 Task: Check the percentage active listings of breakfast area in the last 1 year.
Action: Mouse moved to (796, 205)
Screenshot: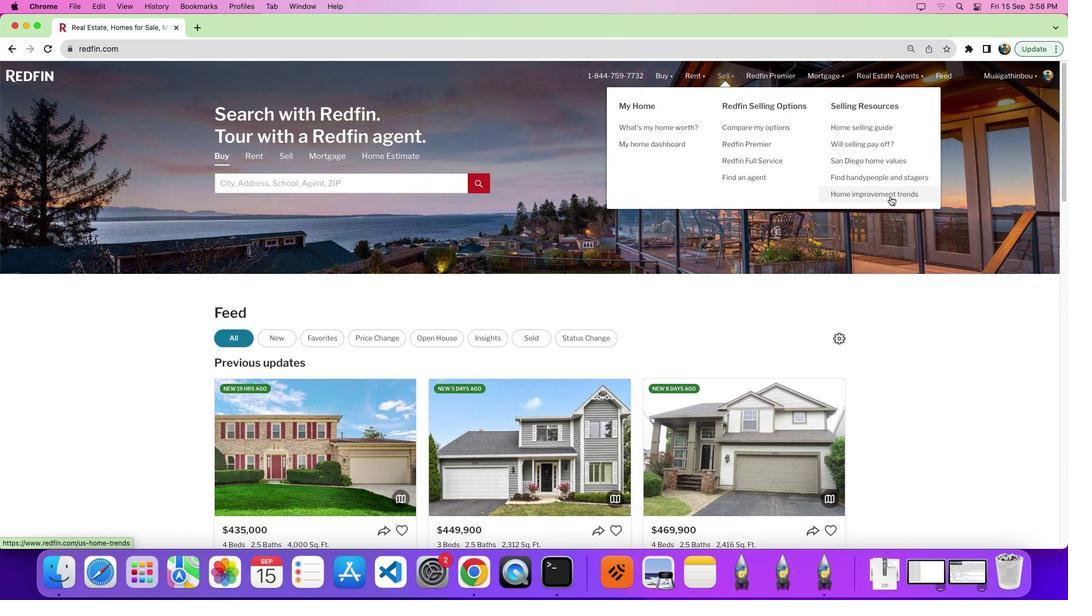 
Action: Mouse pressed left at (796, 205)
Screenshot: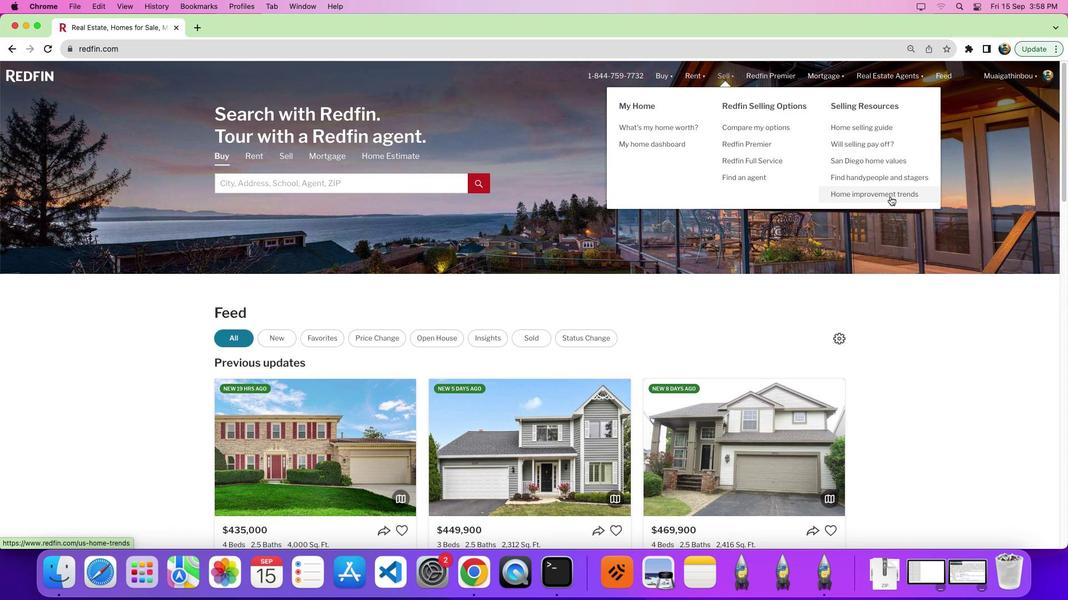 
Action: Mouse pressed left at (796, 205)
Screenshot: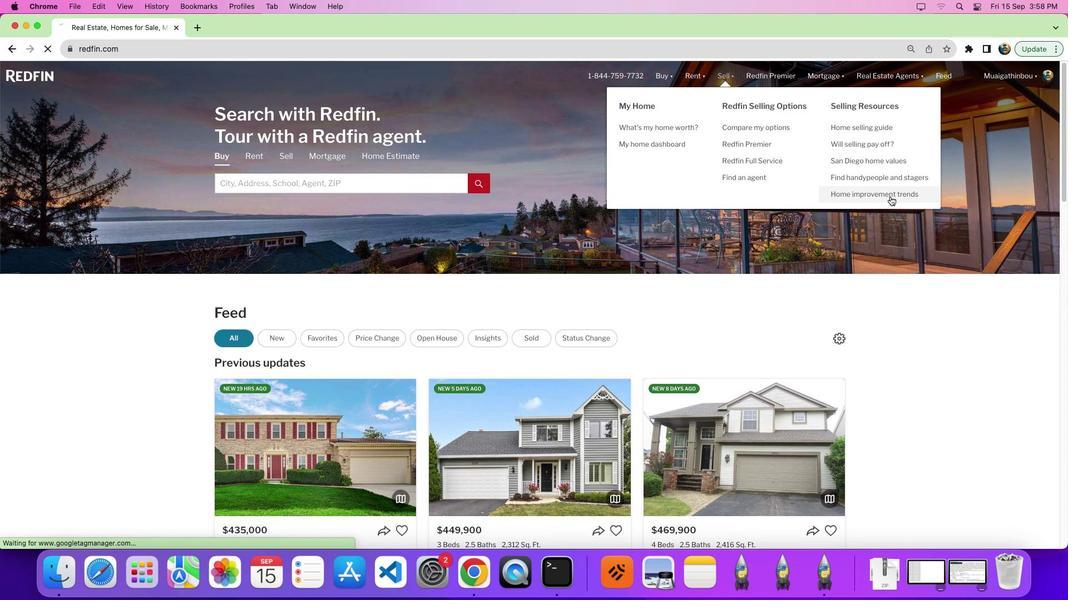 
Action: Mouse moved to (337, 220)
Screenshot: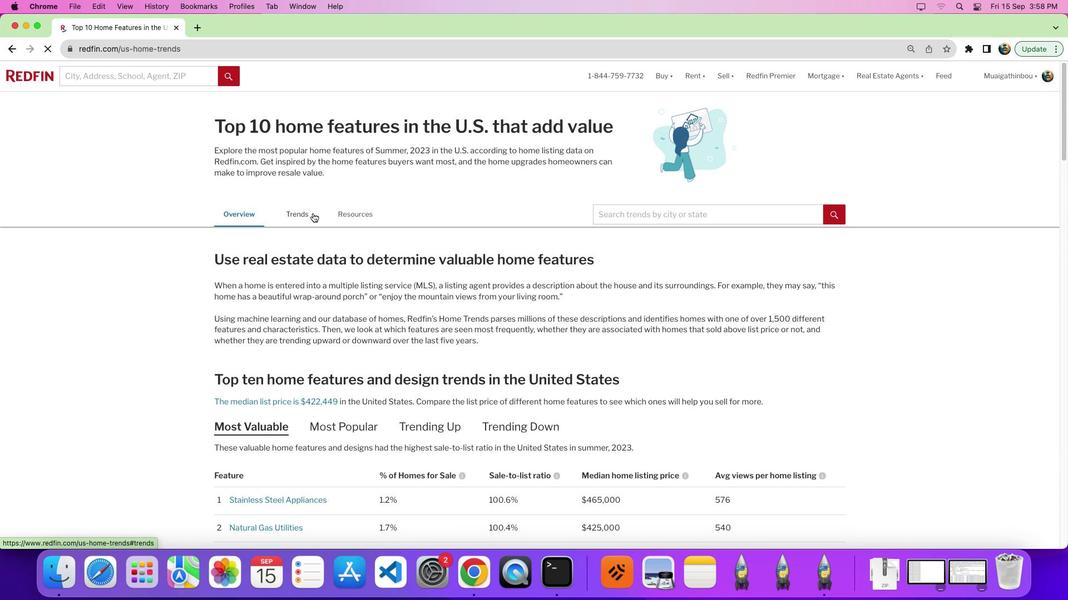 
Action: Mouse pressed left at (337, 220)
Screenshot: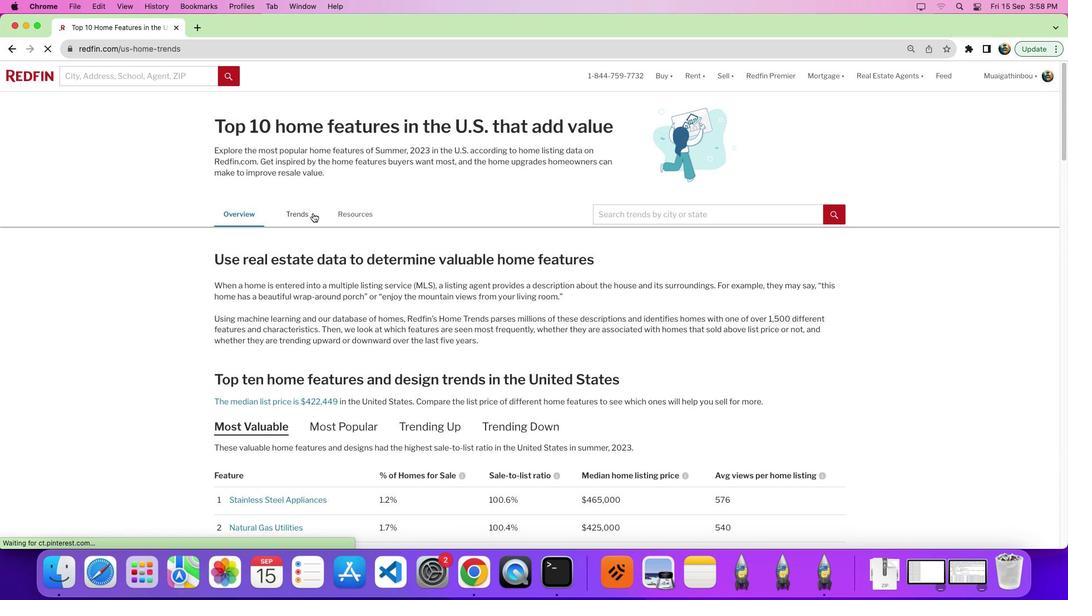 
Action: Mouse moved to (554, 290)
Screenshot: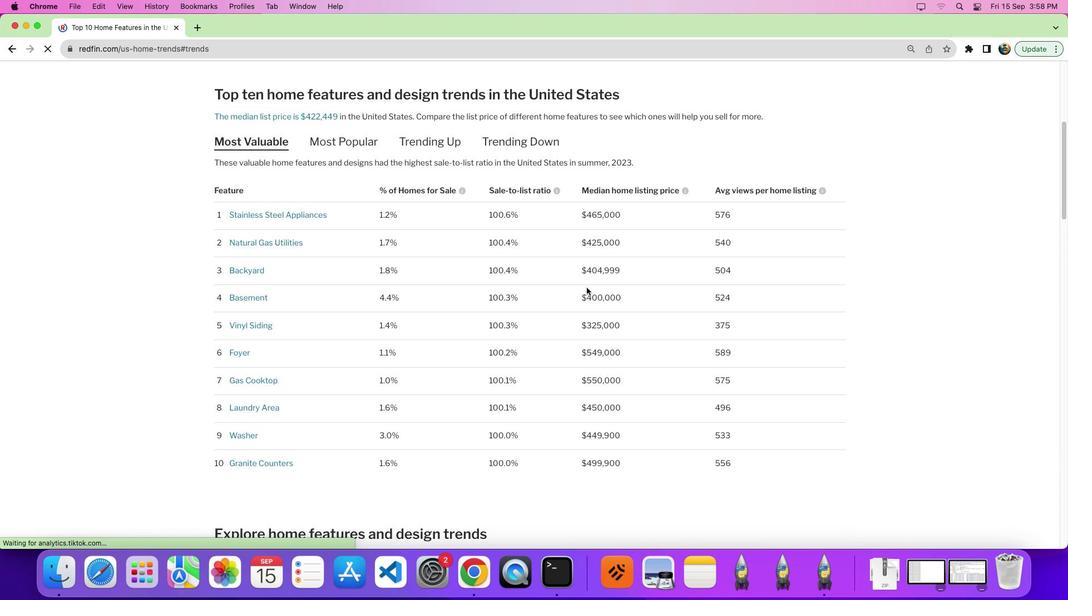
Action: Mouse scrolled (554, 290) with delta (90, 17)
Screenshot: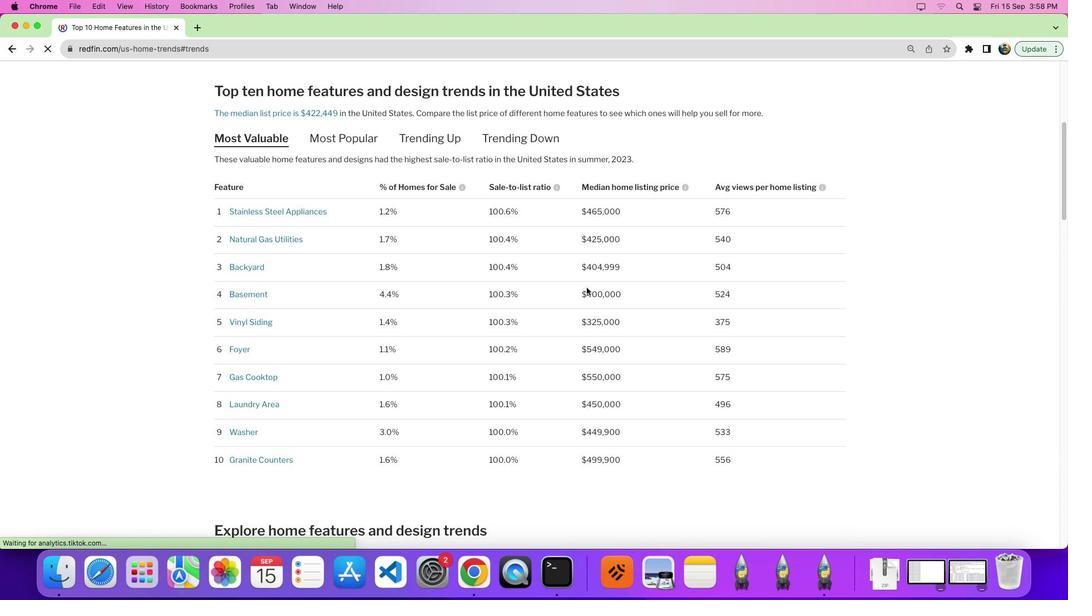 
Action: Mouse scrolled (554, 290) with delta (90, 17)
Screenshot: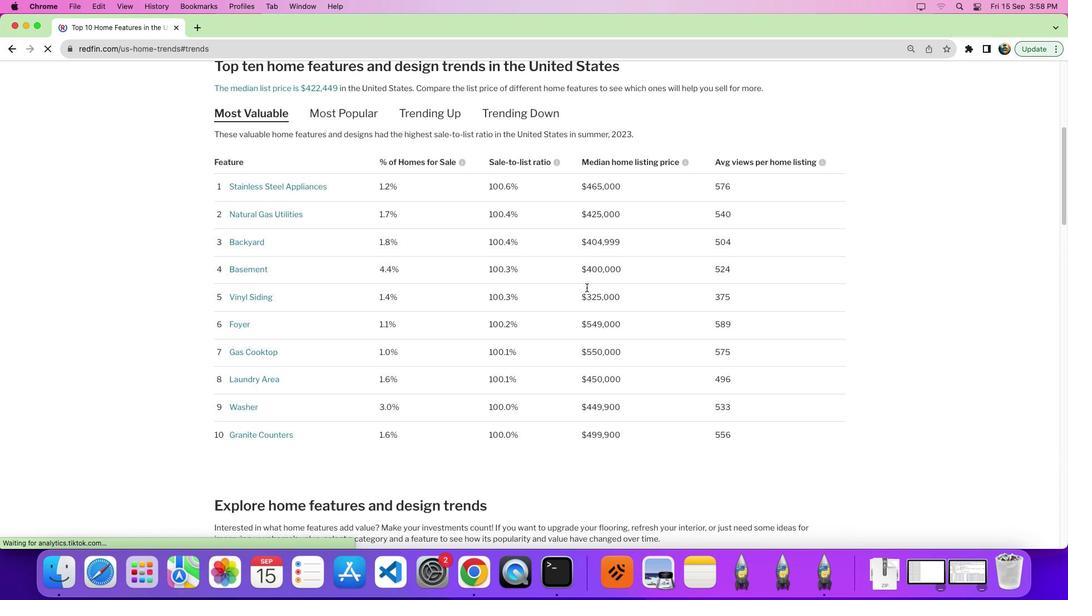 
Action: Mouse scrolled (554, 290) with delta (90, 14)
Screenshot: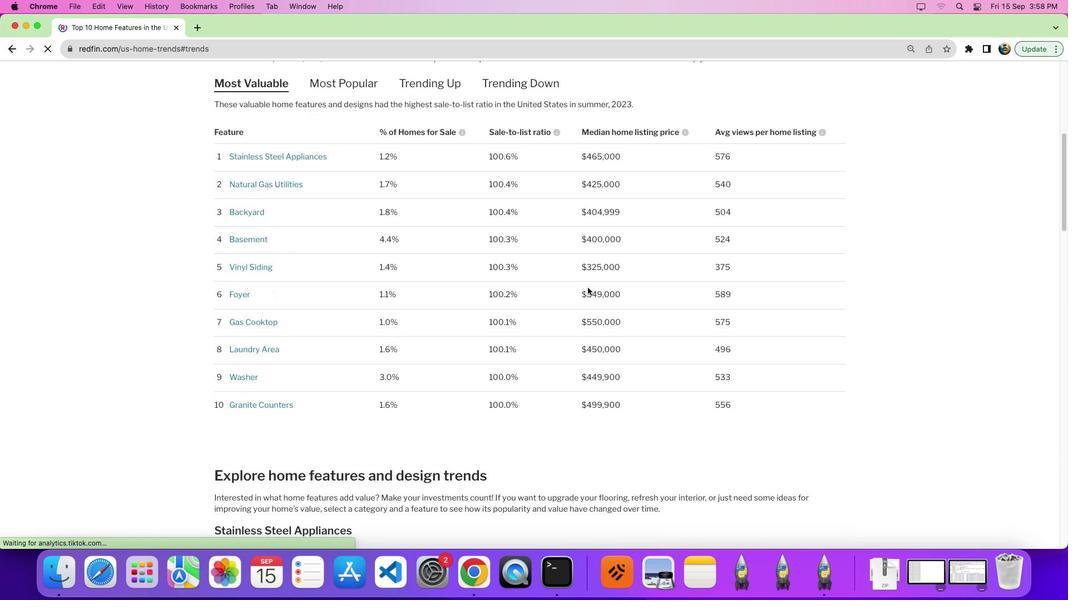 
Action: Mouse moved to (556, 290)
Screenshot: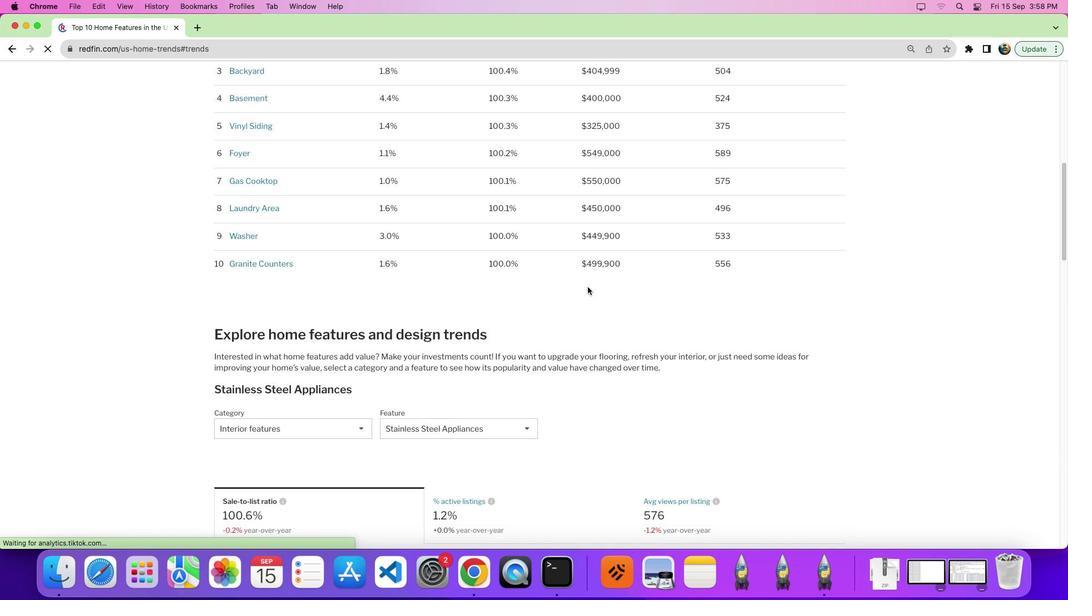 
Action: Mouse scrolled (556, 290) with delta (90, 17)
Screenshot: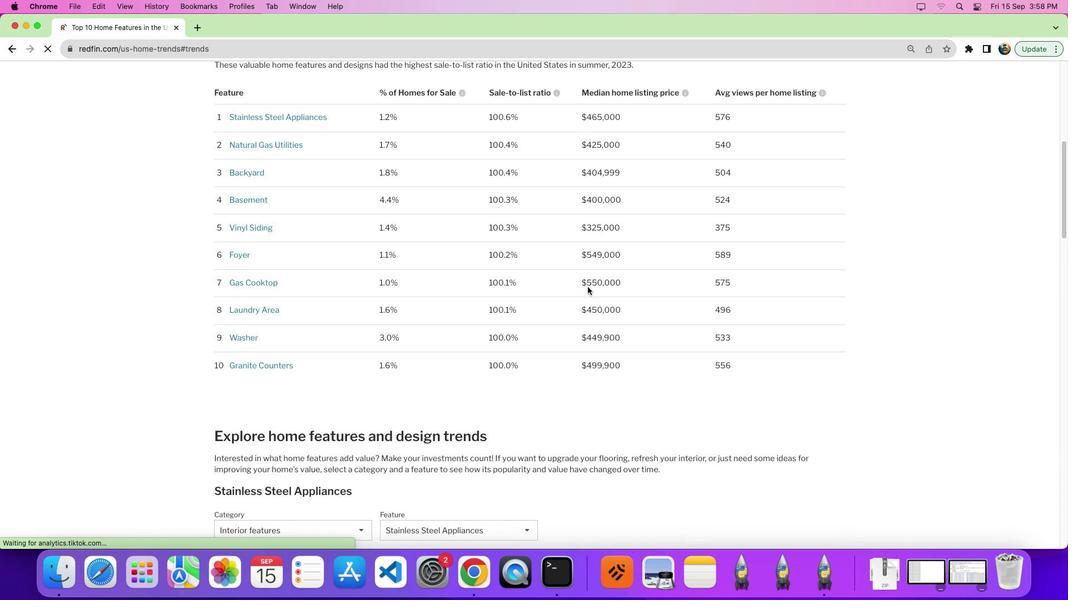 
Action: Mouse scrolled (556, 290) with delta (90, 17)
Screenshot: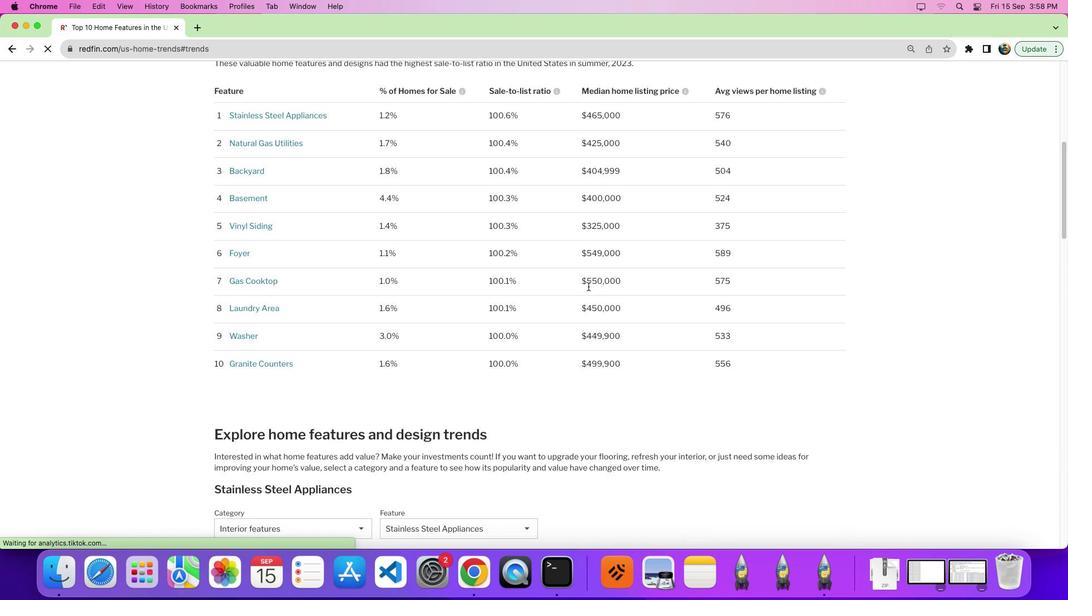 
Action: Mouse moved to (471, 304)
Screenshot: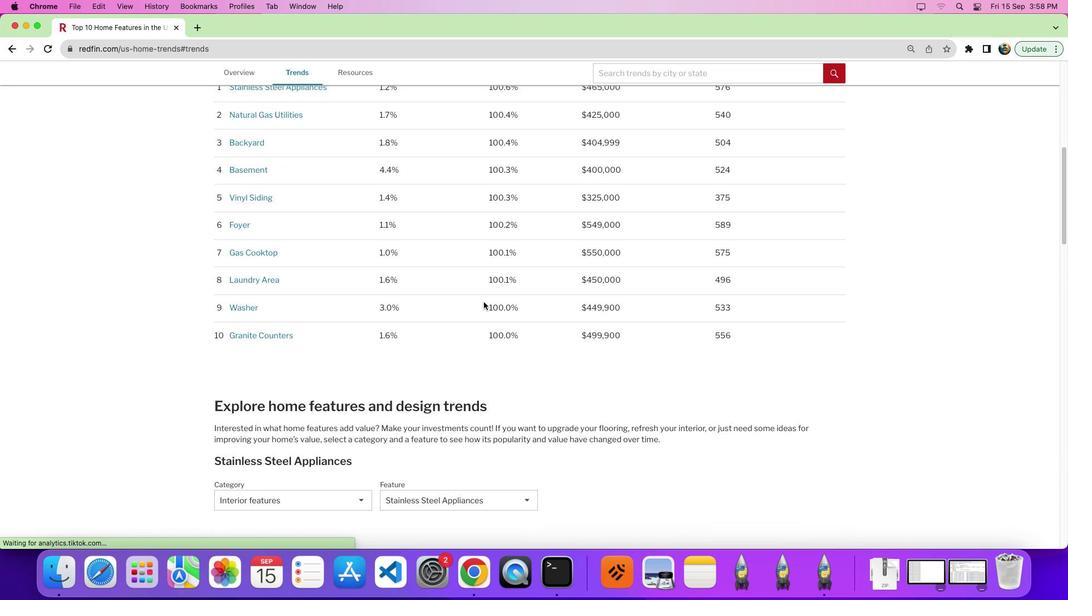 
Action: Mouse scrolled (471, 304) with delta (90, 17)
Screenshot: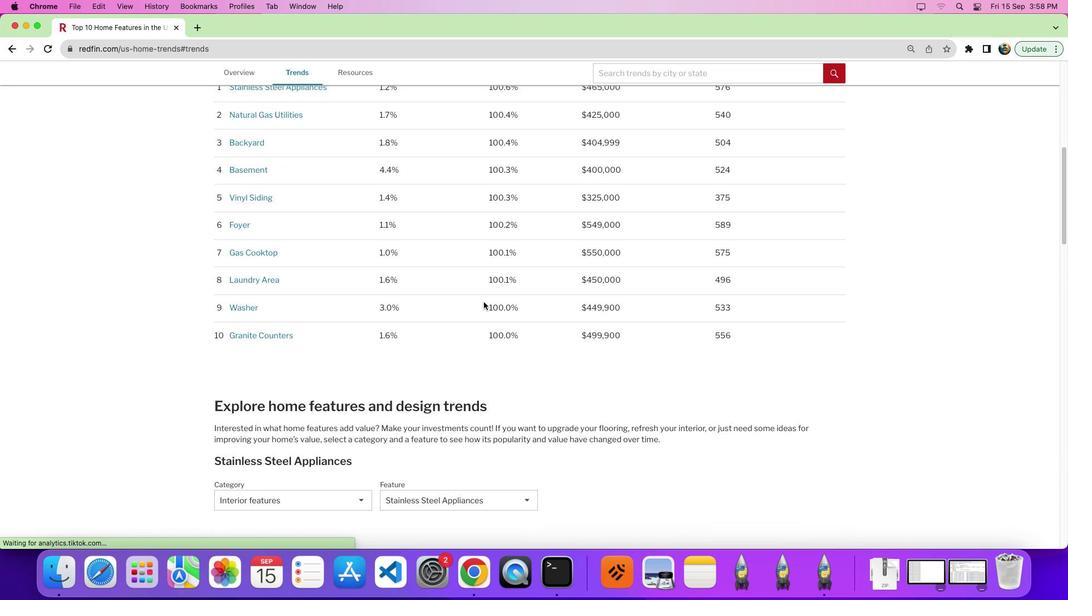 
Action: Mouse moved to (473, 304)
Screenshot: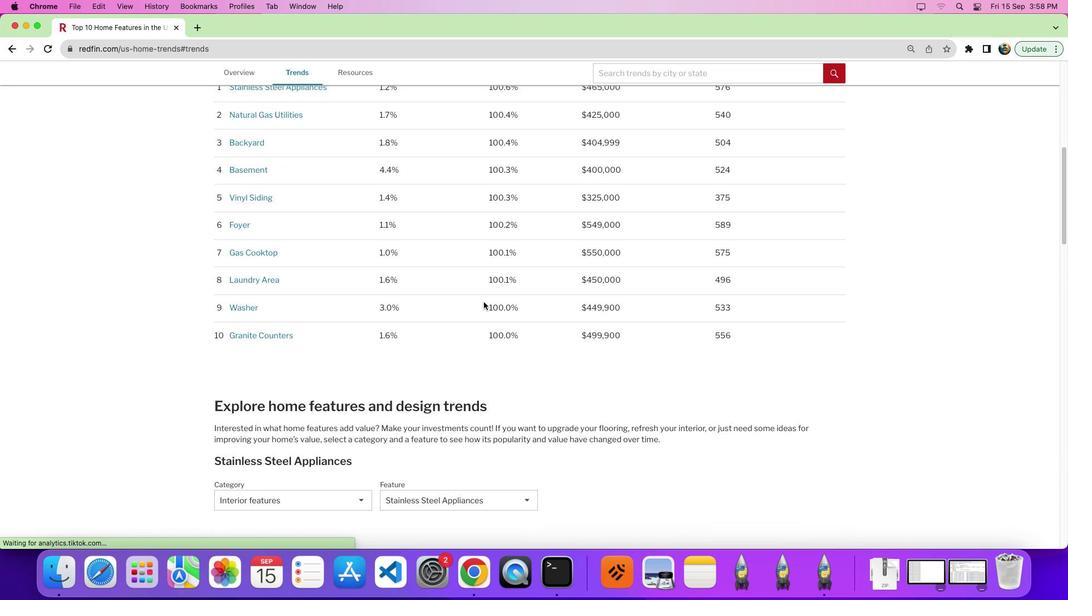 
Action: Mouse scrolled (473, 304) with delta (90, 17)
Screenshot: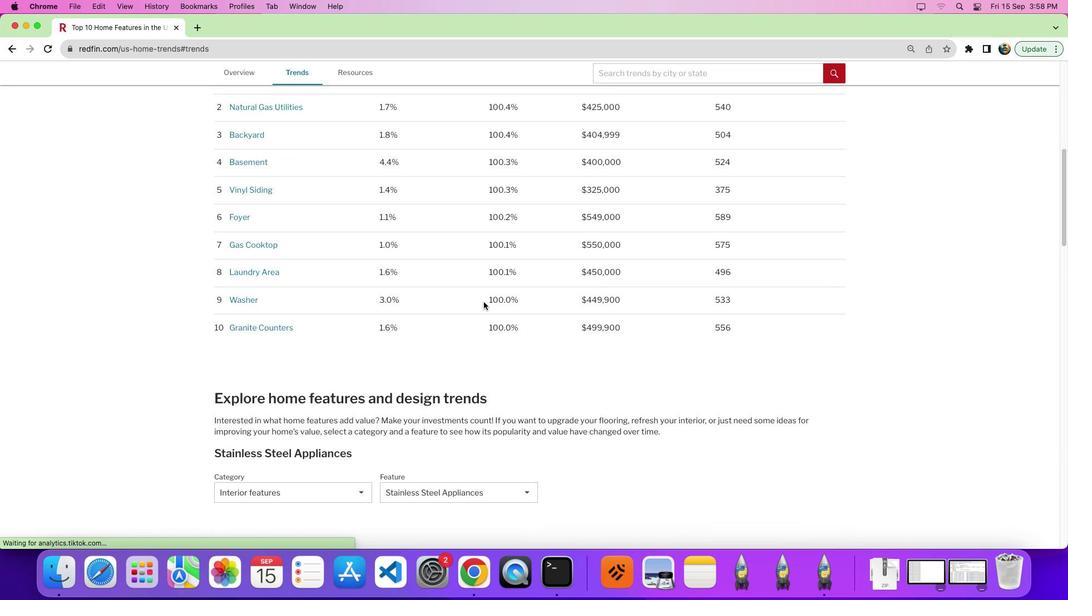 
Action: Mouse moved to (473, 304)
Screenshot: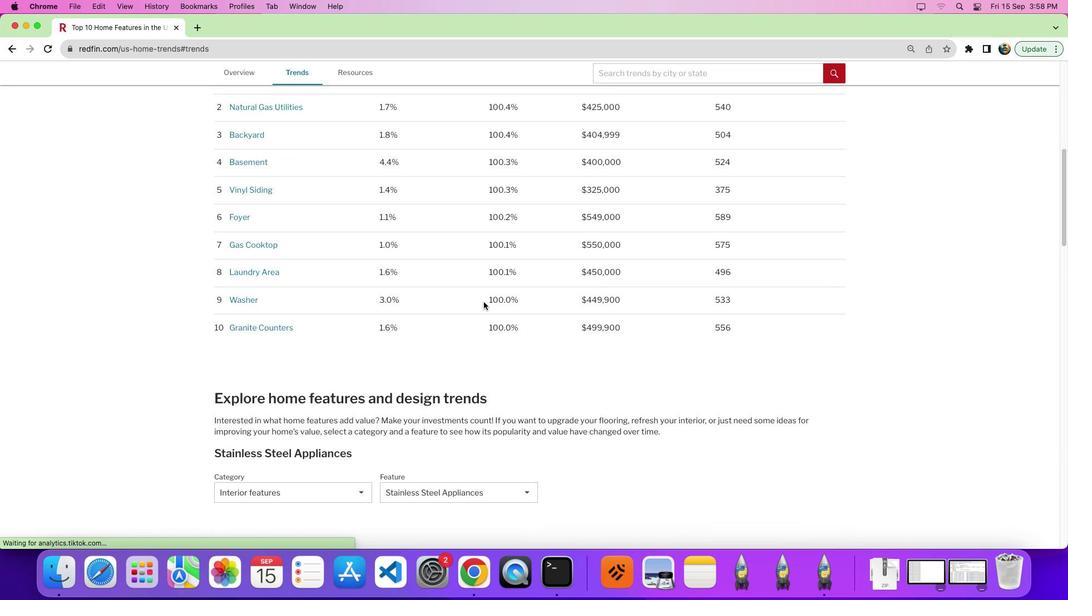
Action: Mouse scrolled (473, 304) with delta (90, 15)
Screenshot: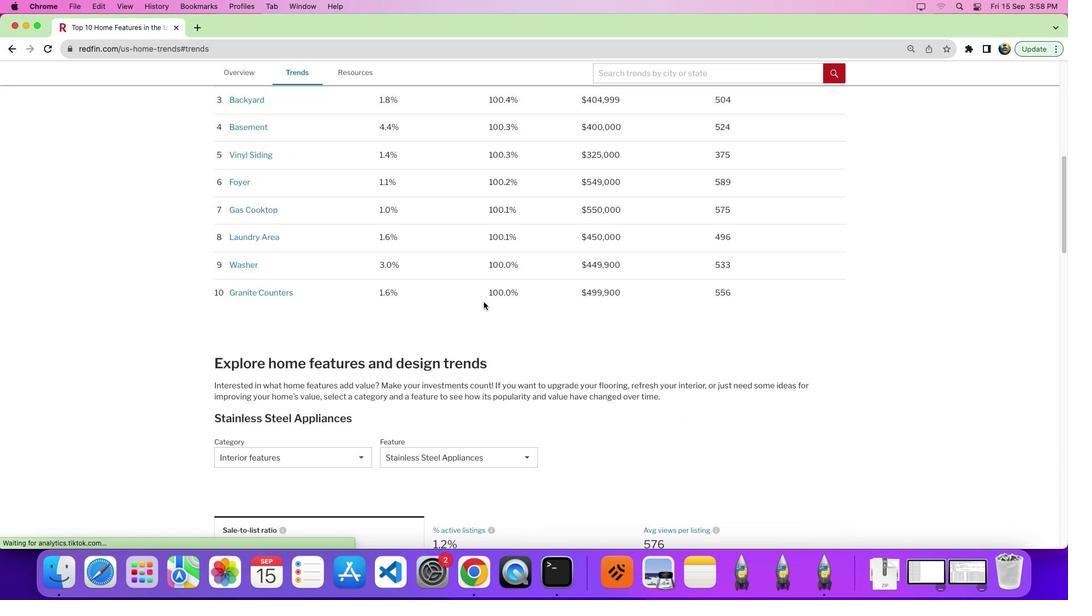 
Action: Mouse moved to (476, 304)
Screenshot: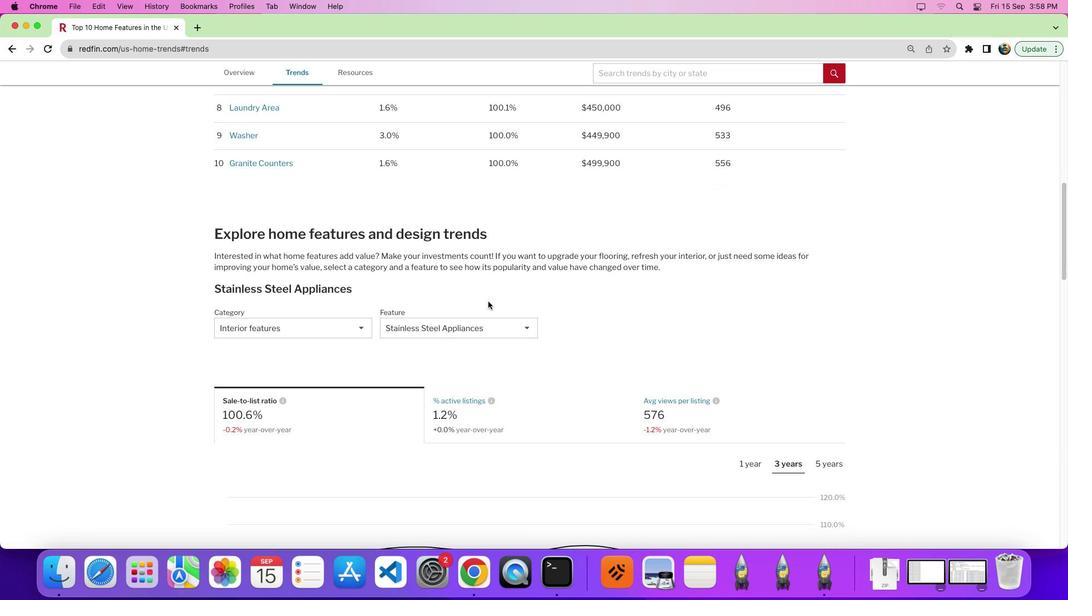 
Action: Mouse scrolled (476, 304) with delta (90, 17)
Screenshot: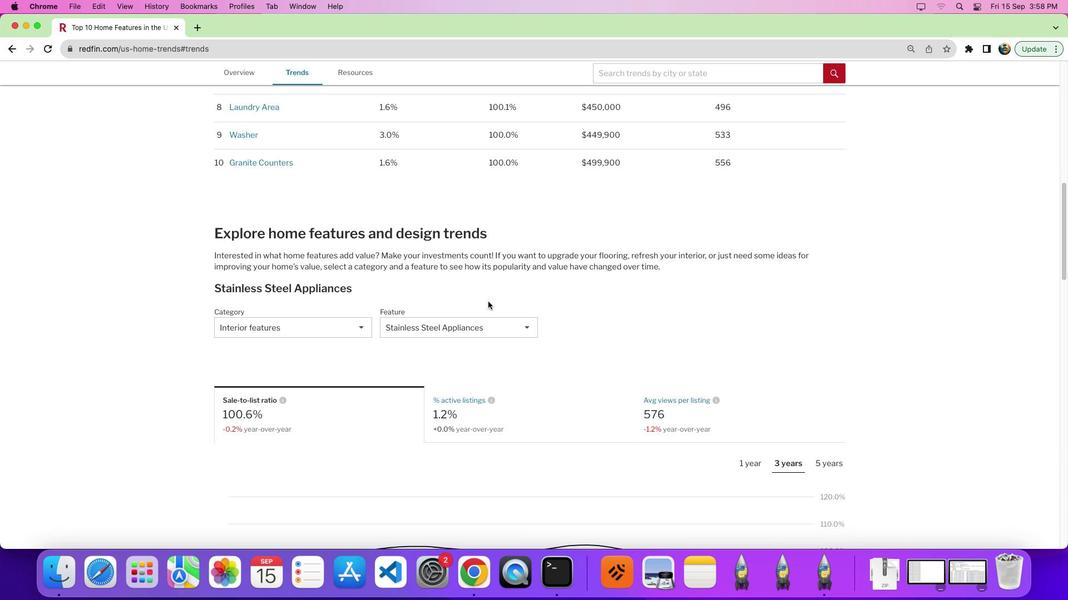 
Action: Mouse scrolled (476, 304) with delta (90, 17)
Screenshot: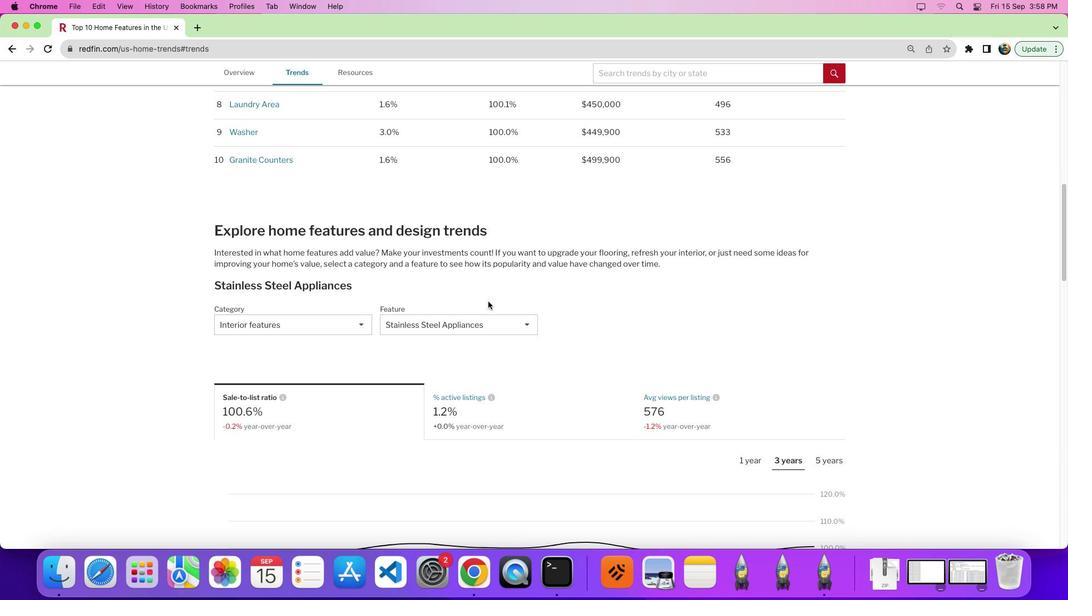 
Action: Mouse moved to (329, 306)
Screenshot: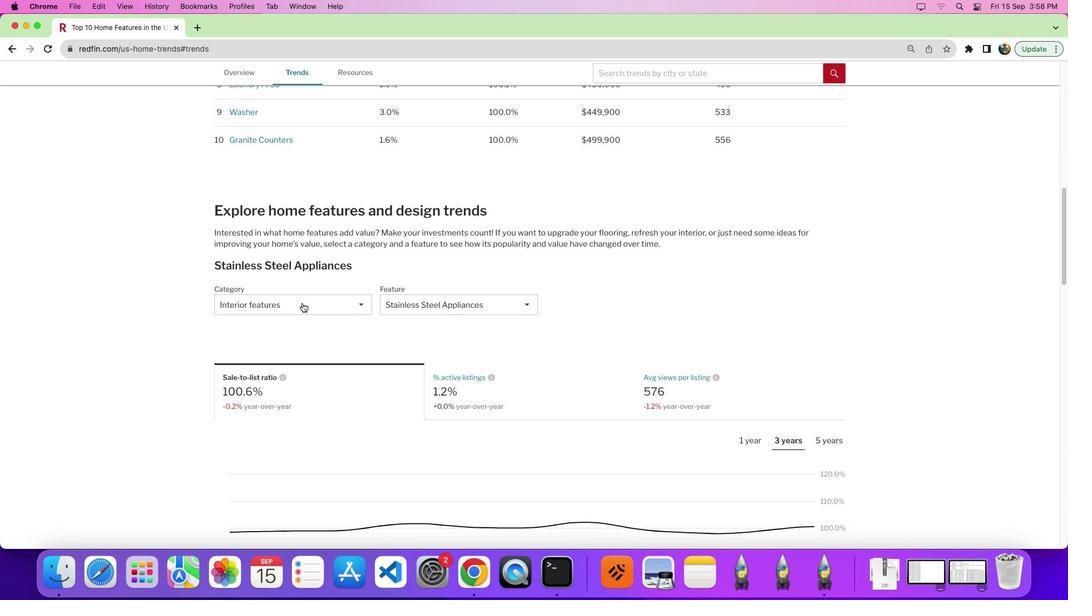 
Action: Mouse pressed left at (329, 306)
Screenshot: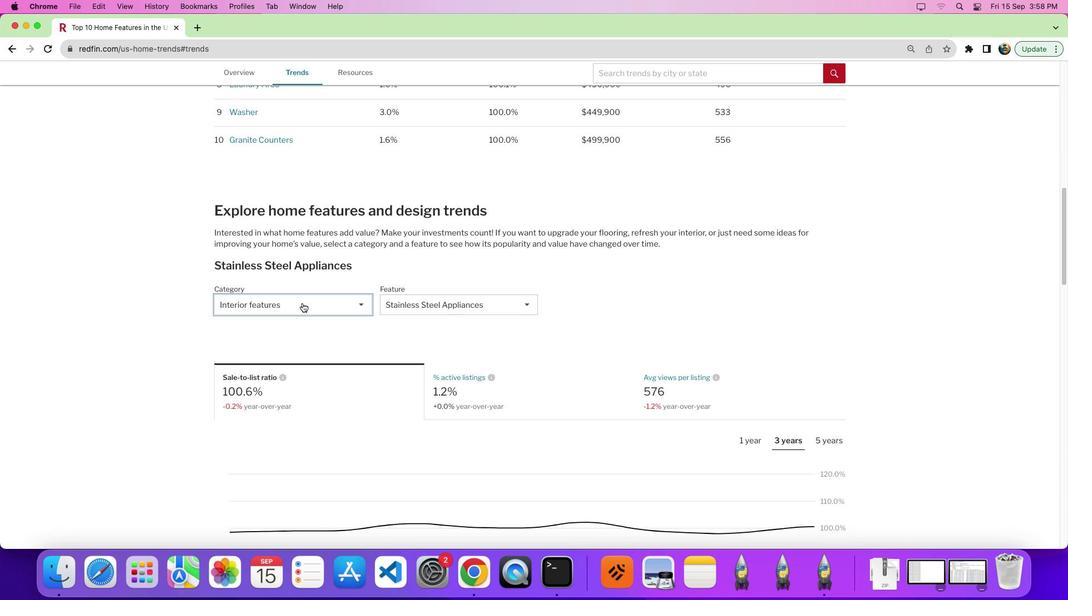 
Action: Mouse moved to (324, 345)
Screenshot: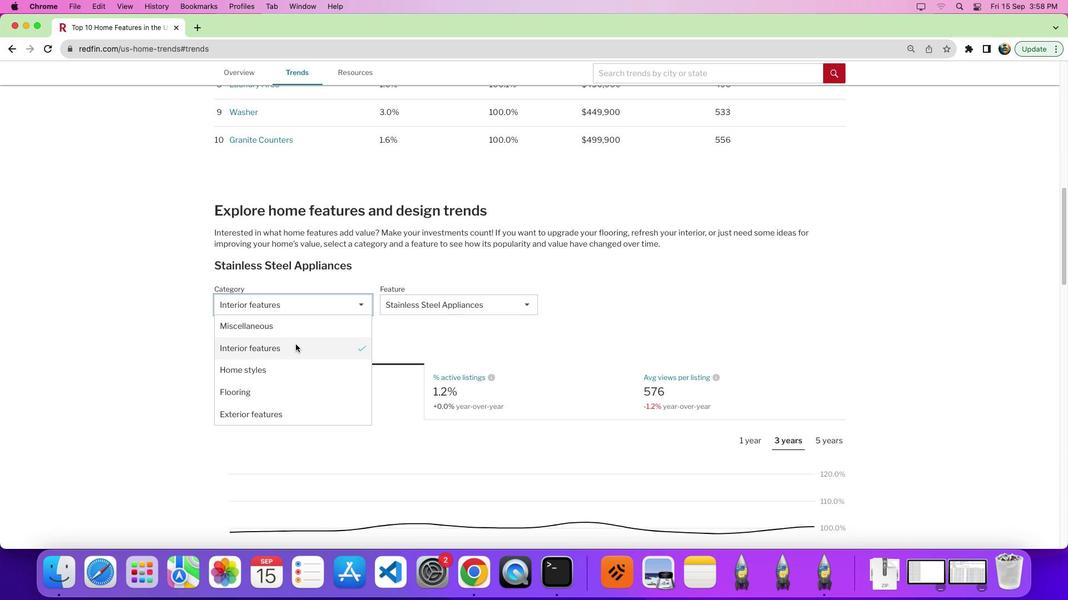 
Action: Mouse pressed left at (324, 345)
Screenshot: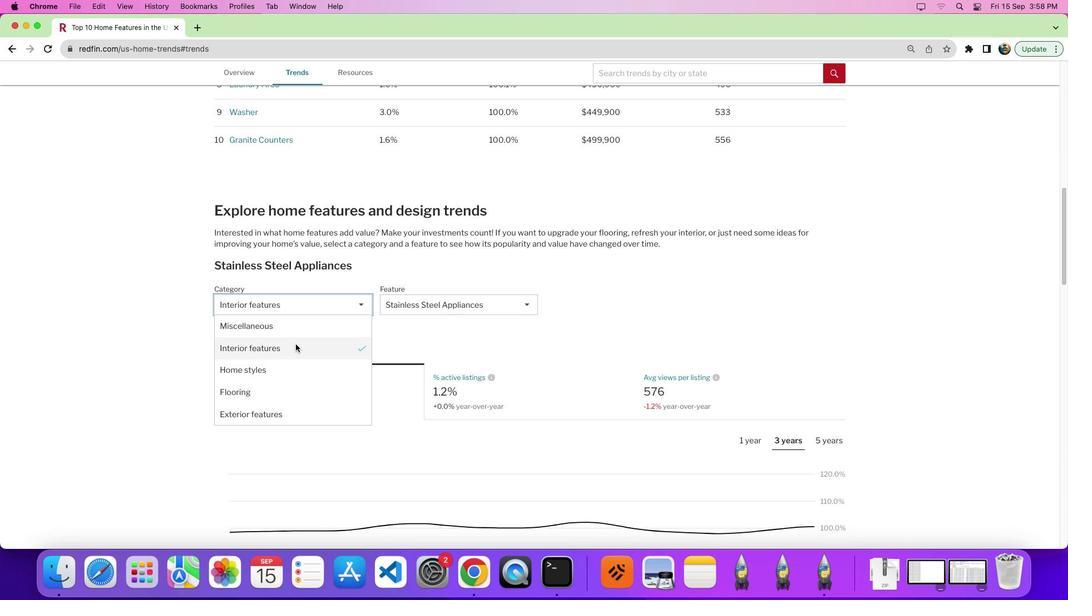 
Action: Mouse moved to (423, 306)
Screenshot: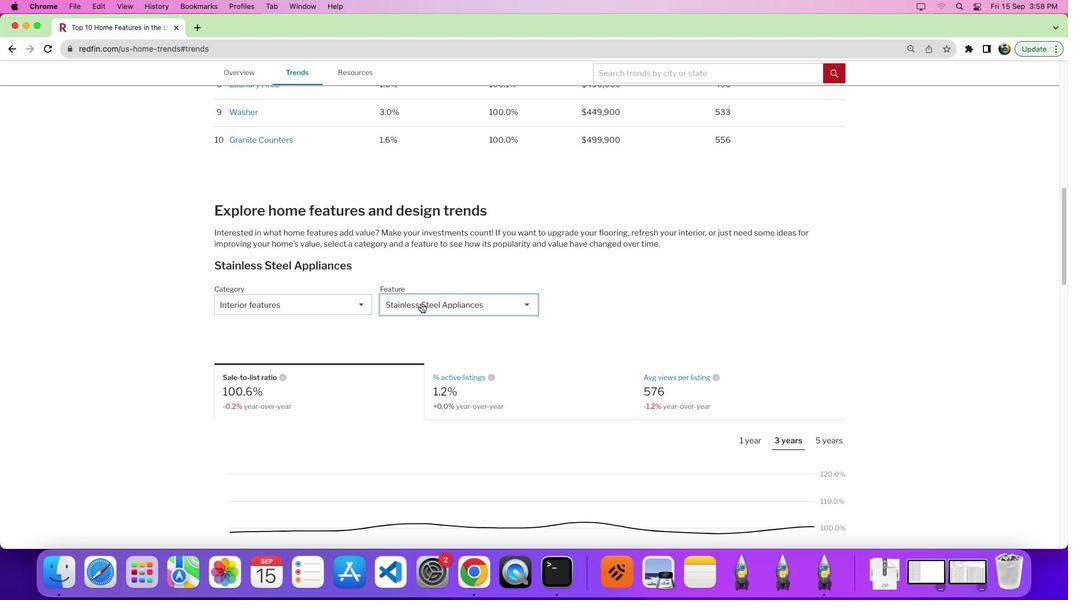 
Action: Mouse pressed left at (423, 306)
Screenshot: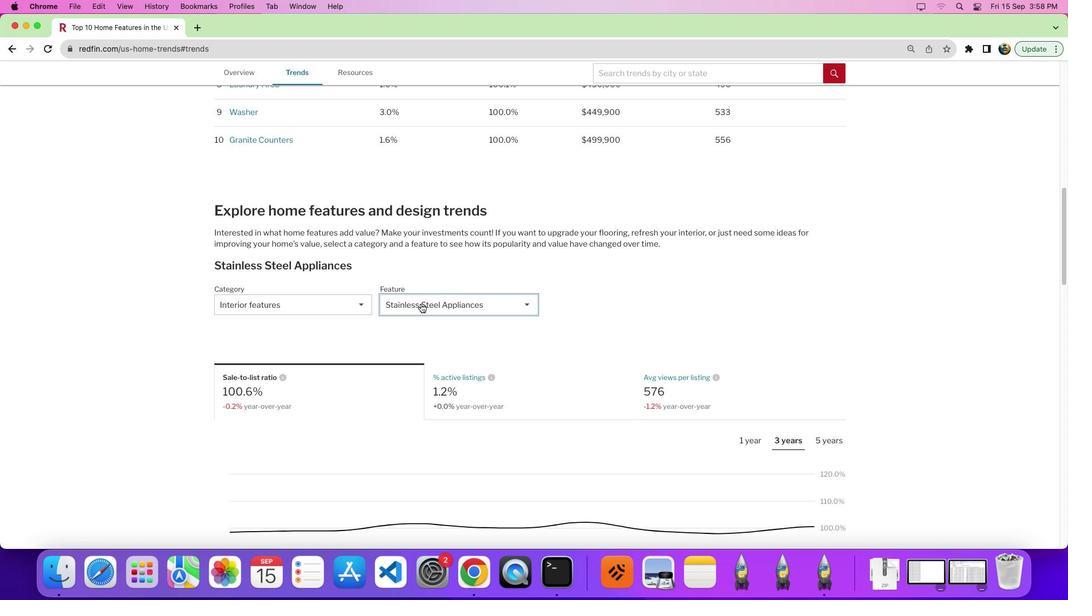 
Action: Mouse moved to (440, 332)
Screenshot: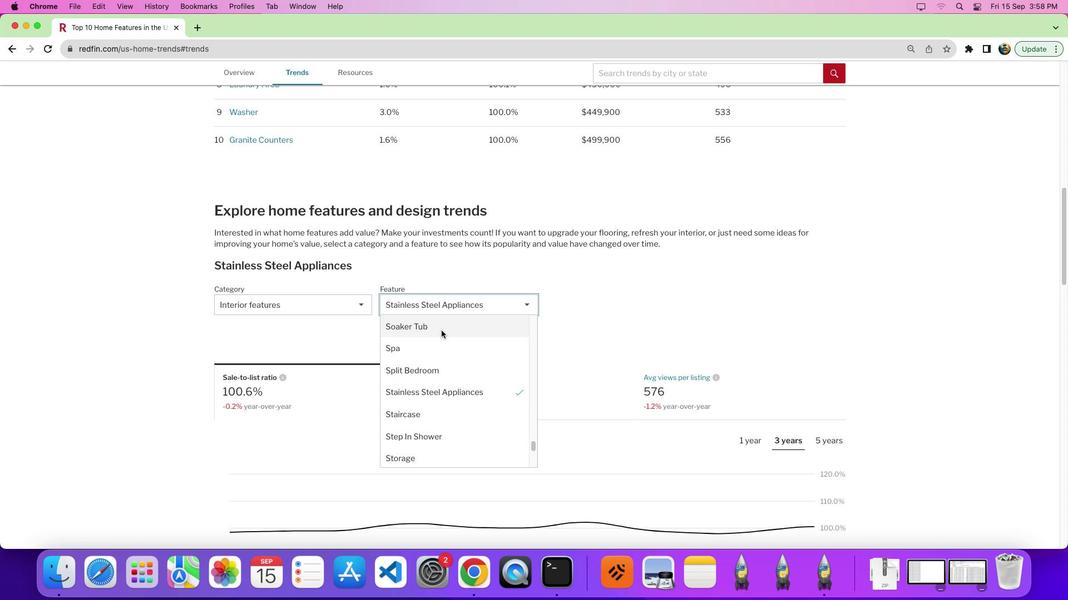 
Action: Mouse scrolled (440, 332) with delta (90, 17)
Screenshot: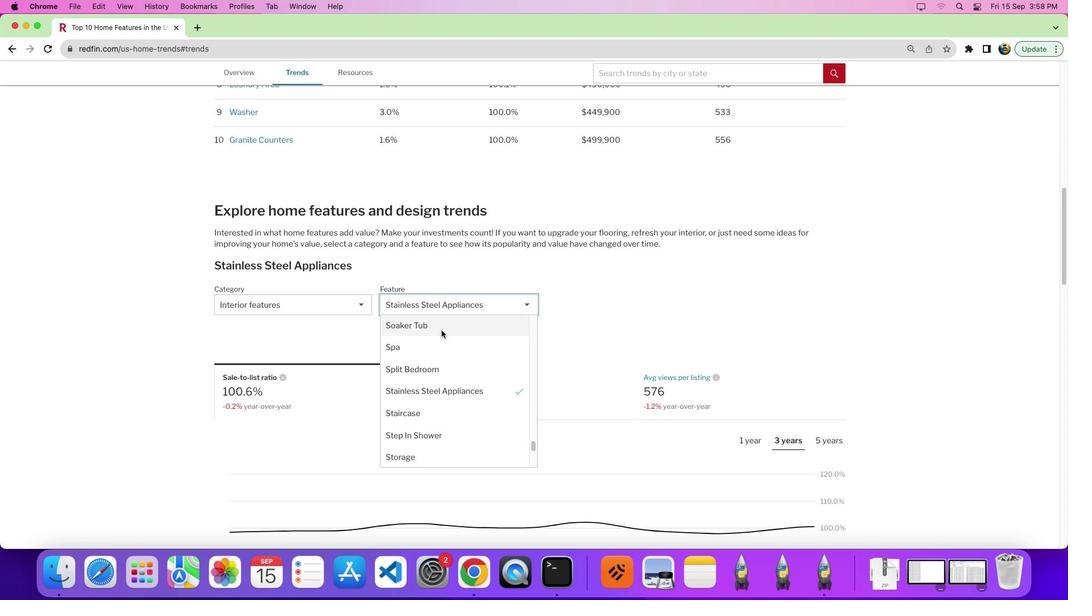 
Action: Mouse scrolled (440, 332) with delta (90, 17)
Screenshot: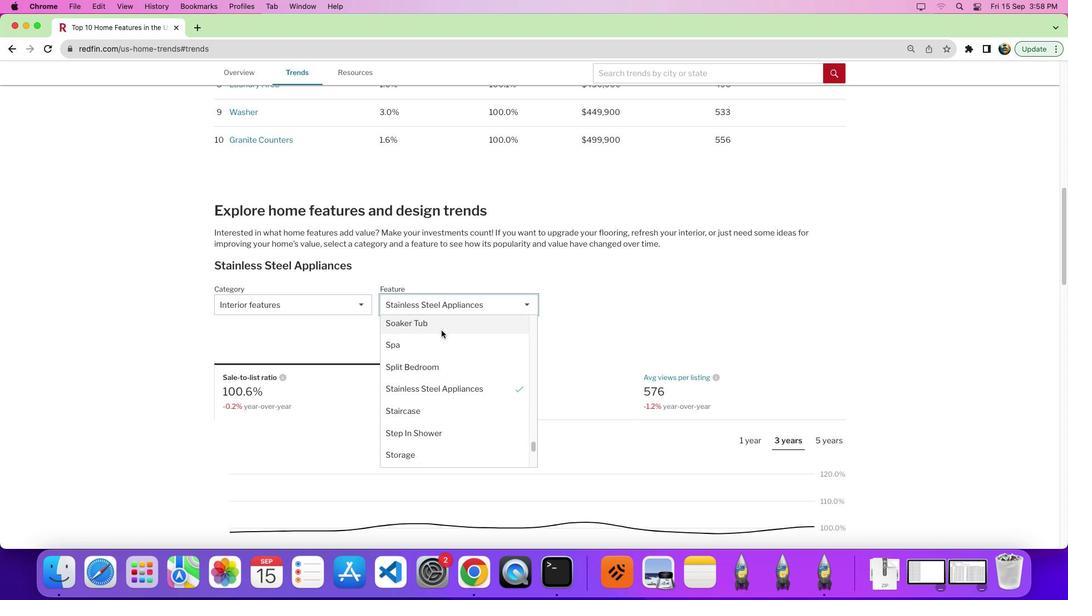 
Action: Mouse scrolled (440, 332) with delta (90, 16)
Screenshot: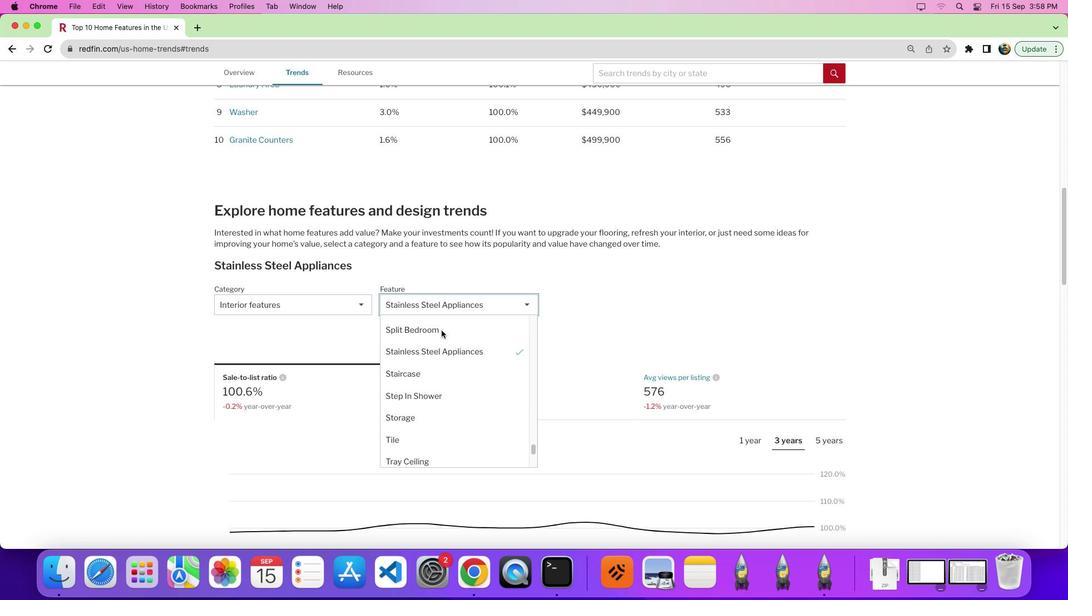 
Action: Mouse moved to (440, 336)
Screenshot: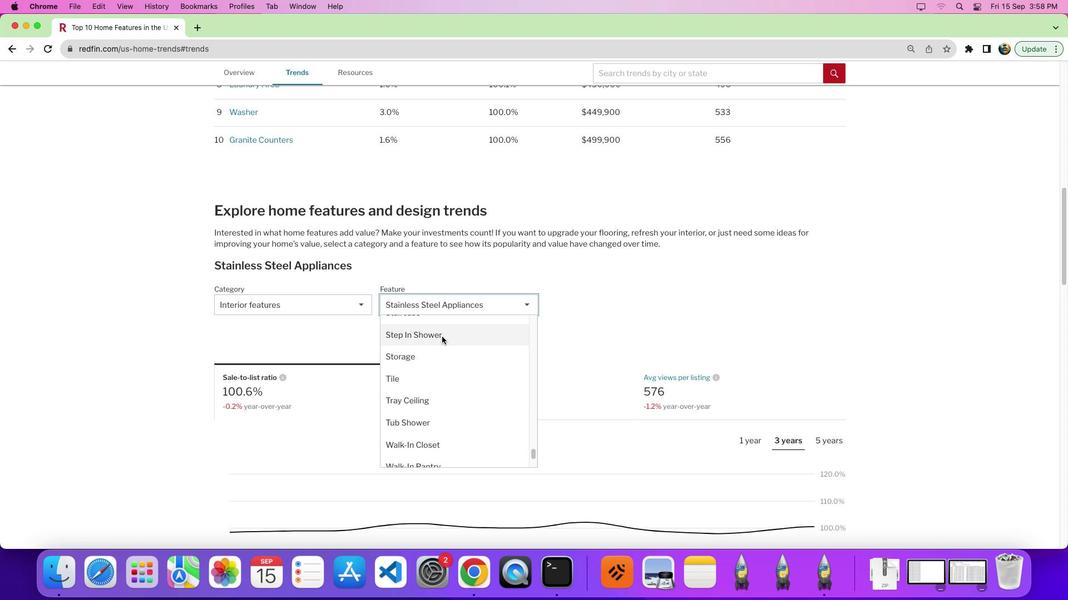 
Action: Mouse scrolled (440, 336) with delta (90, 18)
Screenshot: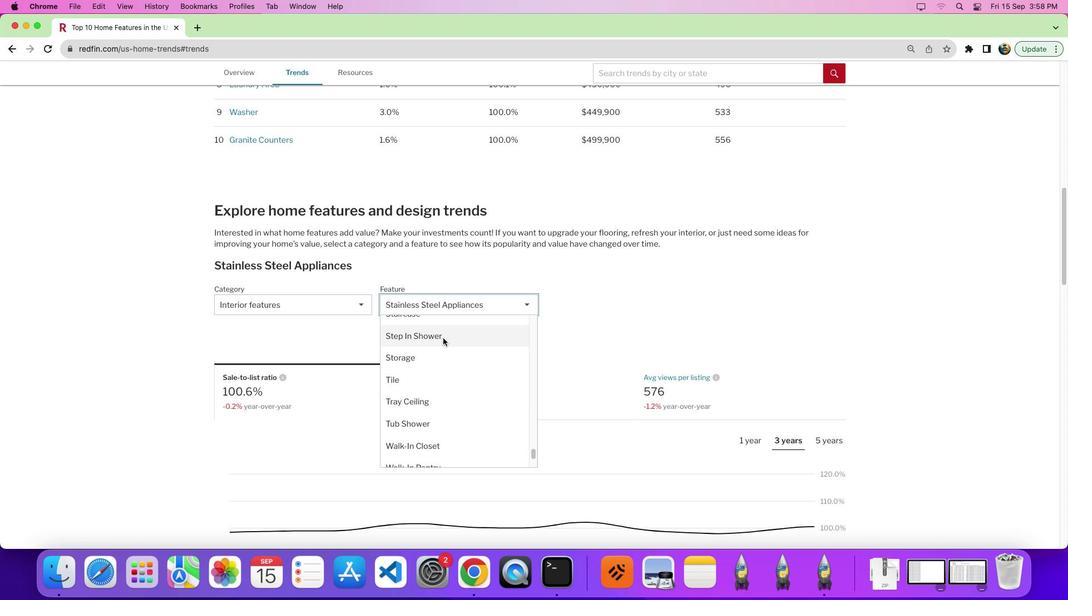 
Action: Mouse moved to (440, 337)
Screenshot: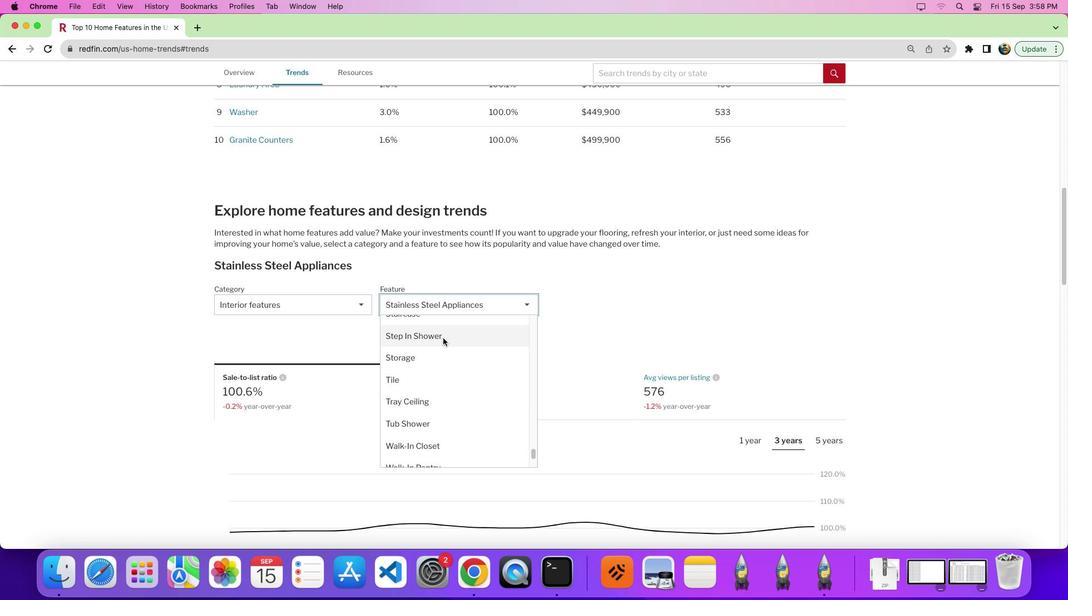 
Action: Mouse scrolled (440, 337) with delta (90, 18)
Screenshot: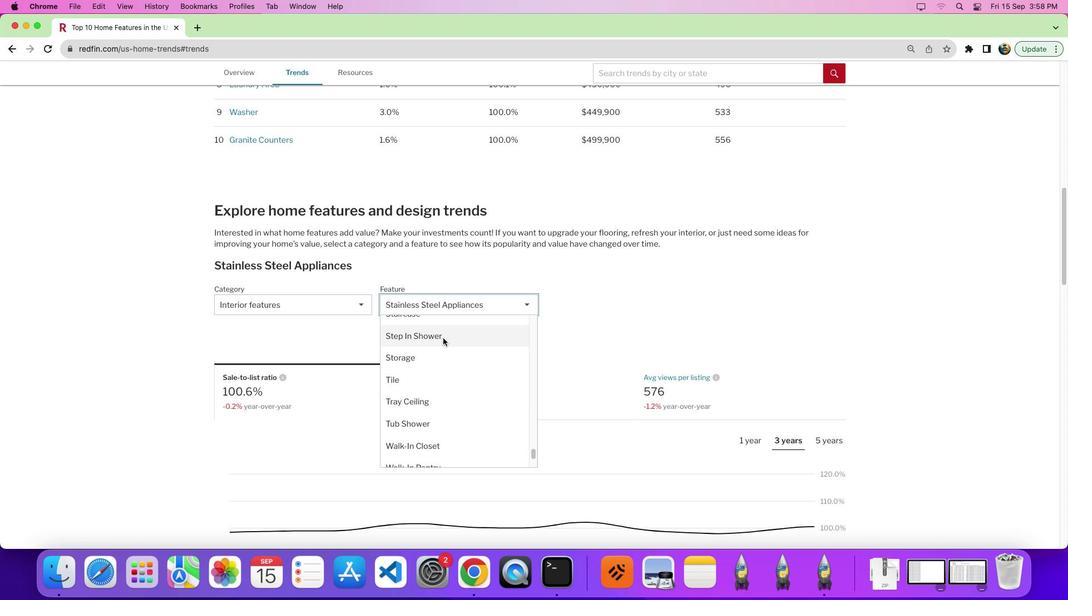 
Action: Mouse moved to (441, 338)
Screenshot: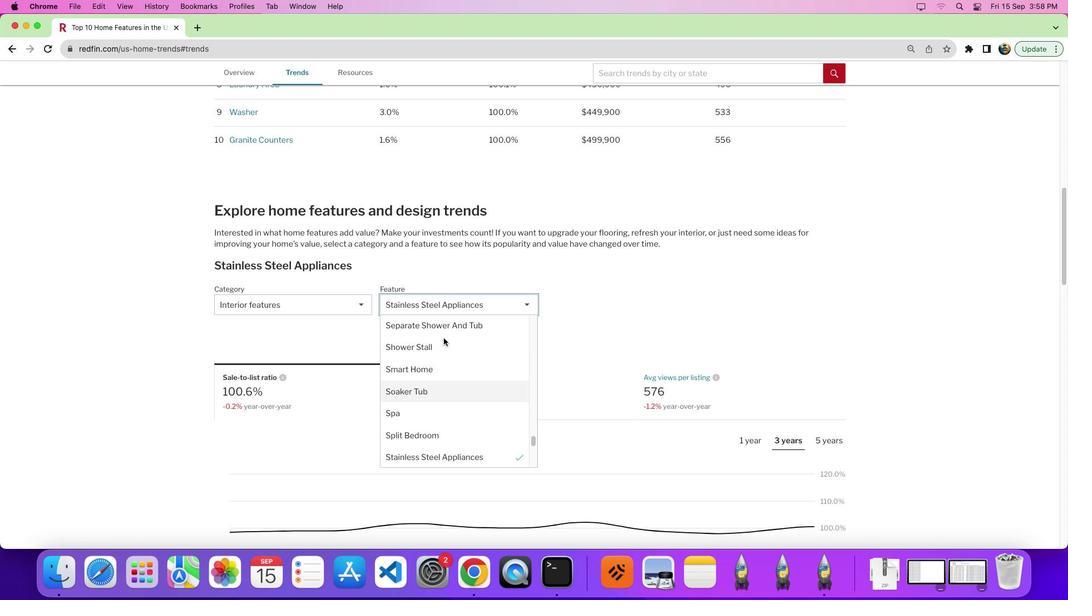 
Action: Mouse scrolled (441, 338) with delta (90, 21)
Screenshot: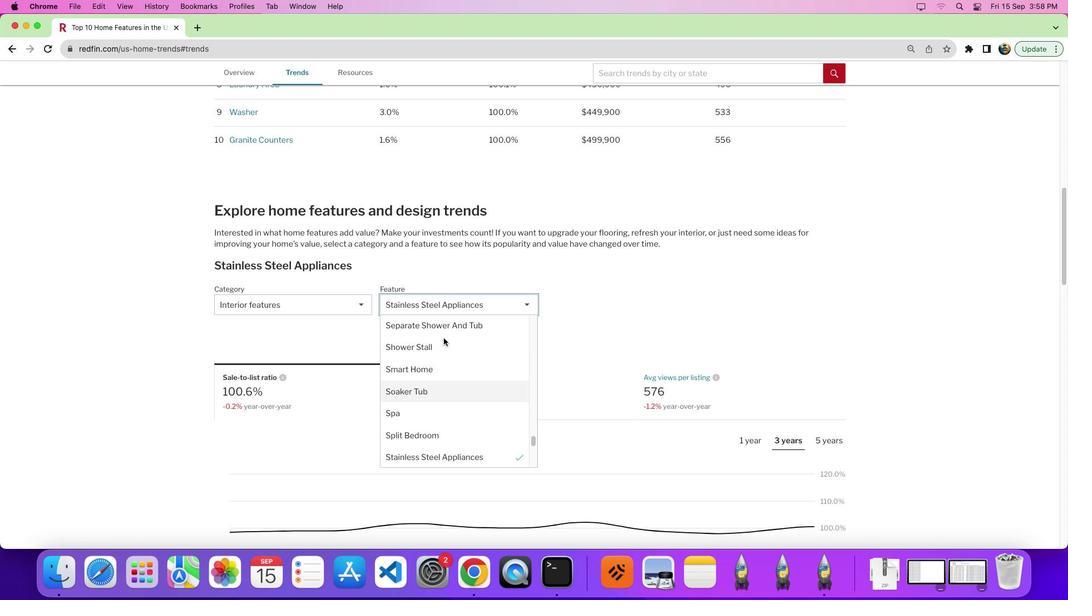 
Action: Mouse moved to (442, 339)
Screenshot: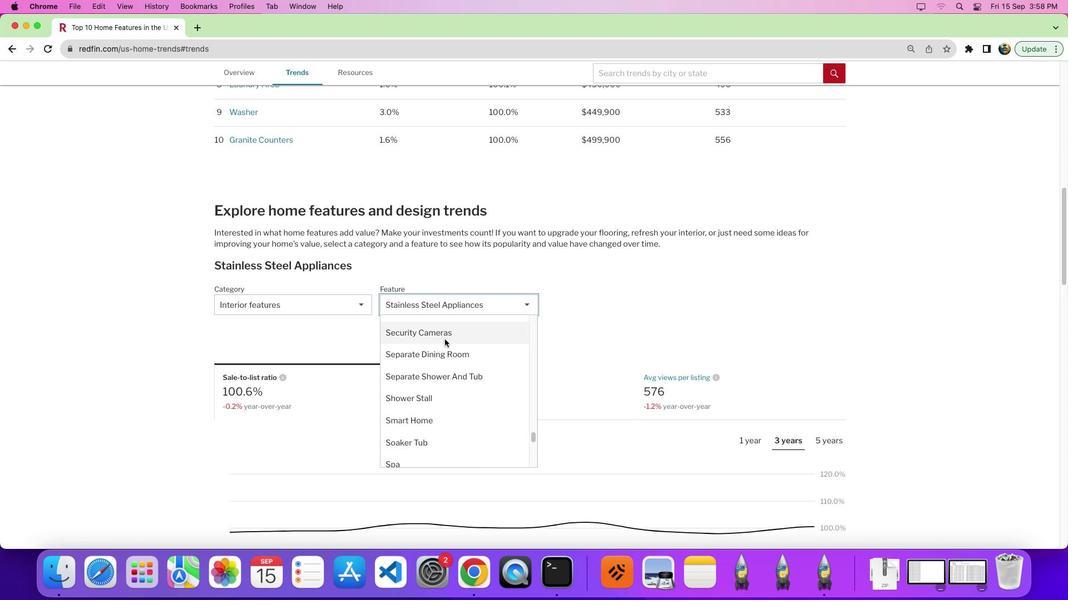 
Action: Mouse scrolled (442, 339) with delta (90, 18)
Screenshot: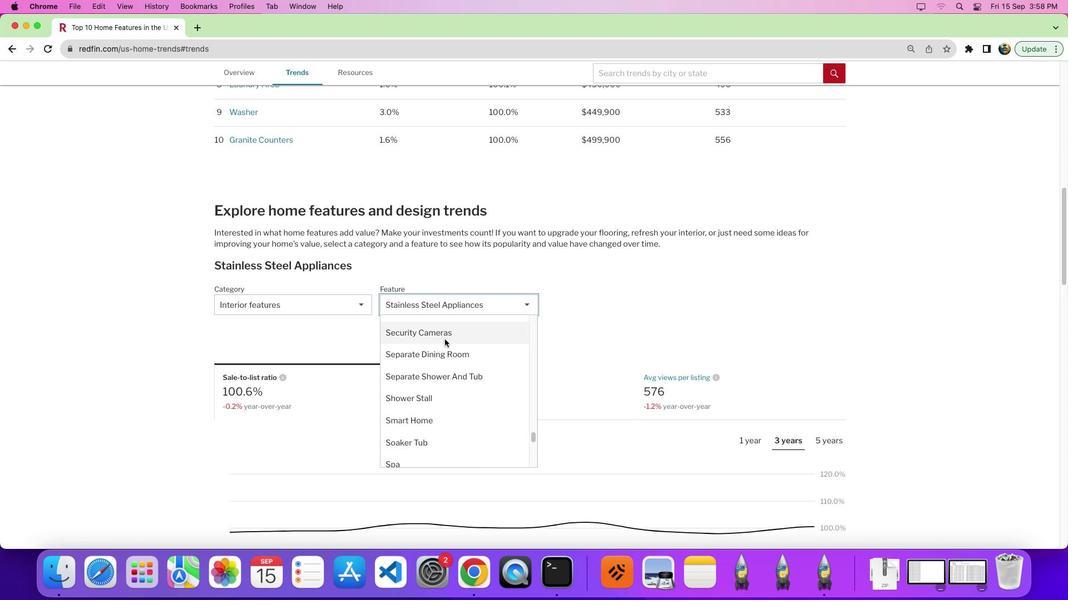
Action: Mouse scrolled (442, 339) with delta (90, 18)
Screenshot: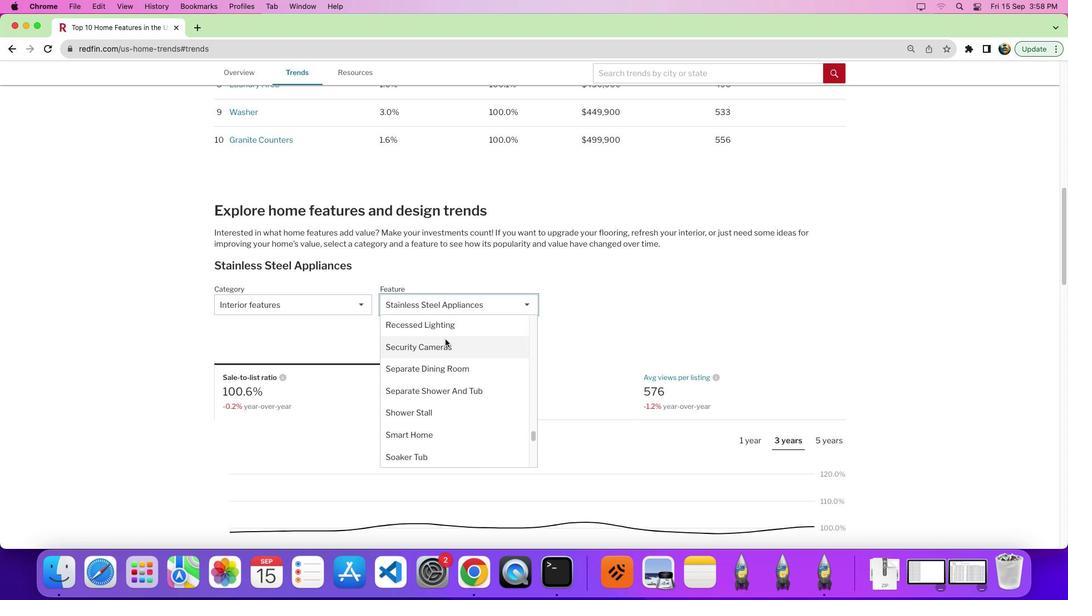 
Action: Mouse scrolled (442, 339) with delta (90, 22)
Screenshot: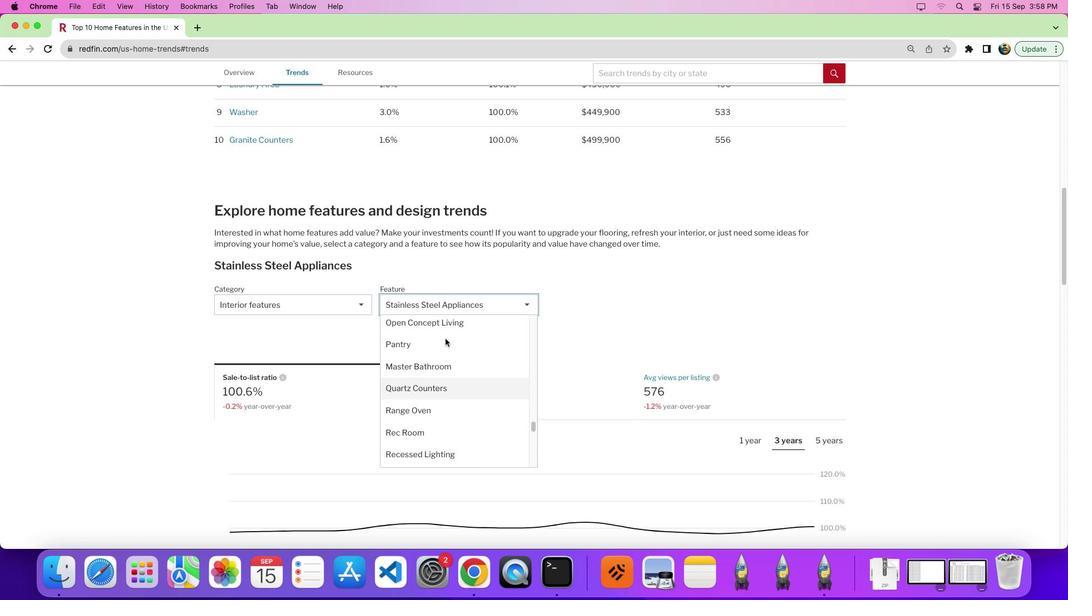 
Action: Mouse moved to (443, 339)
Screenshot: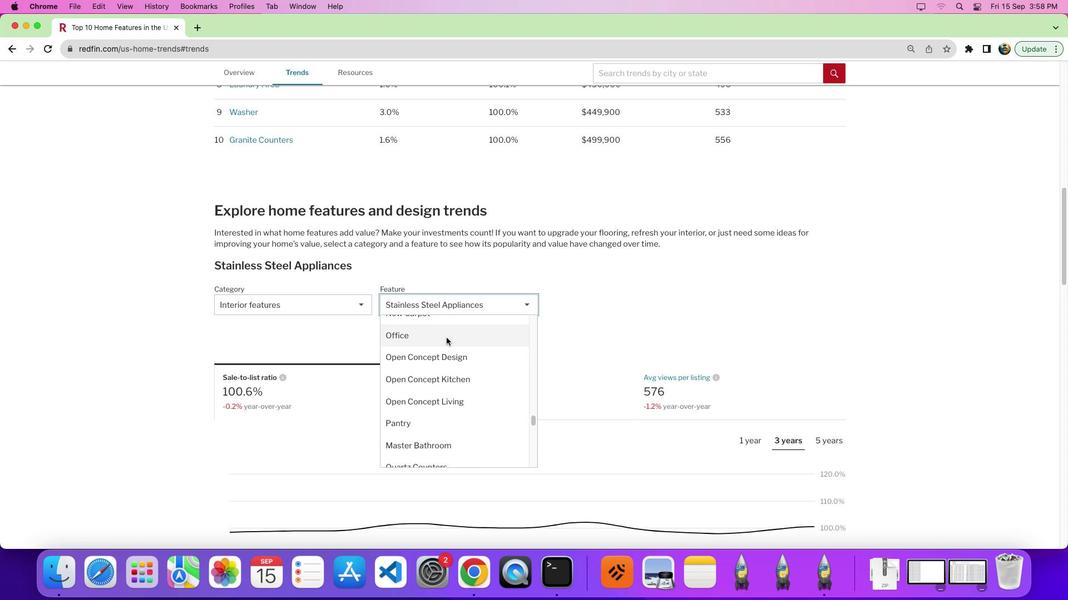 
Action: Mouse scrolled (443, 339) with delta (90, 18)
Screenshot: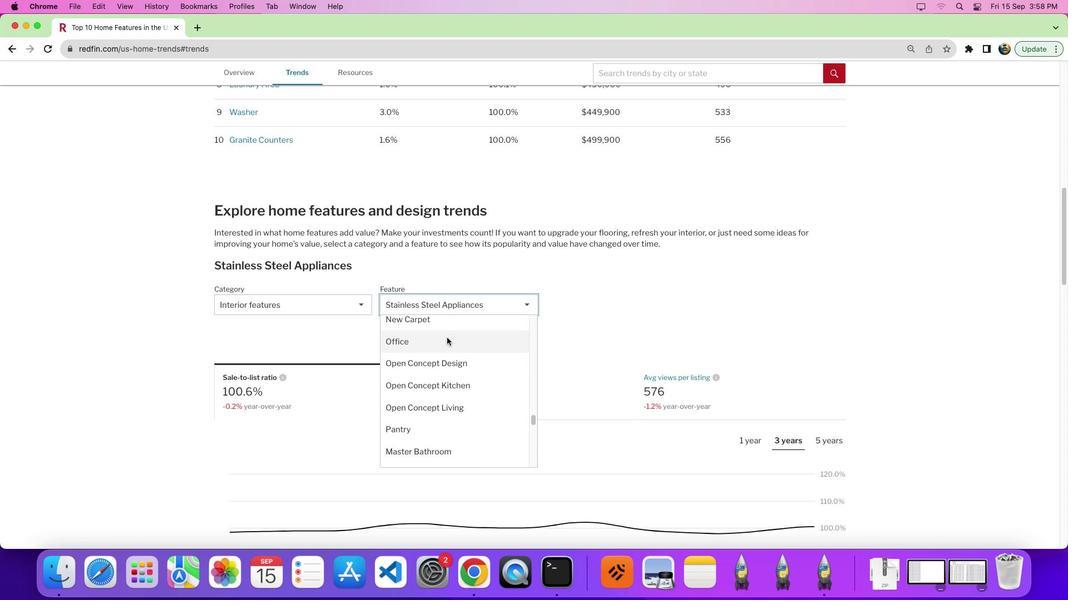 
Action: Mouse moved to (443, 339)
Screenshot: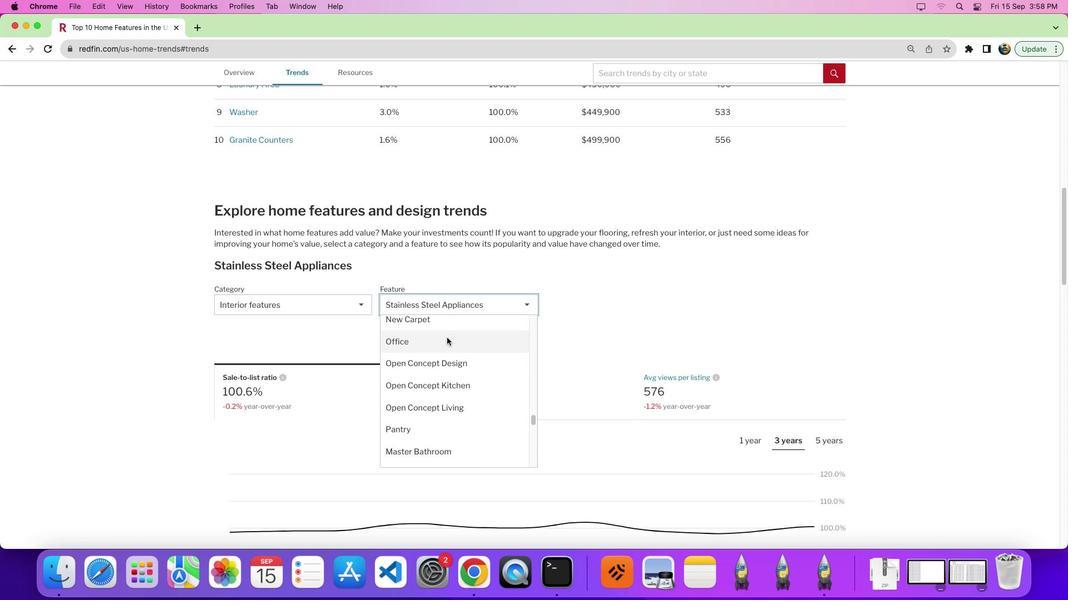
Action: Mouse scrolled (443, 339) with delta (90, 18)
Screenshot: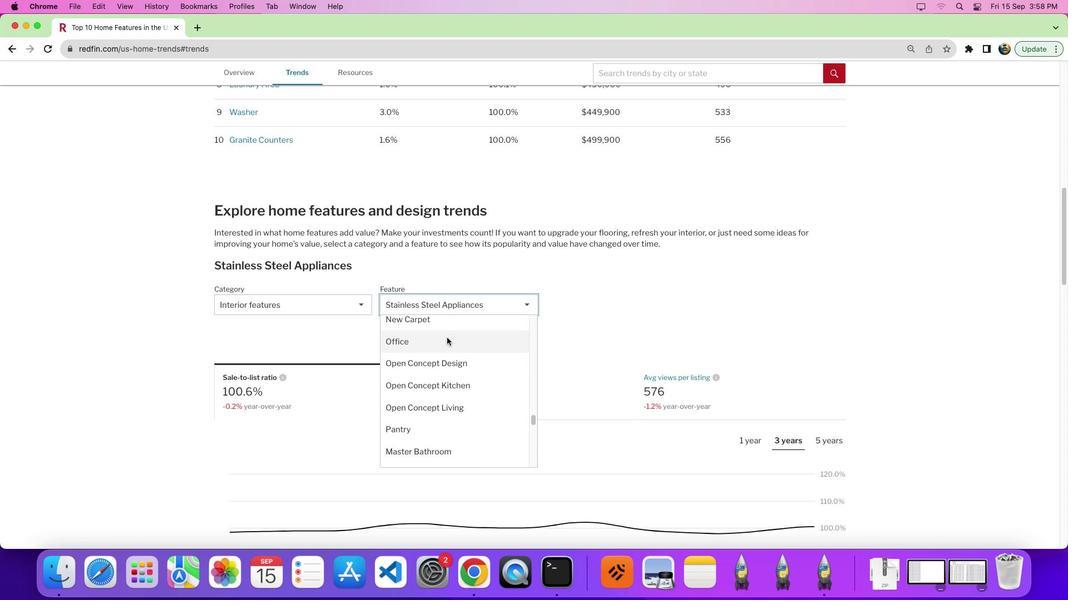 
Action: Mouse scrolled (443, 339) with delta (90, 22)
Screenshot: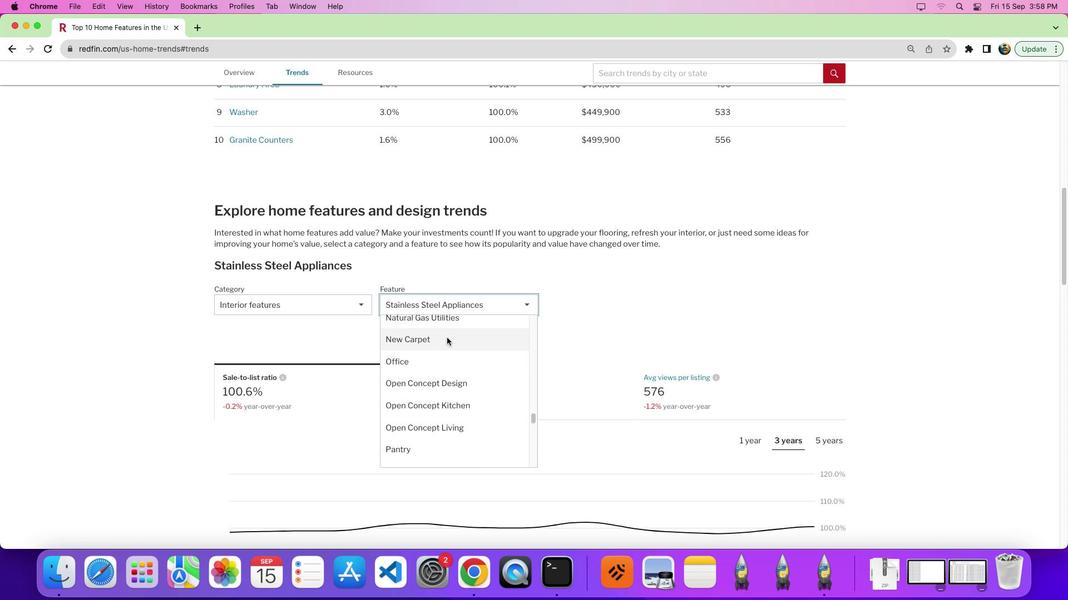 
Action: Mouse moved to (445, 339)
Screenshot: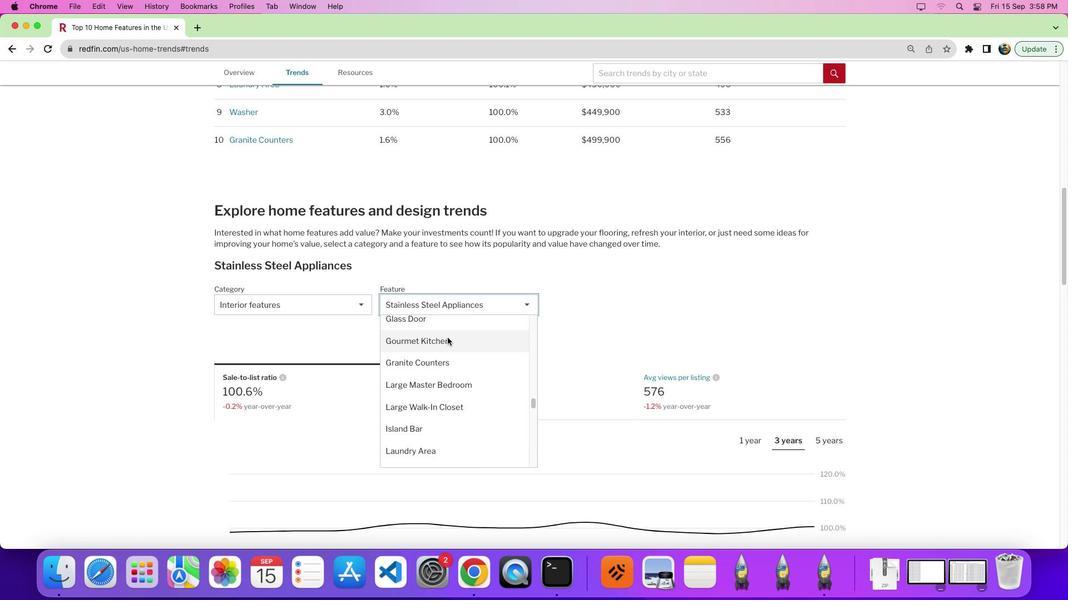 
Action: Mouse scrolled (445, 339) with delta (90, 18)
Screenshot: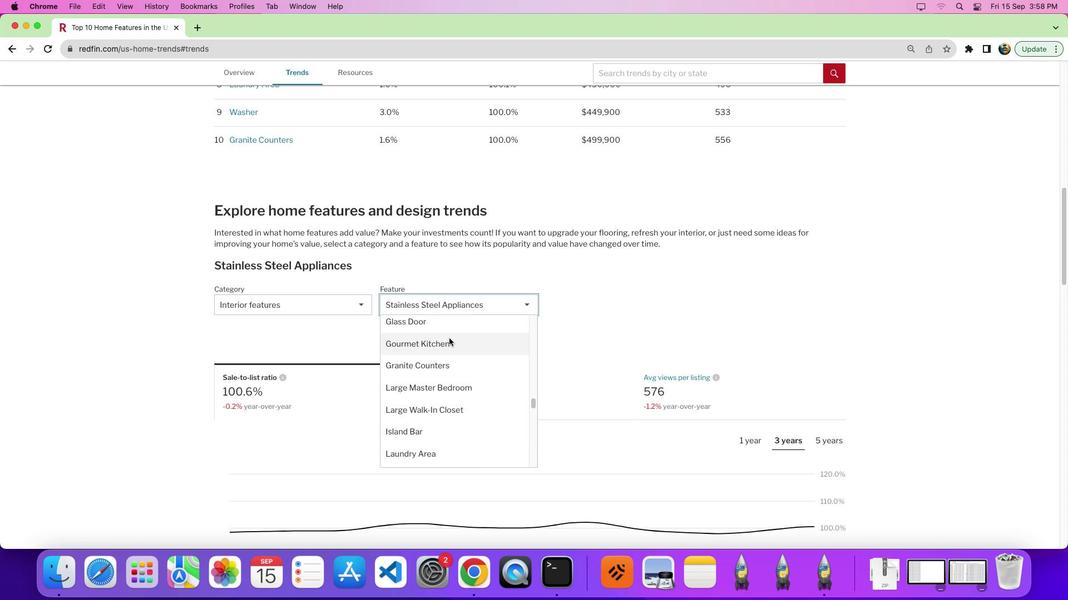 
Action: Mouse moved to (445, 339)
Screenshot: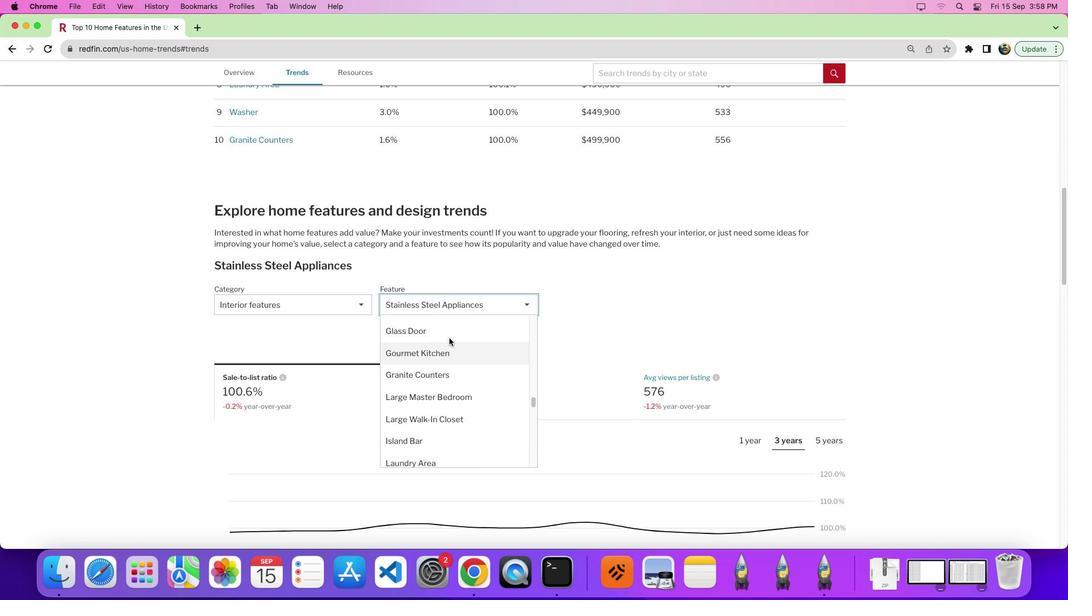 
Action: Mouse scrolled (445, 339) with delta (90, 18)
Screenshot: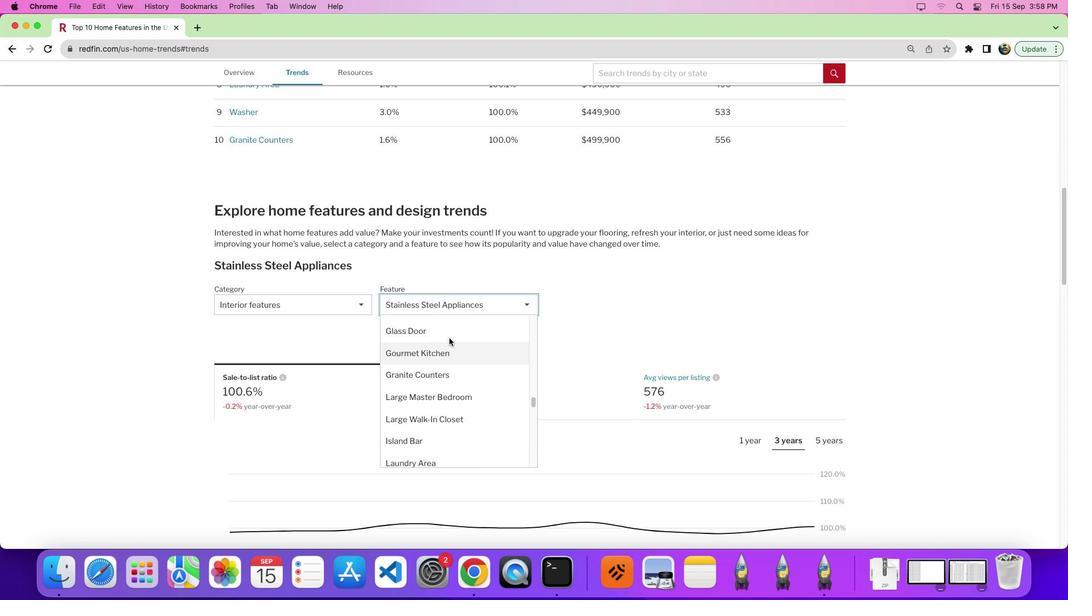 
Action: Mouse moved to (445, 339)
Screenshot: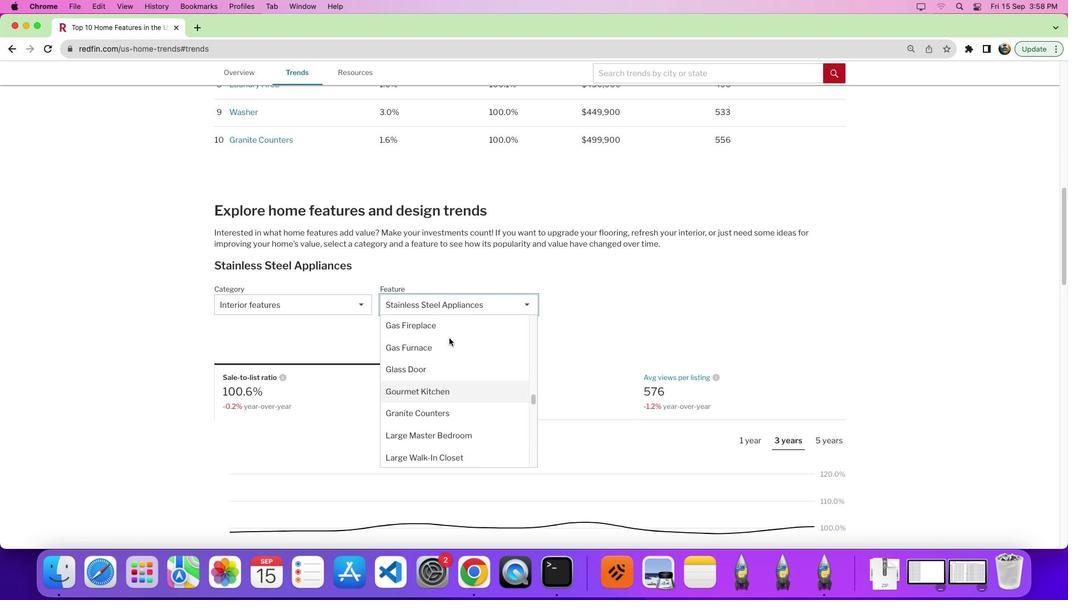 
Action: Mouse scrolled (445, 339) with delta (90, 21)
Screenshot: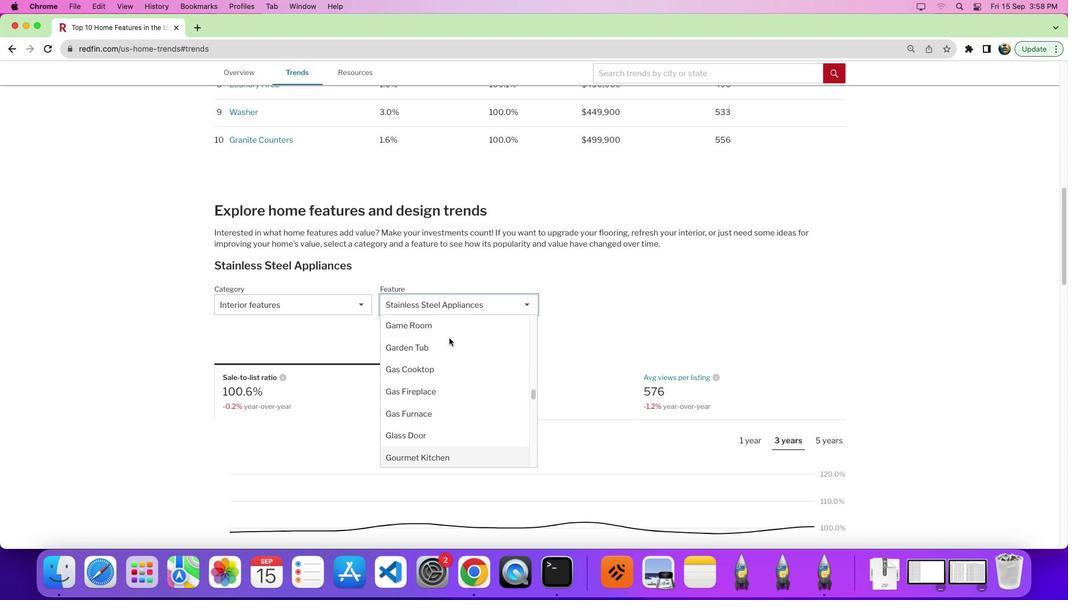 
Action: Mouse moved to (448, 339)
Screenshot: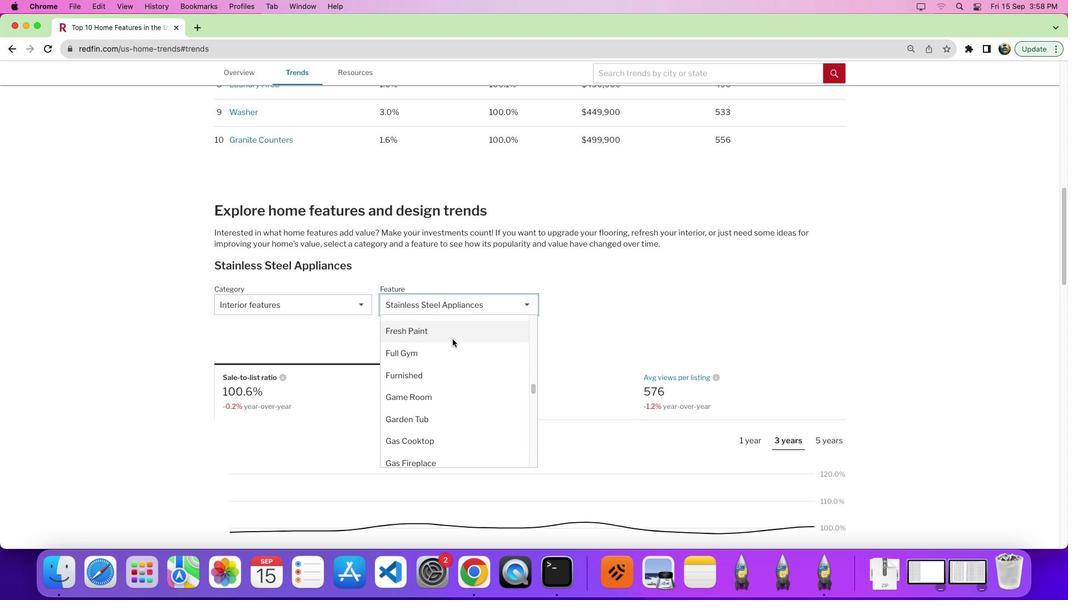 
Action: Mouse scrolled (448, 339) with delta (90, 18)
Screenshot: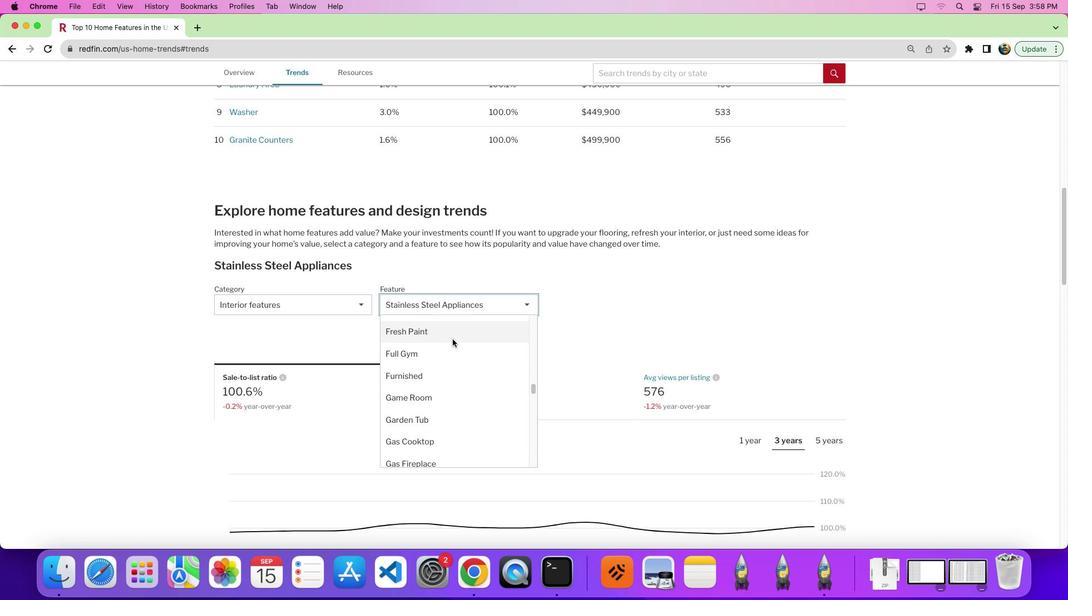 
Action: Mouse moved to (448, 339)
Screenshot: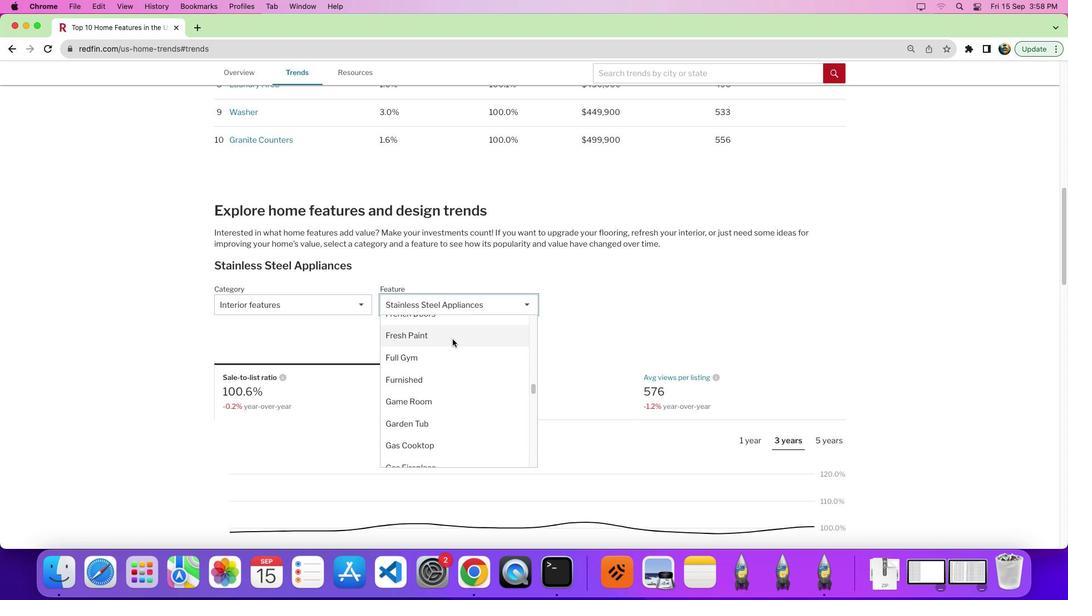 
Action: Mouse scrolled (448, 339) with delta (90, 18)
Screenshot: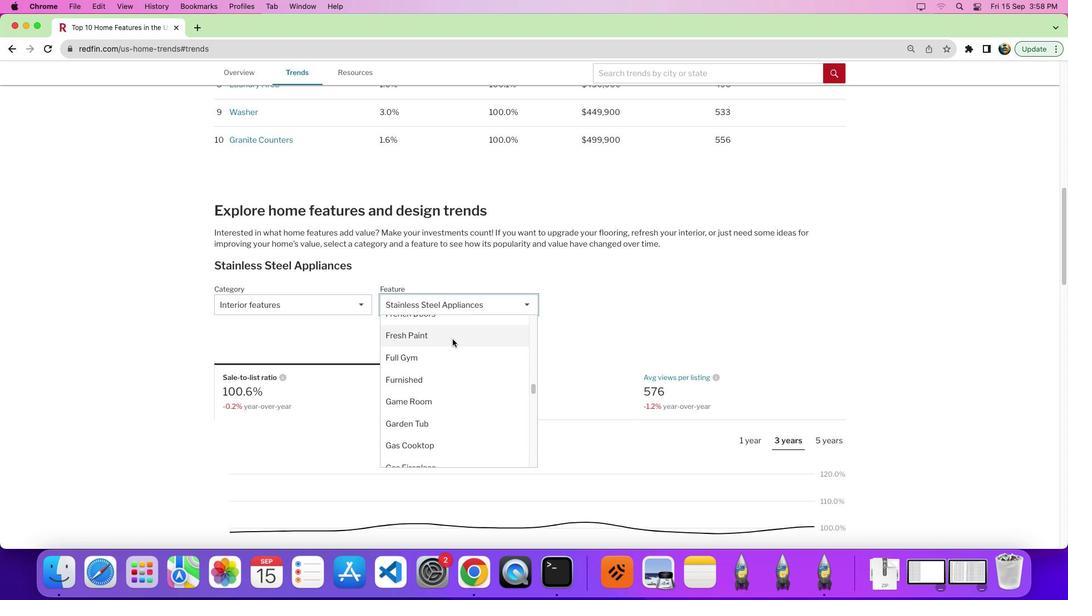 
Action: Mouse moved to (448, 340)
Screenshot: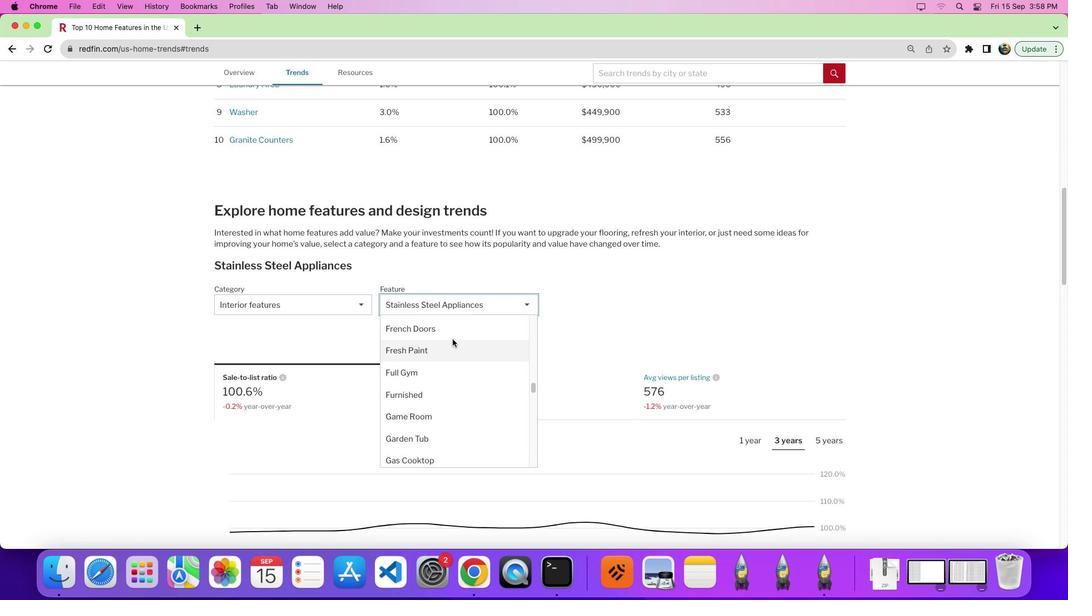 
Action: Mouse scrolled (448, 340) with delta (90, 20)
Screenshot: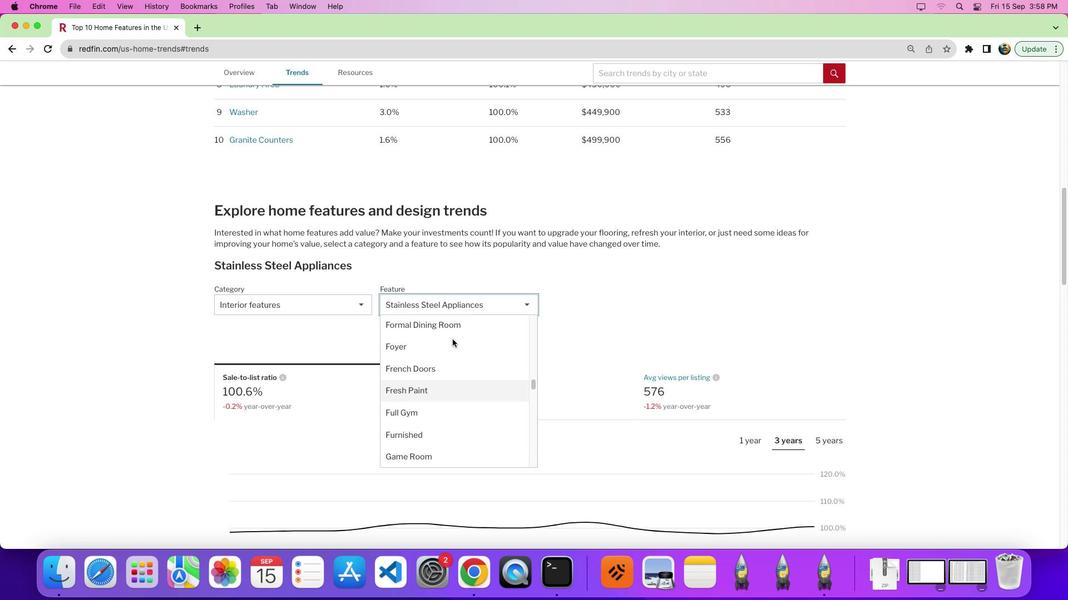 
Action: Mouse moved to (448, 340)
Screenshot: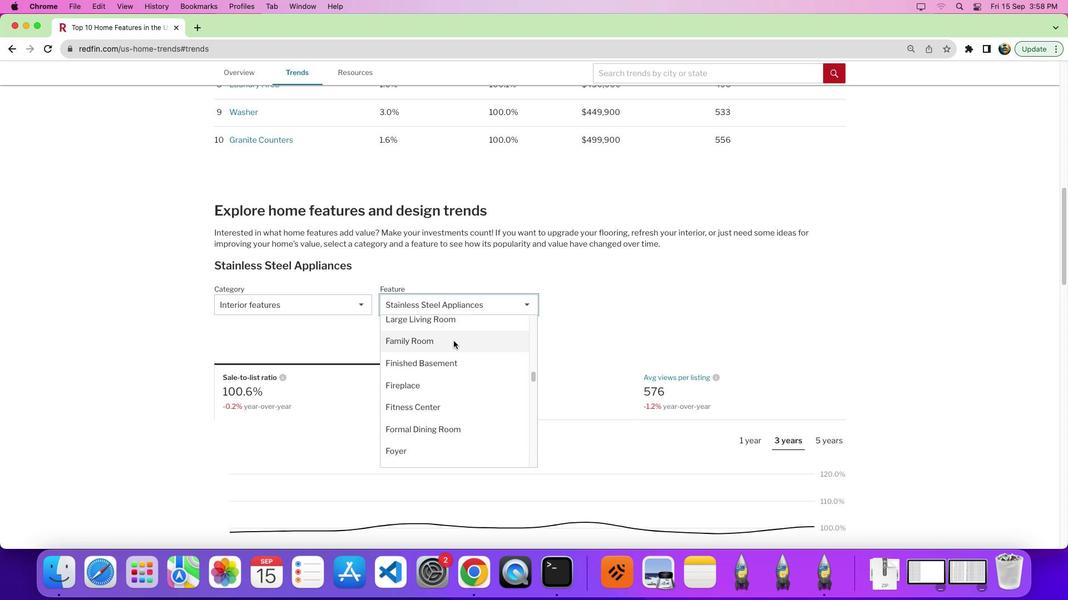 
Action: Mouse scrolled (448, 340) with delta (90, 18)
Screenshot: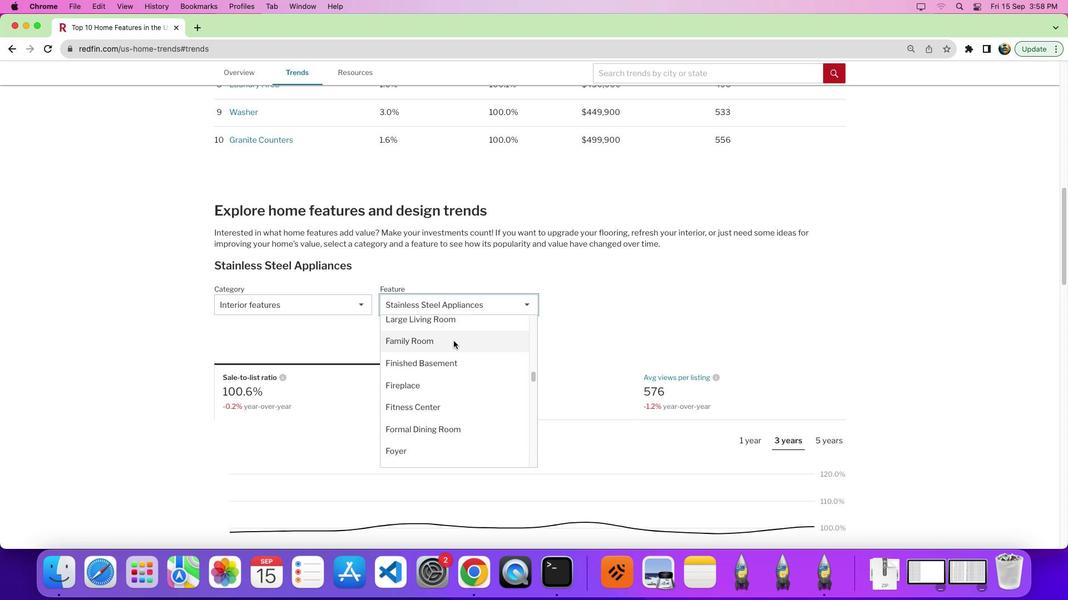 
Action: Mouse moved to (450, 342)
Screenshot: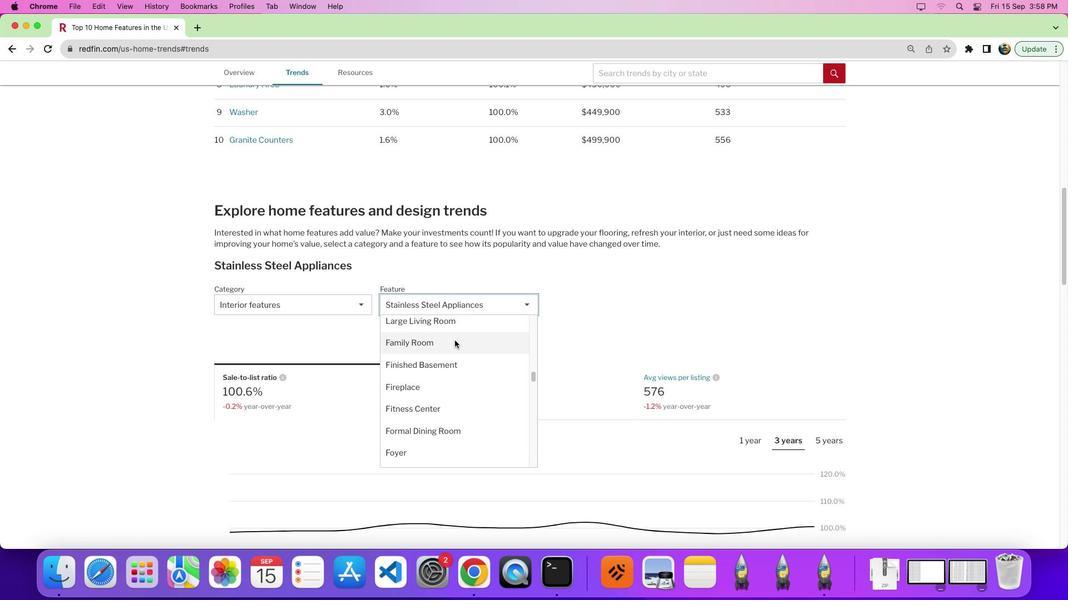 
Action: Mouse scrolled (450, 342) with delta (90, 18)
Screenshot: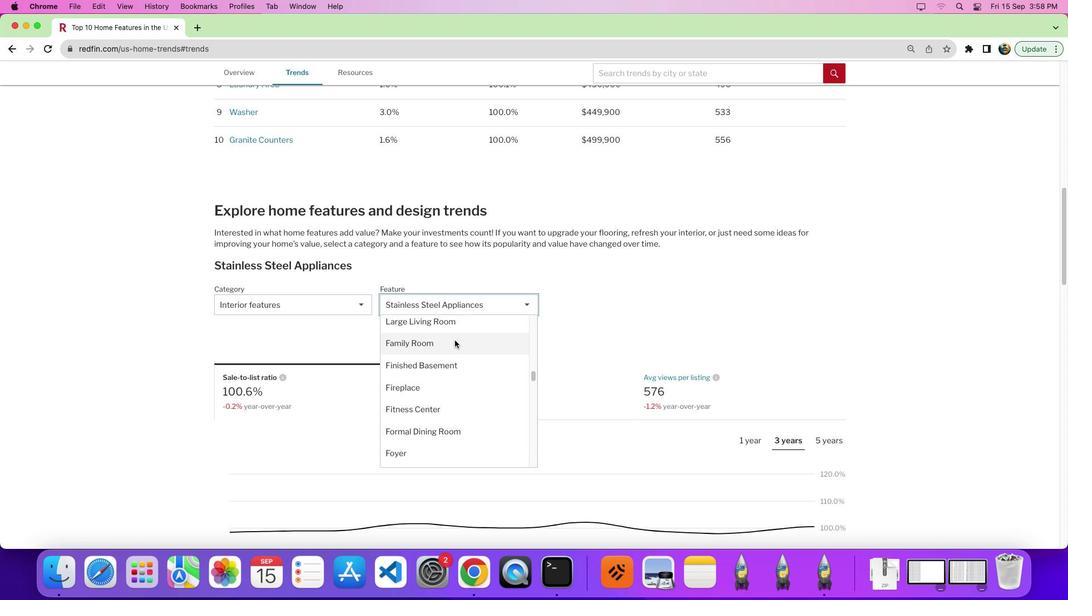 
Action: Mouse moved to (450, 346)
Screenshot: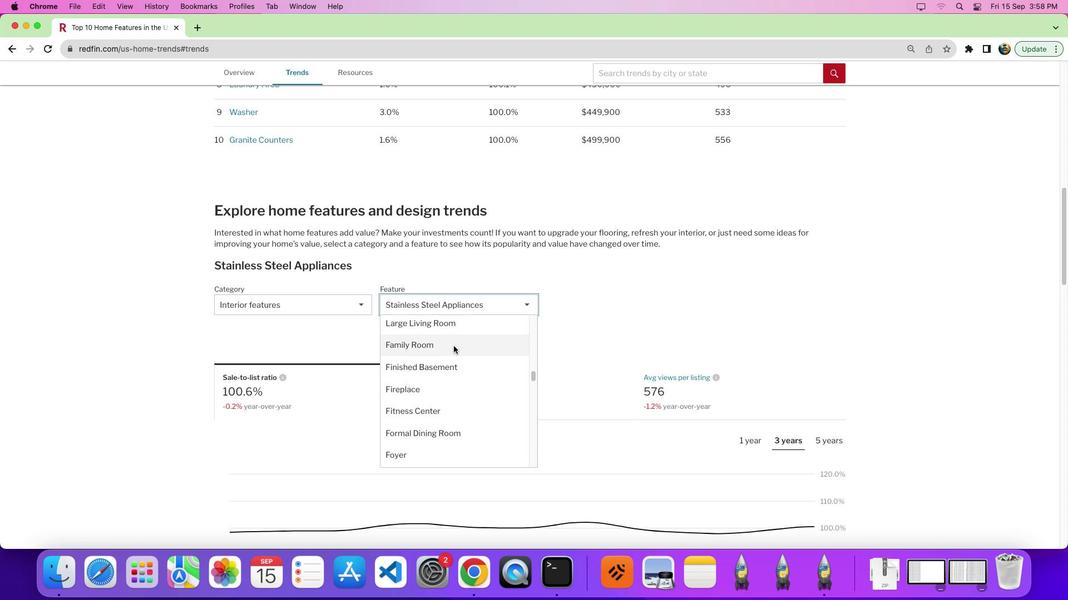 
Action: Mouse scrolled (450, 346) with delta (90, 18)
Screenshot: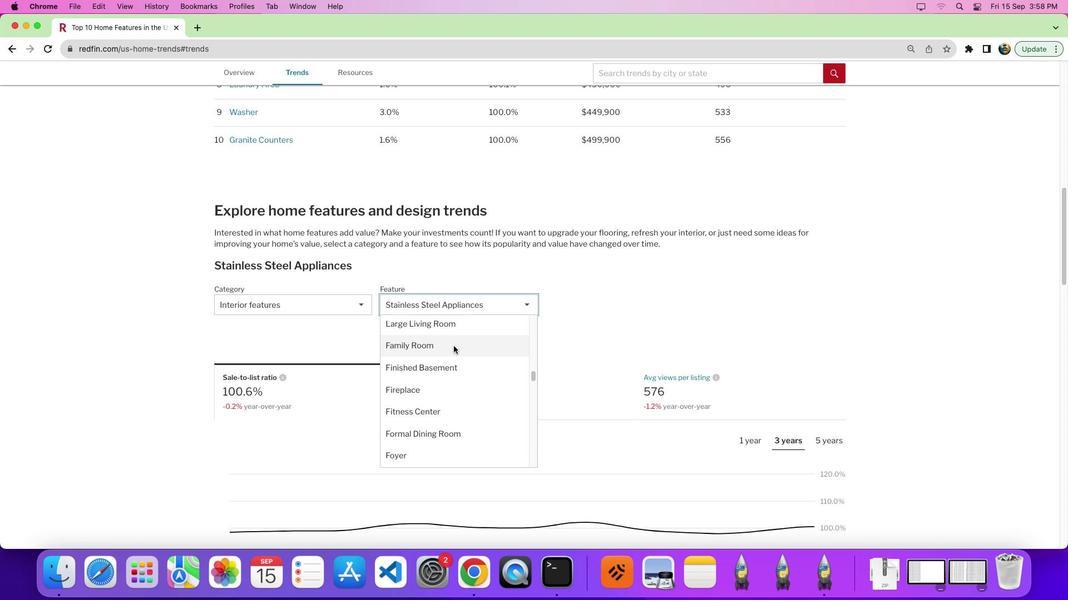 
Action: Mouse scrolled (450, 346) with delta (90, 18)
Screenshot: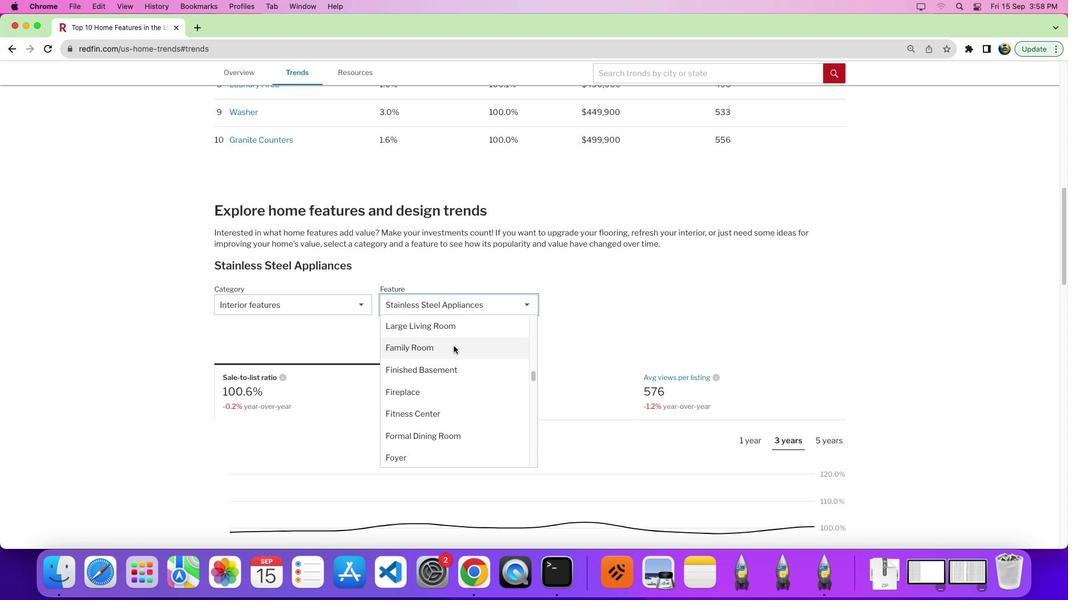 
Action: Mouse scrolled (450, 346) with delta (90, 18)
Screenshot: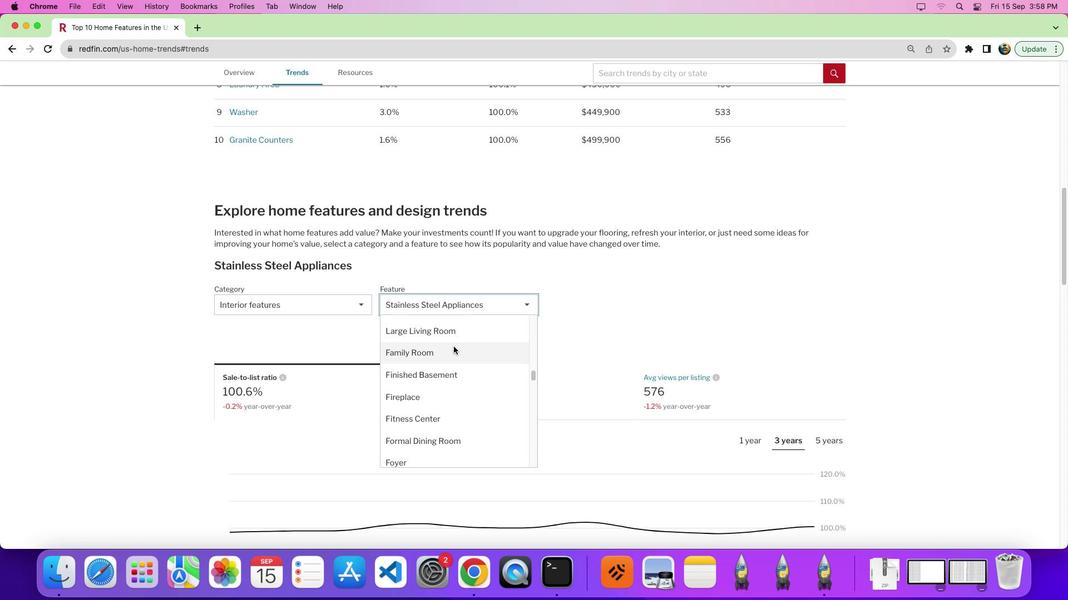 
Action: Mouse moved to (442, 370)
Screenshot: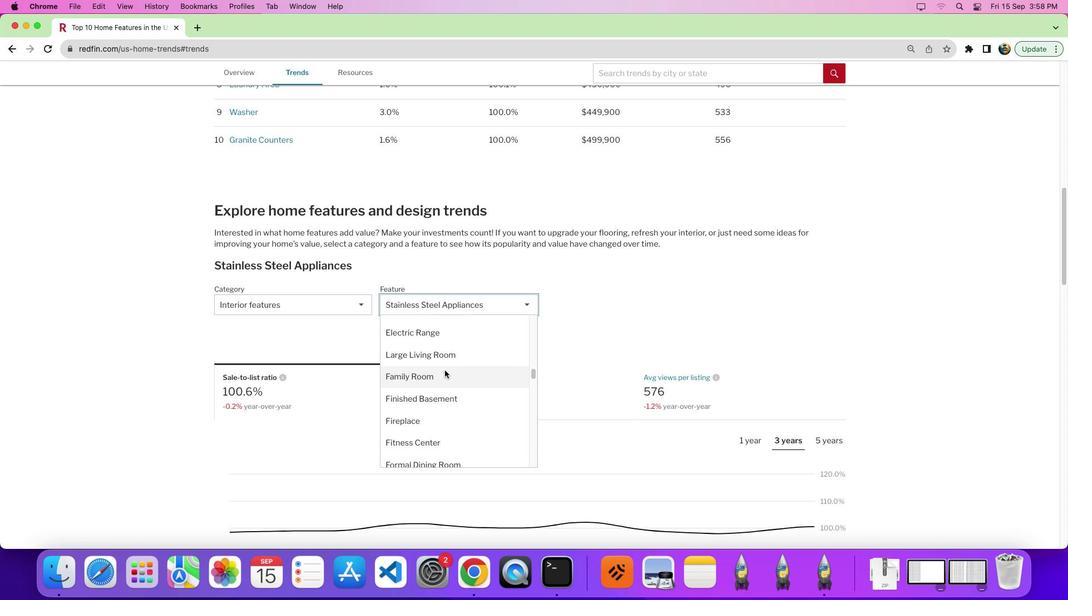 
Action: Mouse scrolled (442, 370) with delta (90, 18)
Screenshot: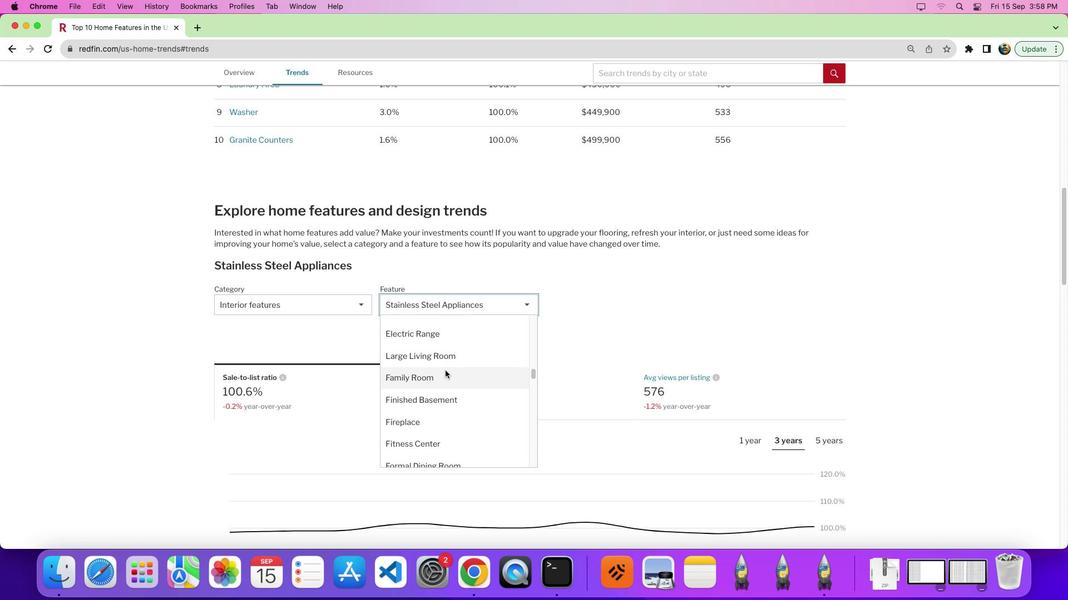 
Action: Mouse scrolled (442, 370) with delta (90, 18)
Screenshot: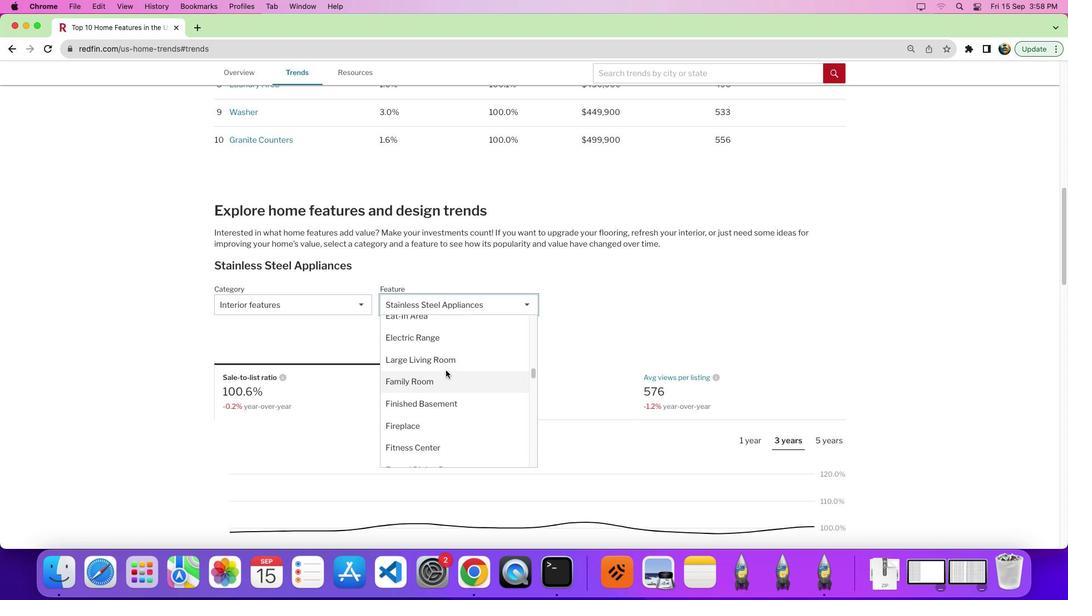 
Action: Mouse moved to (443, 370)
Screenshot: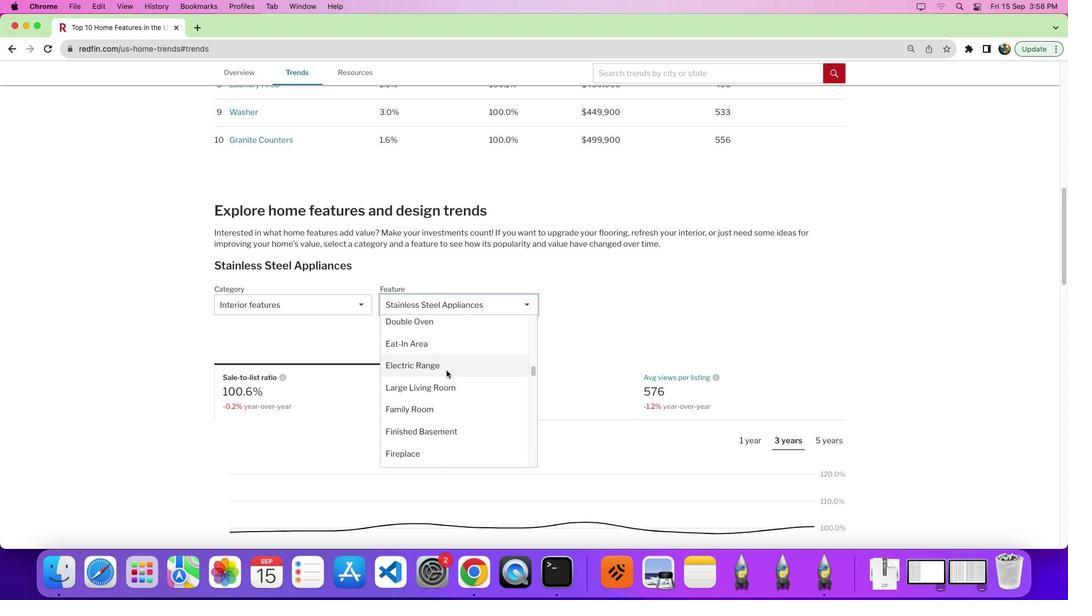 
Action: Mouse scrolled (443, 370) with delta (90, 18)
Screenshot: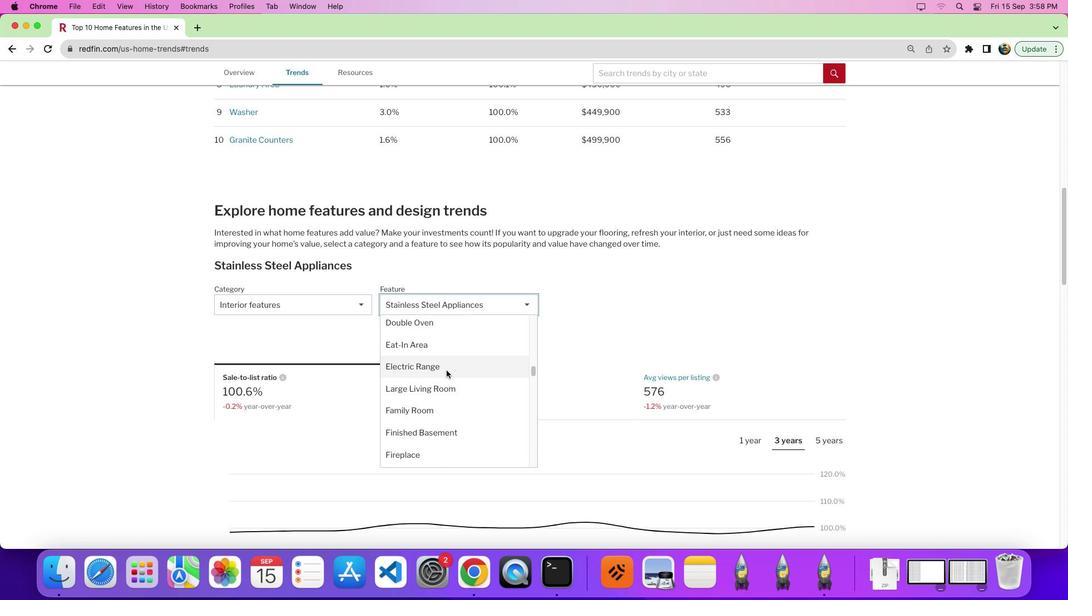 
Action: Mouse scrolled (443, 370) with delta (90, 18)
Screenshot: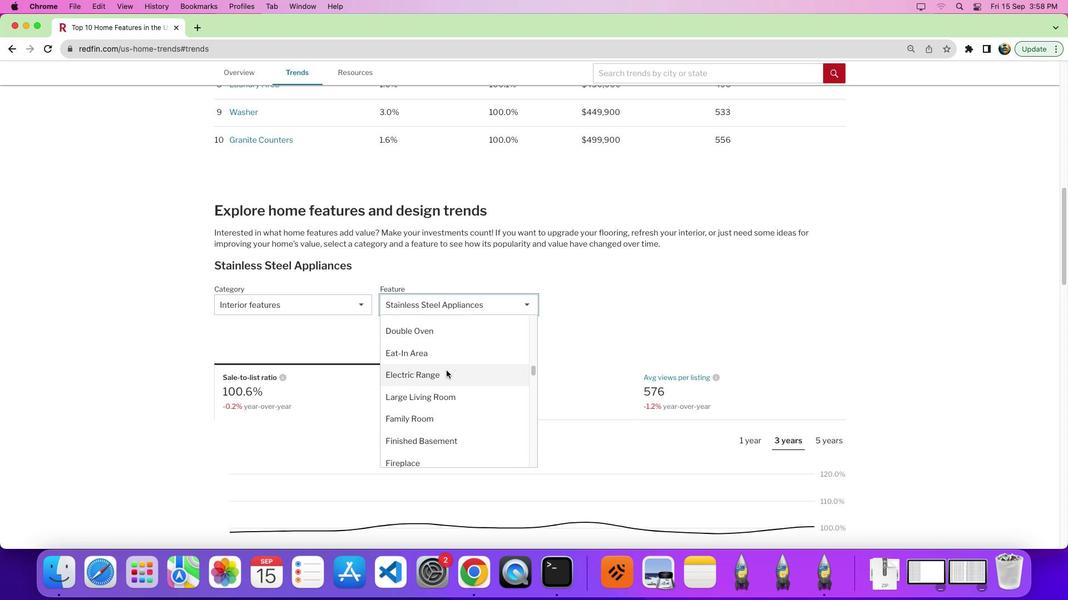 
Action: Mouse scrolled (443, 370) with delta (90, 18)
Screenshot: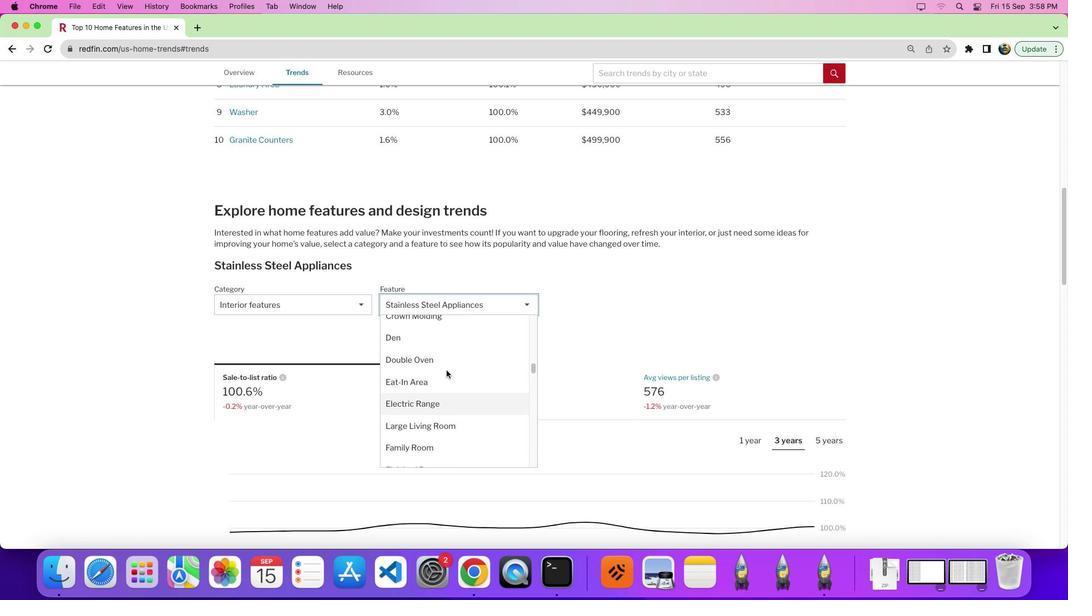 
Action: Mouse scrolled (443, 370) with delta (90, 18)
Screenshot: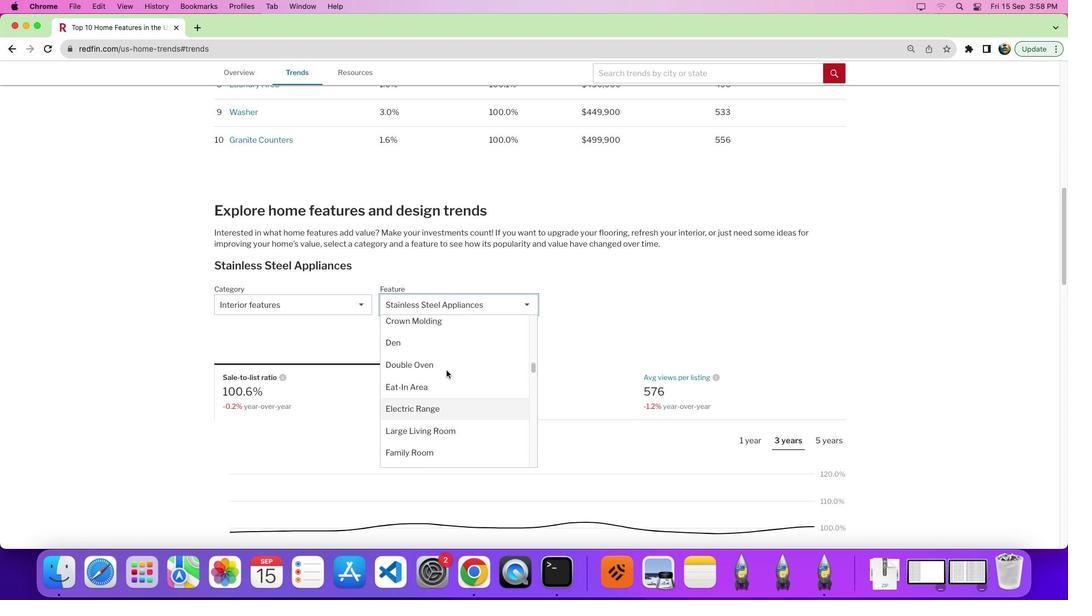 
Action: Mouse scrolled (443, 370) with delta (90, 18)
Screenshot: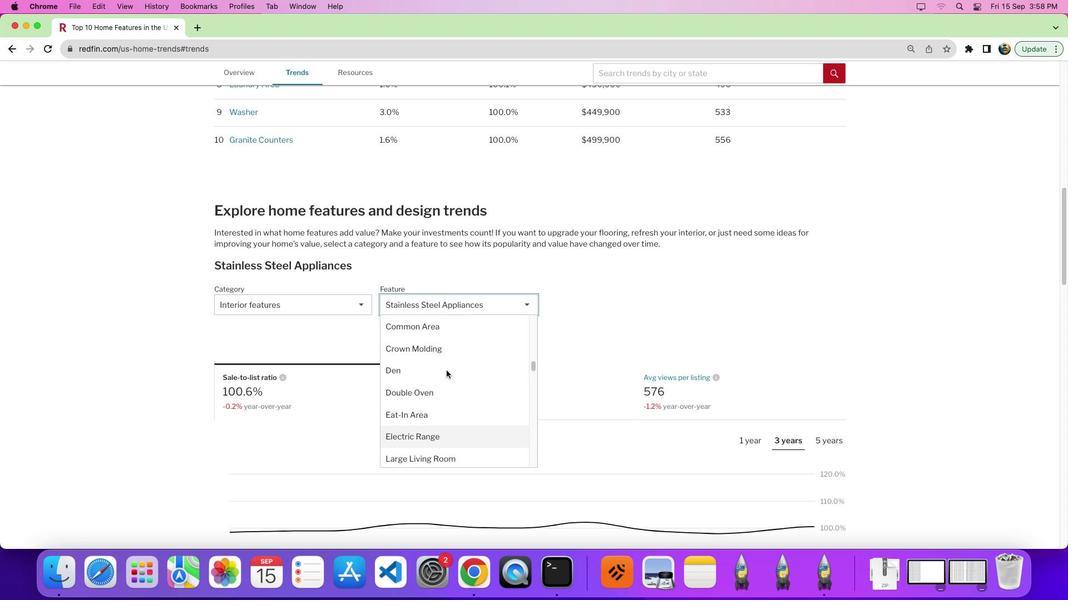 
Action: Mouse scrolled (443, 370) with delta (90, 18)
Screenshot: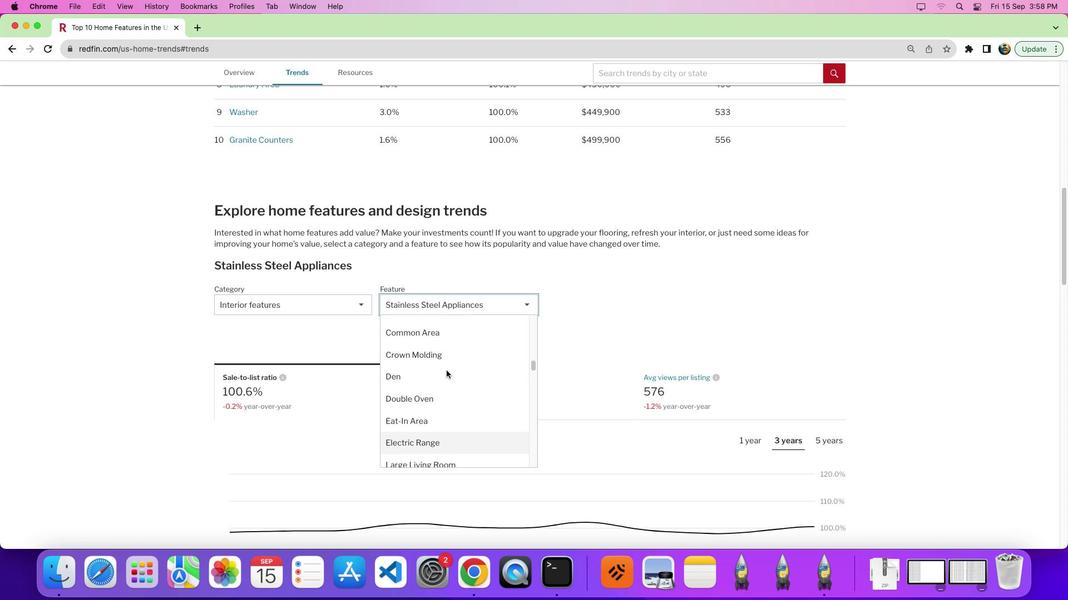 
Action: Mouse scrolled (443, 370) with delta (90, 18)
Screenshot: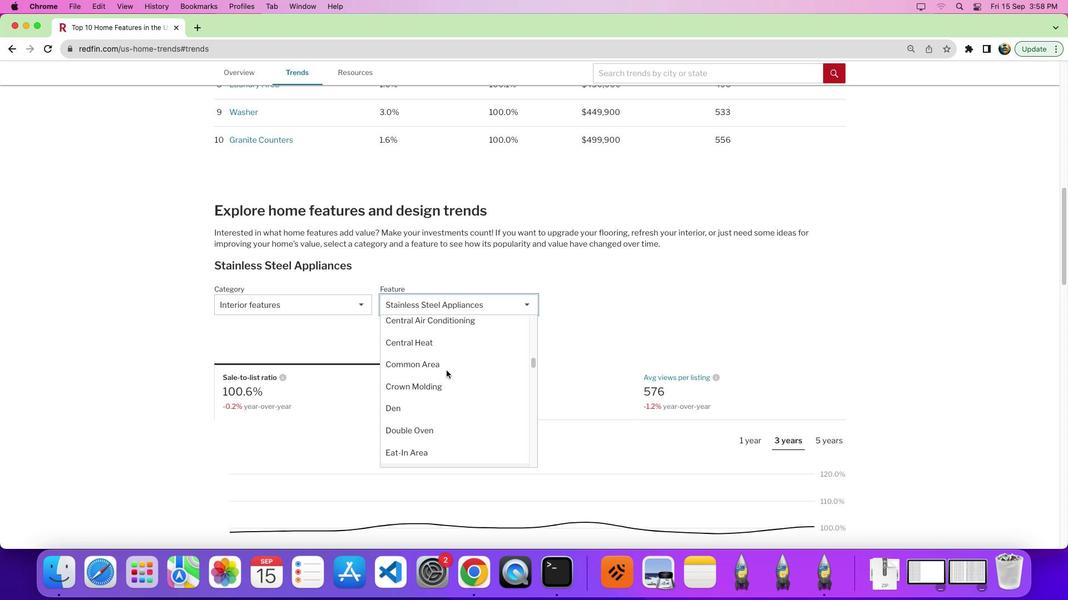 
Action: Mouse scrolled (443, 370) with delta (90, 18)
Screenshot: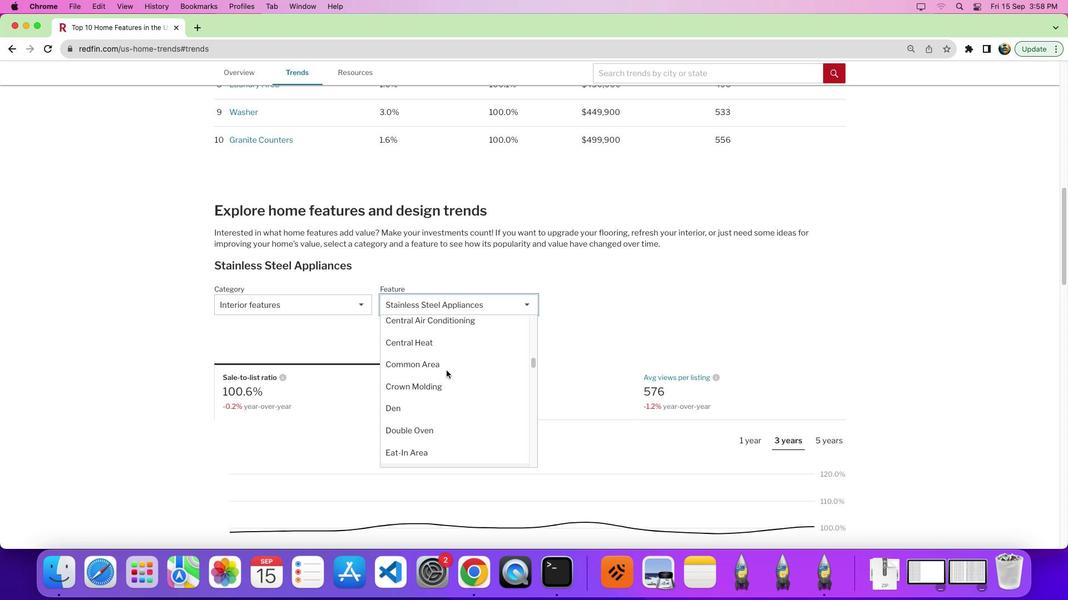 
Action: Mouse scrolled (443, 370) with delta (90, 18)
Screenshot: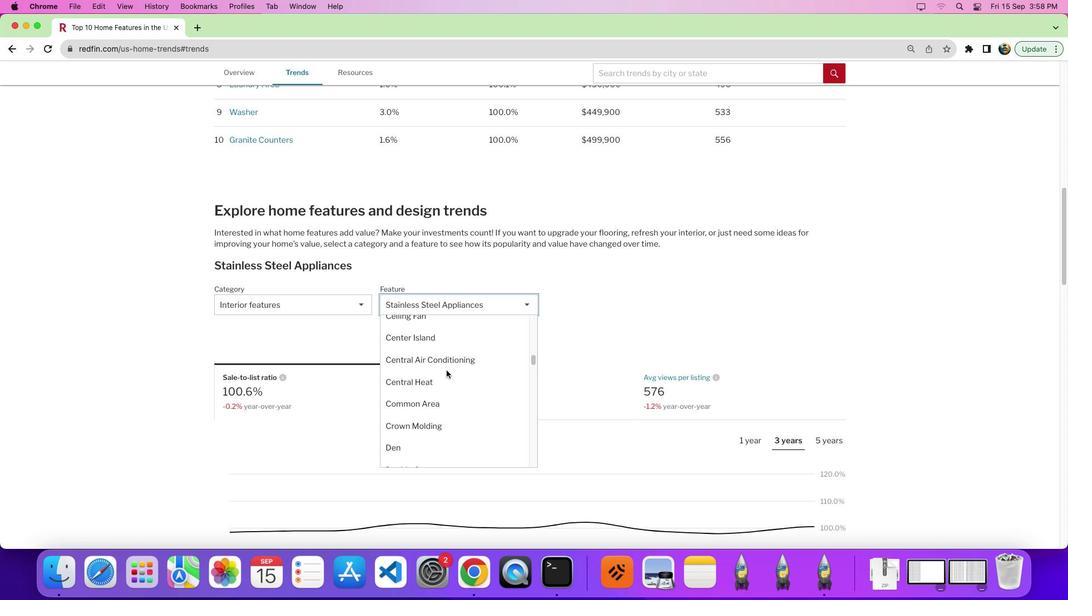 
Action: Mouse scrolled (443, 370) with delta (90, 18)
Screenshot: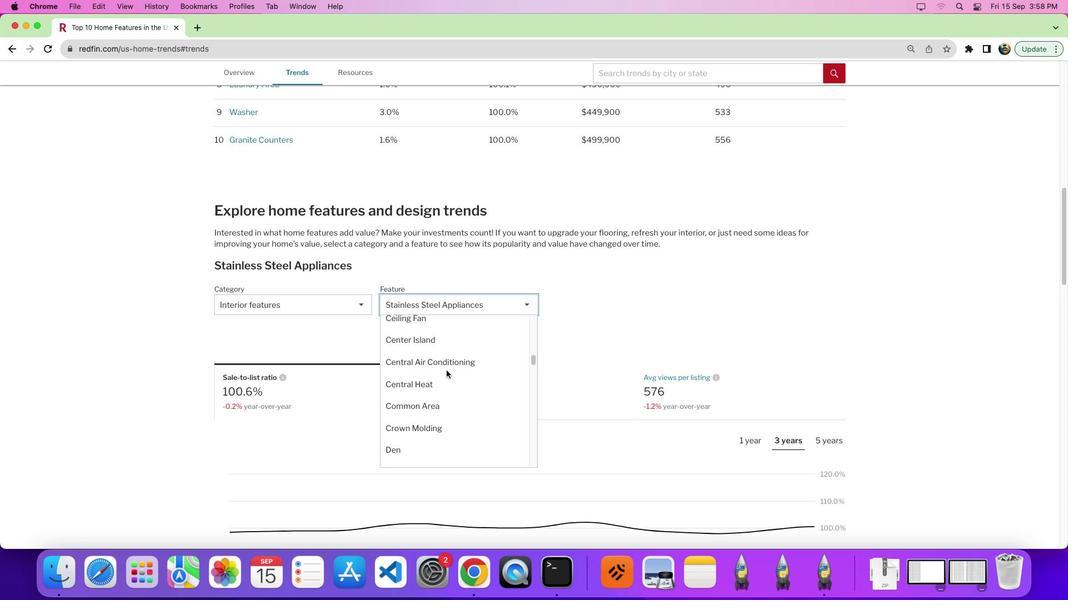 
Action: Mouse scrolled (443, 370) with delta (90, 18)
Screenshot: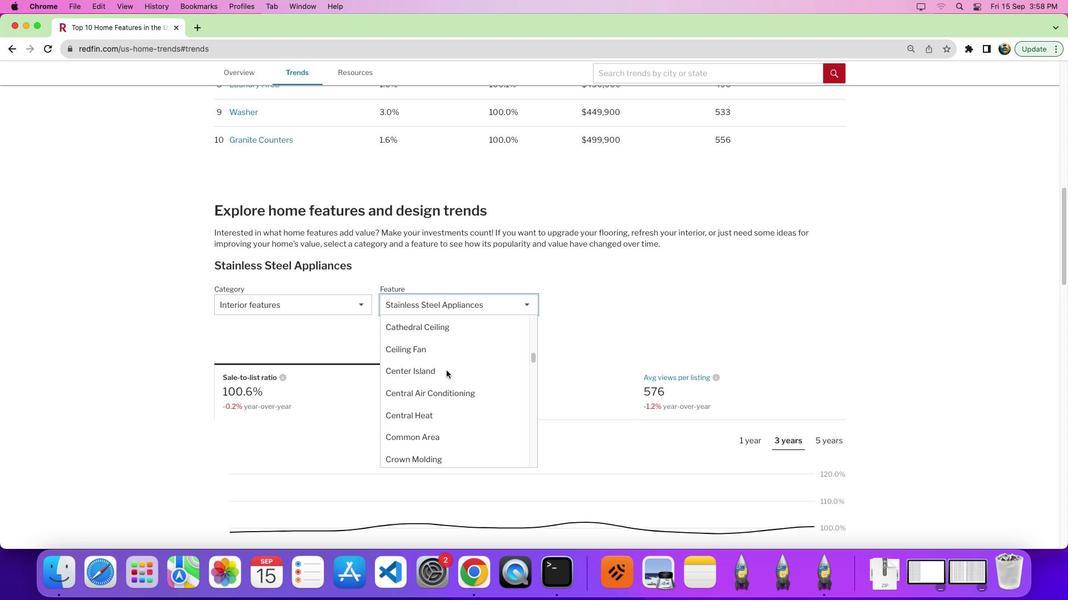 
Action: Mouse scrolled (443, 370) with delta (90, 18)
Screenshot: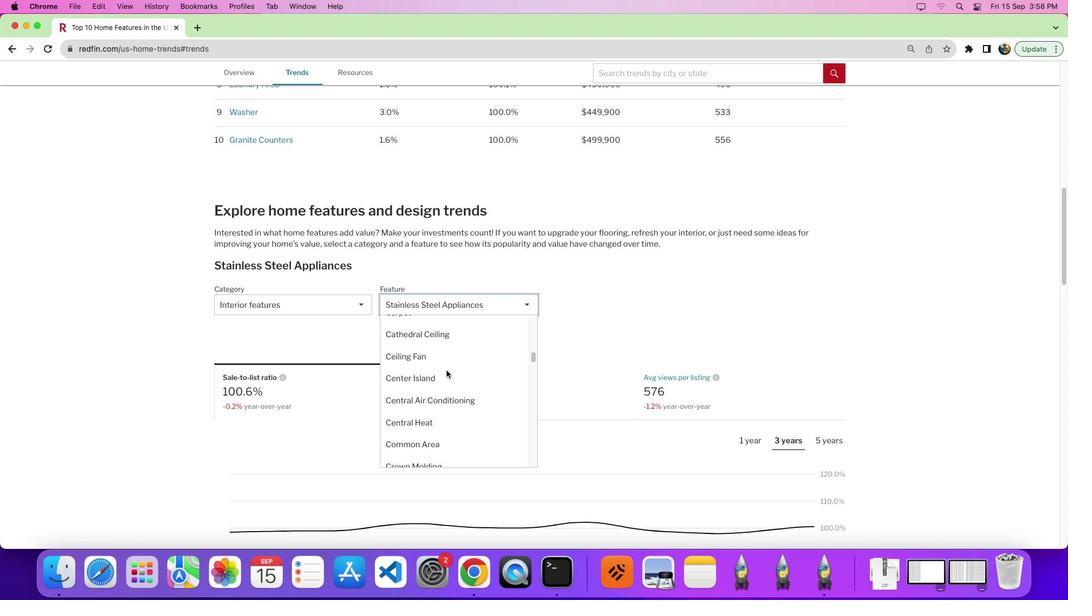 
Action: Mouse scrolled (443, 370) with delta (90, 18)
Screenshot: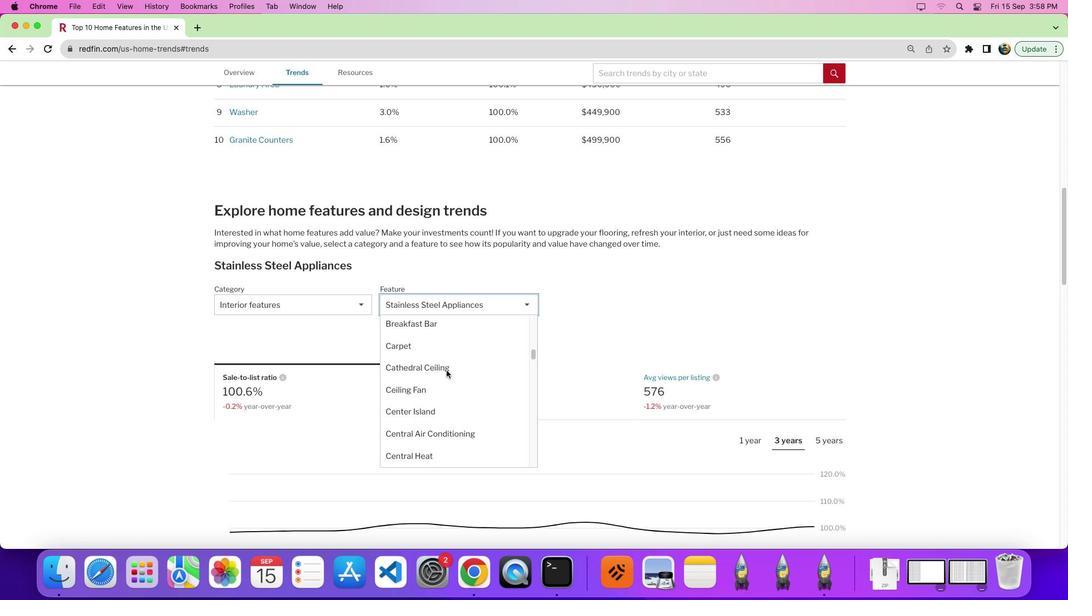 
Action: Mouse scrolled (443, 370) with delta (90, 18)
Screenshot: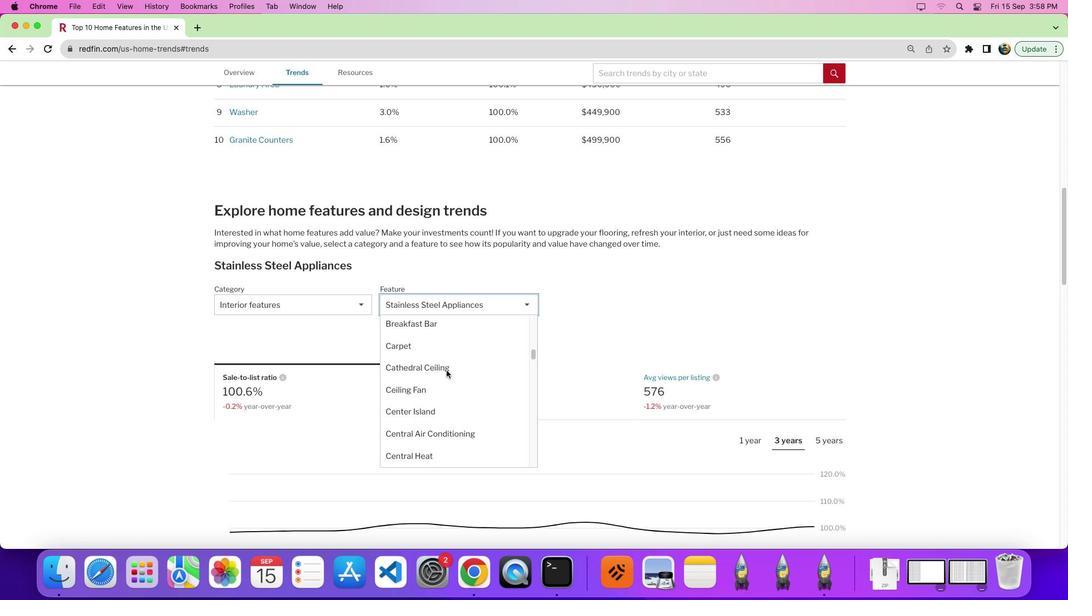 
Action: Mouse scrolled (443, 370) with delta (90, 21)
Screenshot: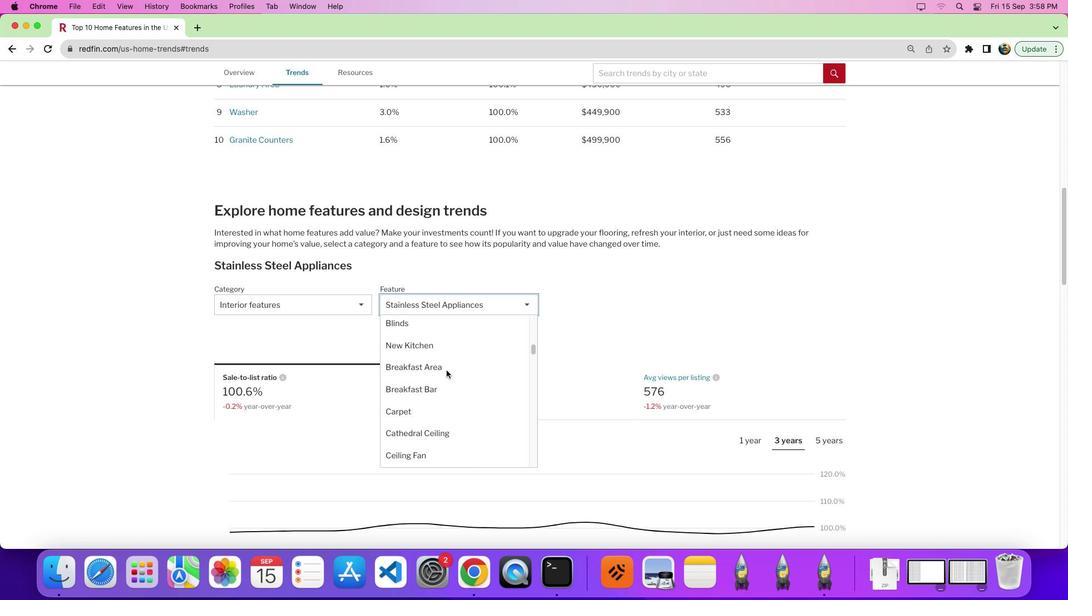 
Action: Mouse scrolled (443, 370) with delta (90, 18)
Screenshot: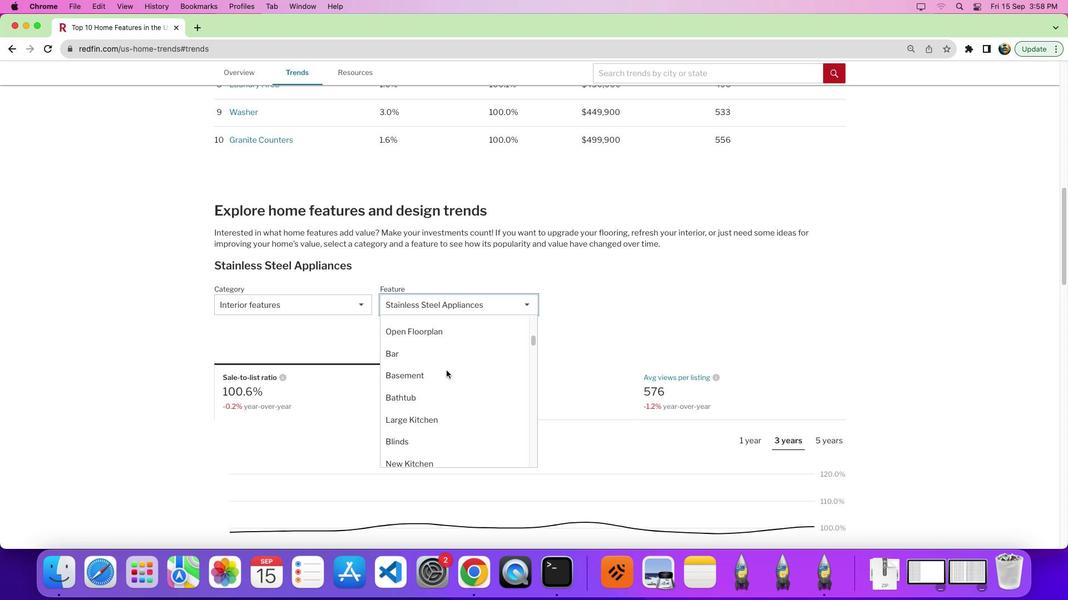 
Action: Mouse scrolled (443, 370) with delta (90, 18)
Screenshot: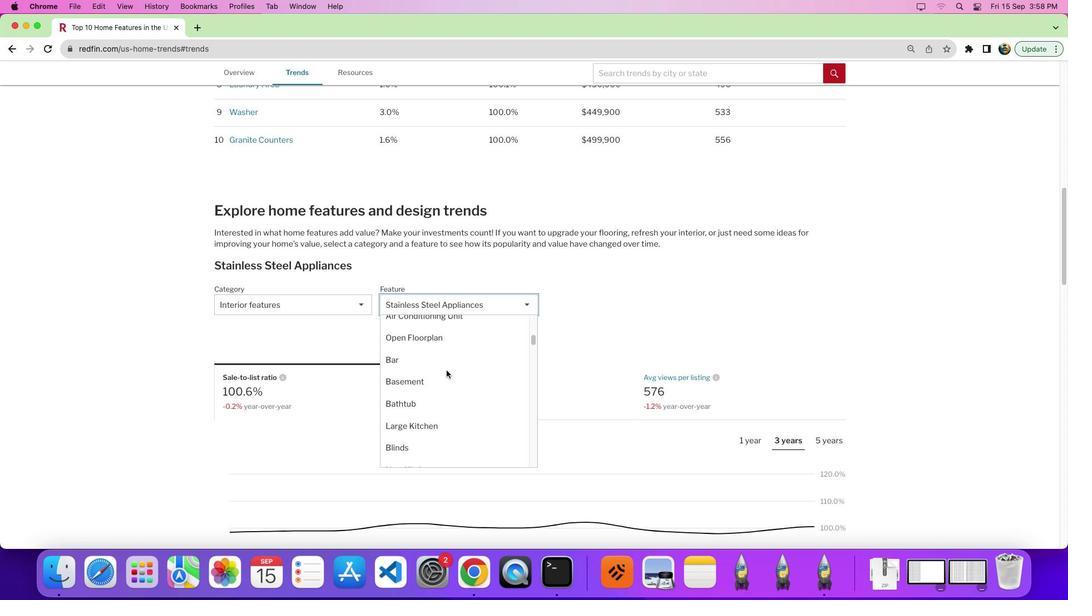 
Action: Mouse scrolled (443, 370) with delta (90, 18)
Screenshot: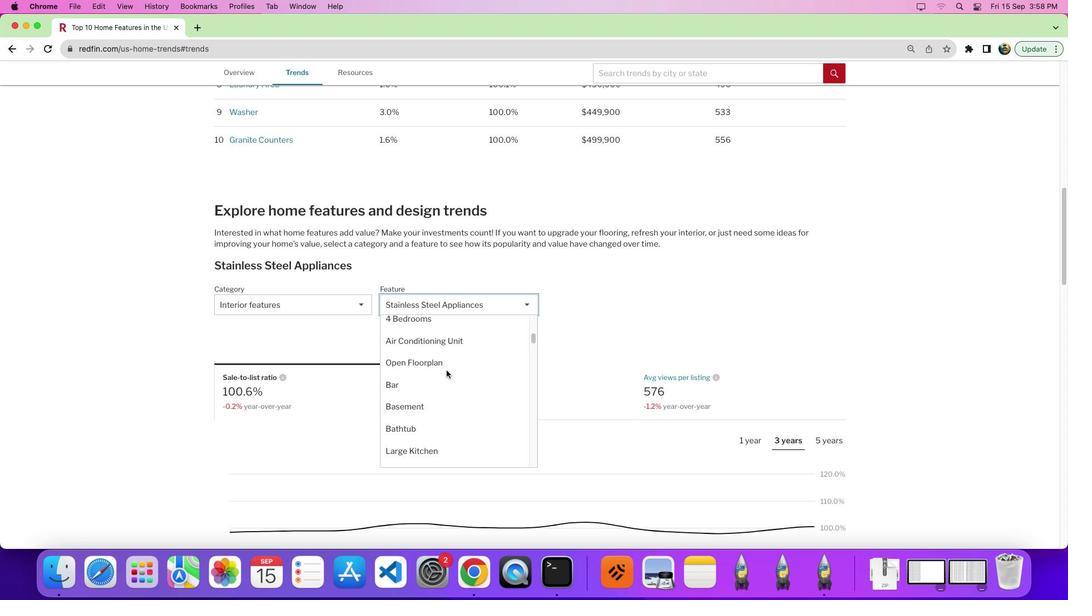 
Action: Mouse moved to (443, 367)
Screenshot: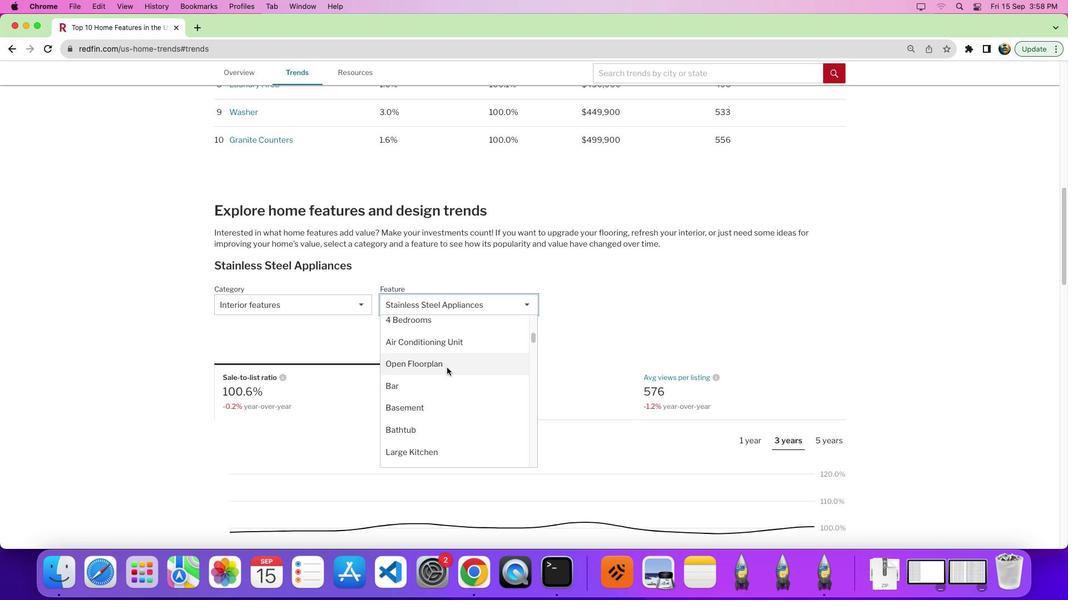 
Action: Mouse scrolled (443, 367) with delta (90, 18)
Screenshot: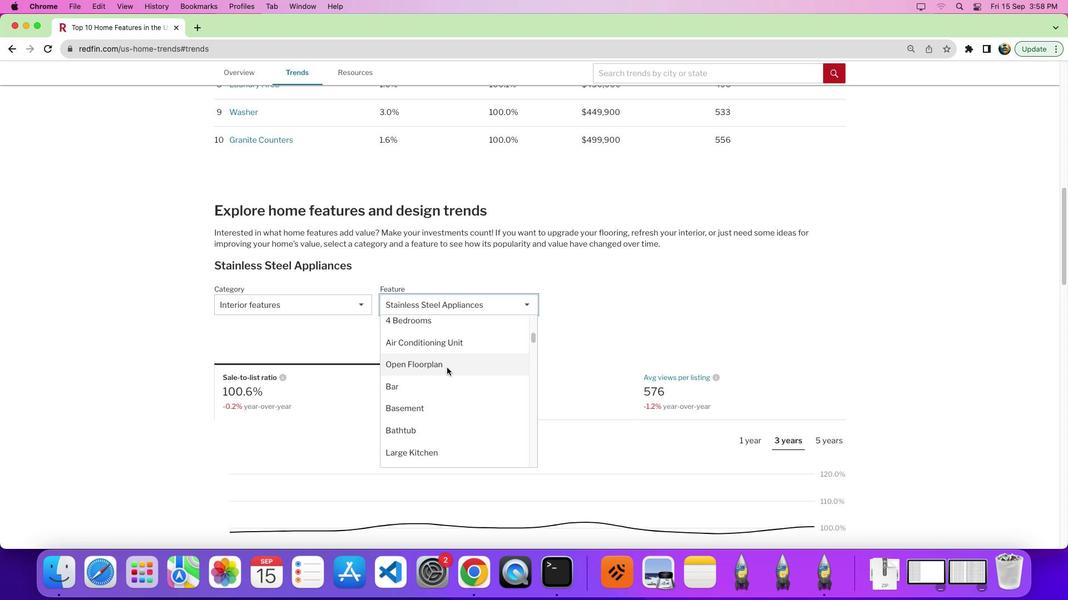 
Action: Mouse scrolled (443, 367) with delta (90, 18)
Screenshot: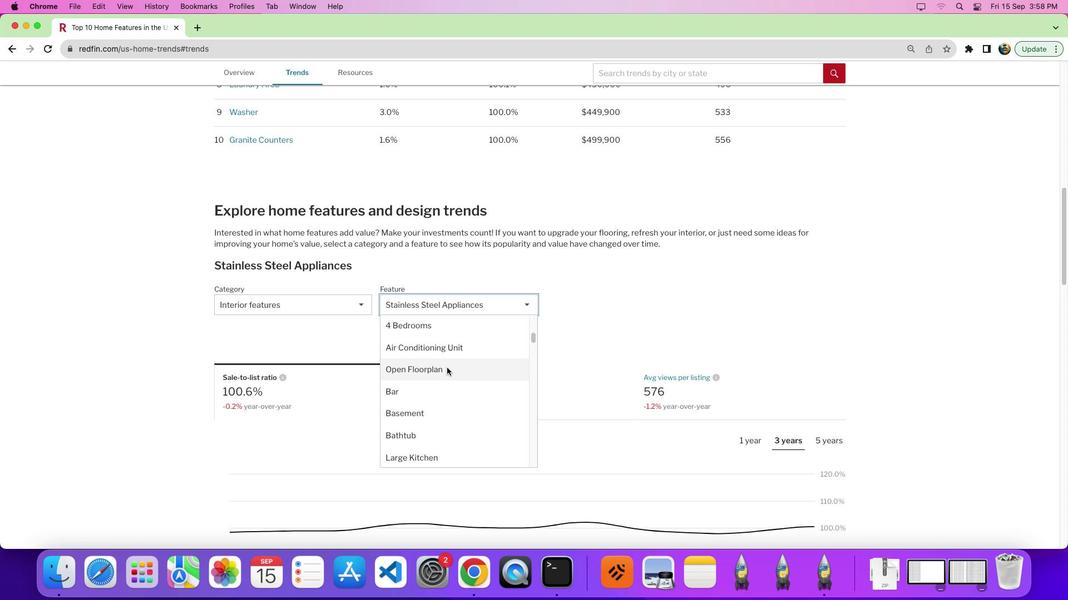 
Action: Mouse scrolled (443, 367) with delta (90, 18)
Screenshot: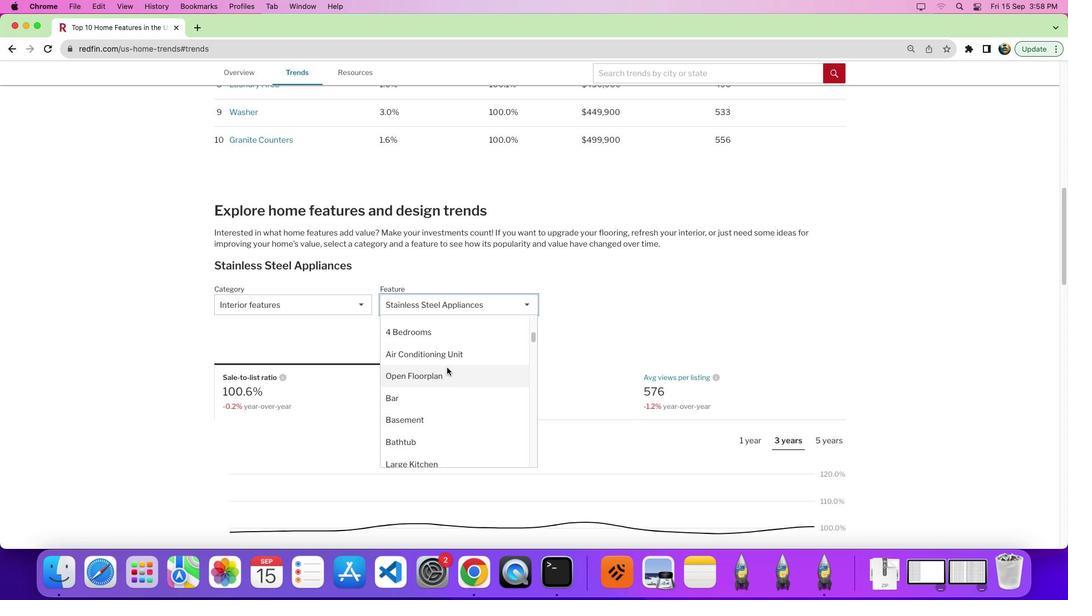 
Action: Mouse moved to (443, 365)
Screenshot: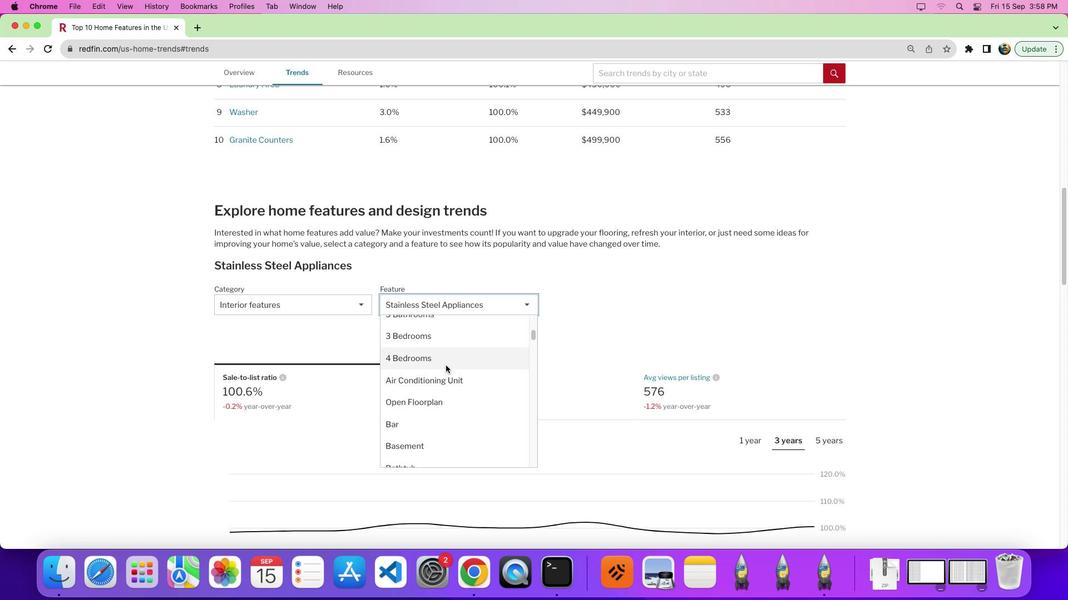 
Action: Mouse scrolled (443, 365) with delta (90, 18)
Screenshot: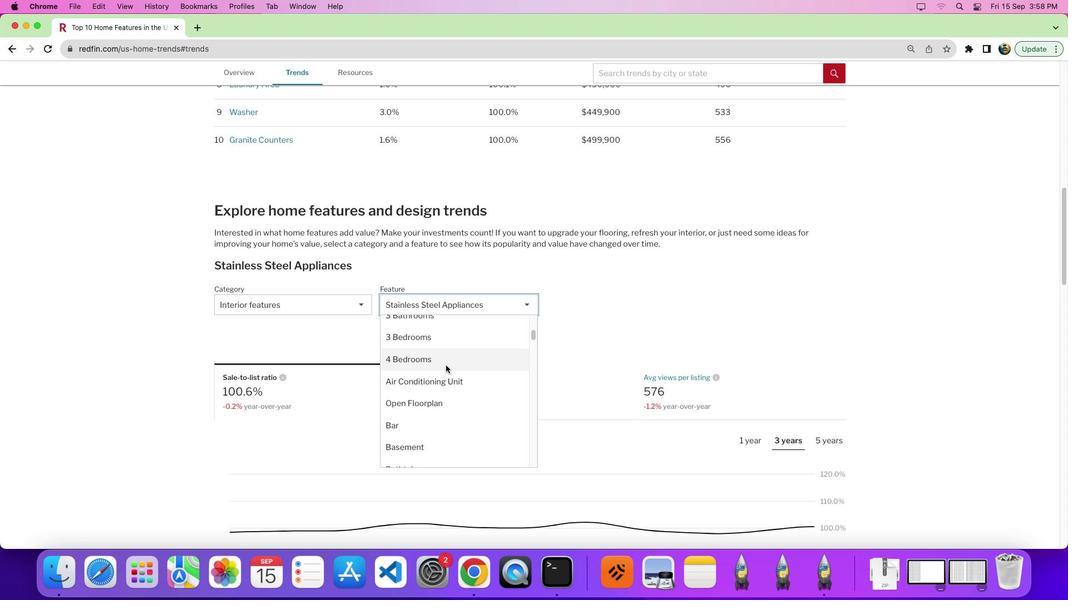
Action: Mouse scrolled (443, 365) with delta (90, 18)
Screenshot: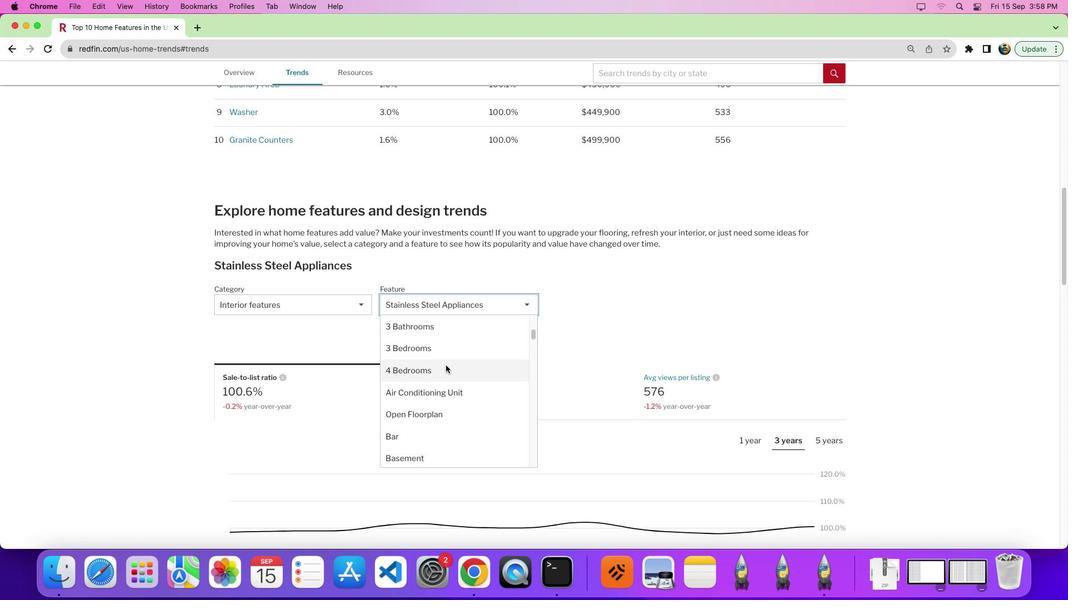
Action: Mouse scrolled (443, 365) with delta (90, 17)
Screenshot: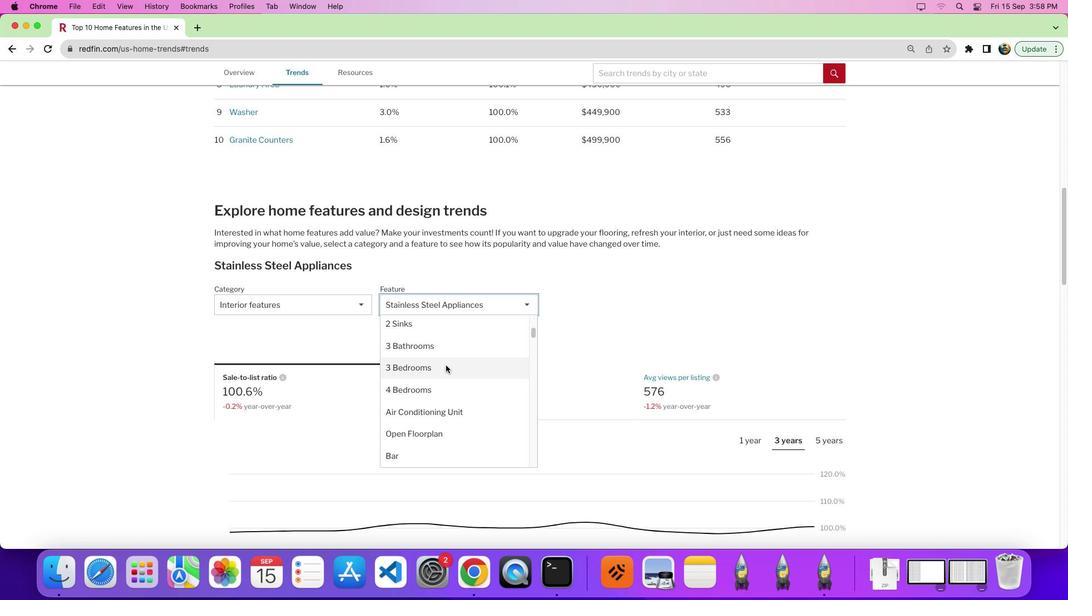 
Action: Mouse scrolled (443, 365) with delta (90, 17)
Screenshot: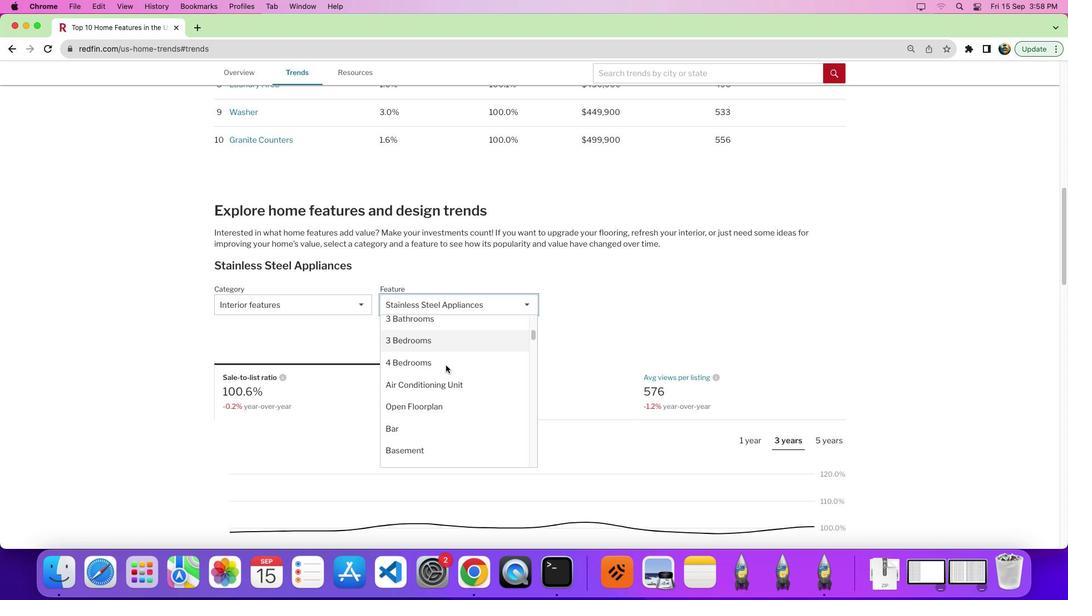 
Action: Mouse scrolled (443, 365) with delta (90, 15)
Screenshot: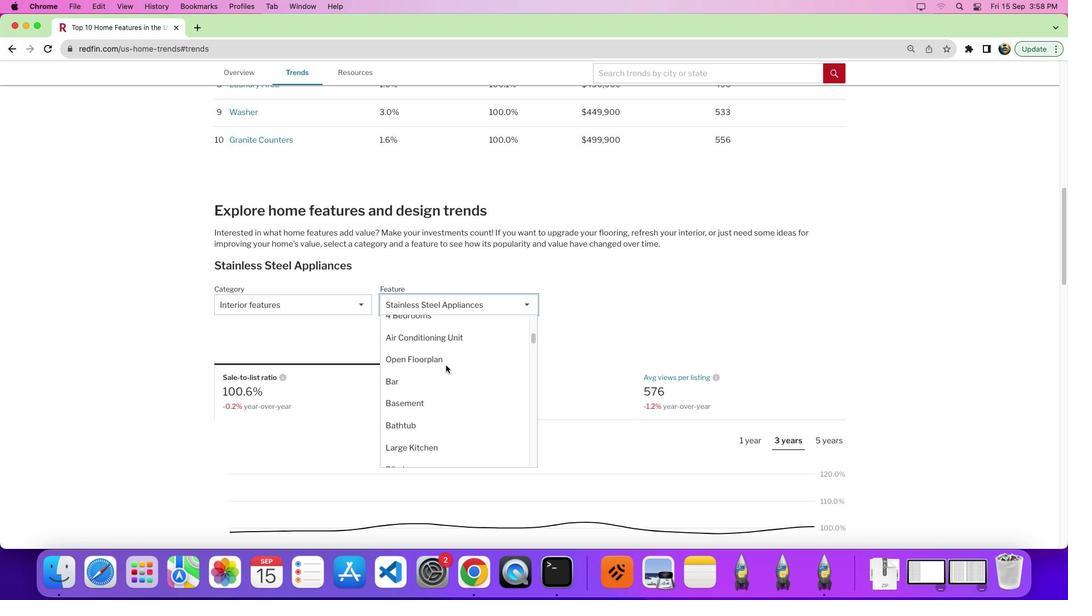 
Action: Mouse moved to (441, 371)
Screenshot: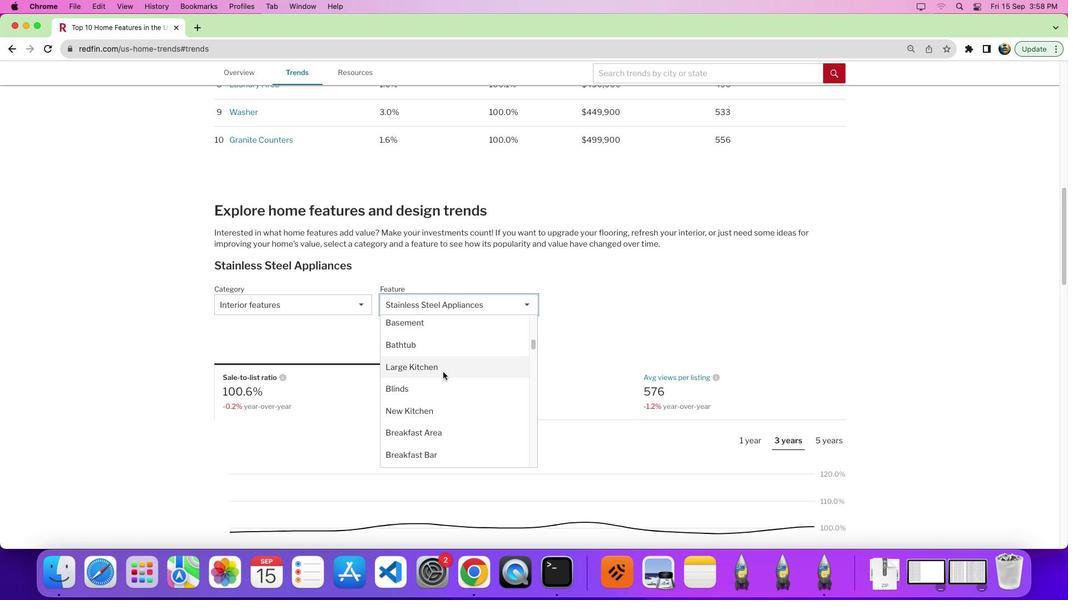 
Action: Mouse scrolled (441, 371) with delta (90, 17)
Screenshot: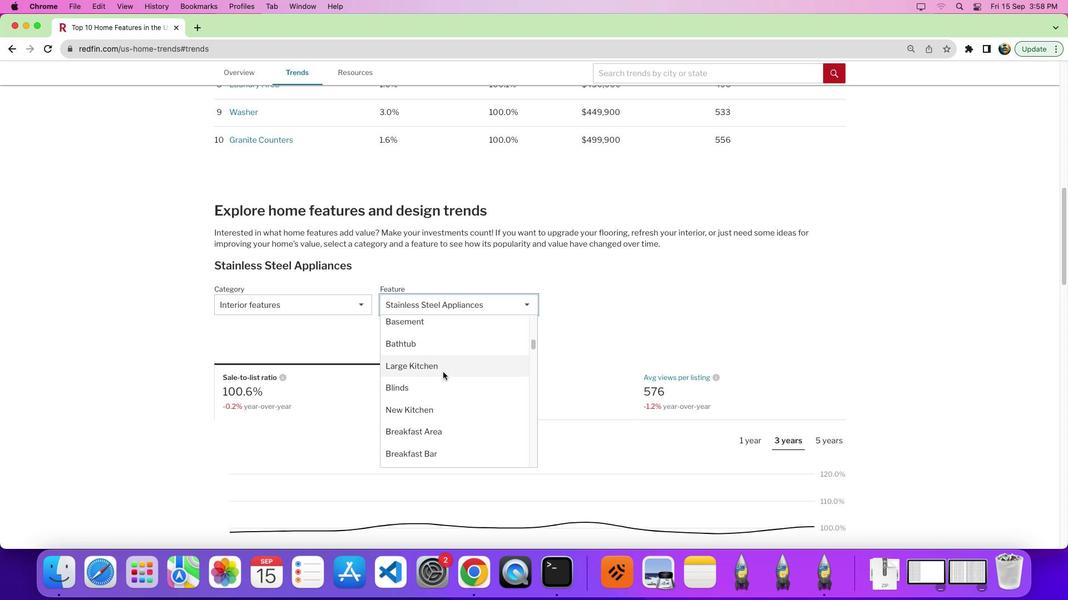 
Action: Mouse scrolled (441, 371) with delta (90, 17)
Screenshot: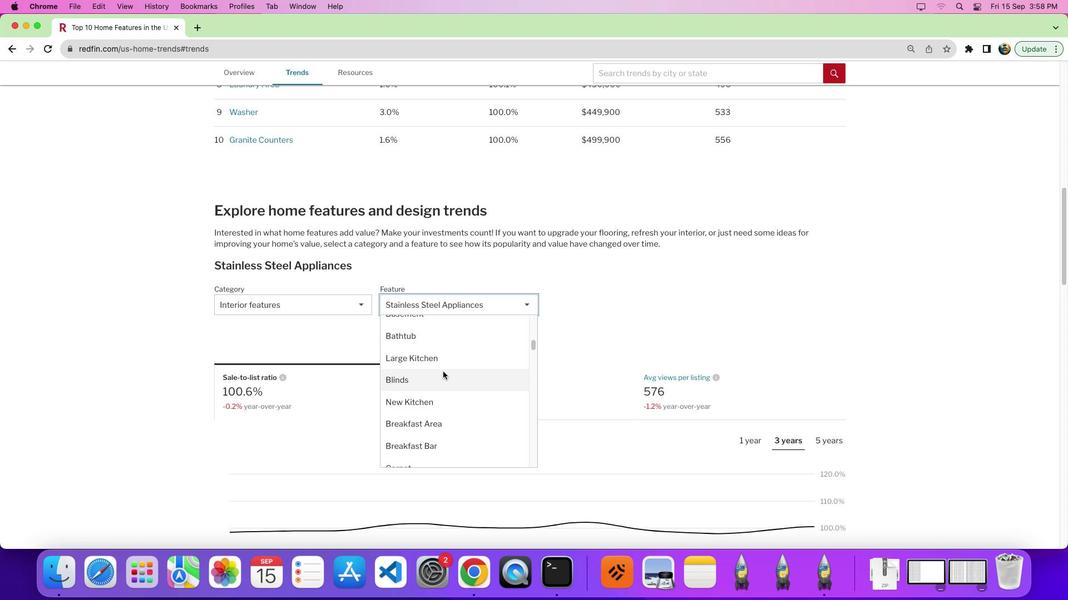
Action: Mouse moved to (441, 371)
Screenshot: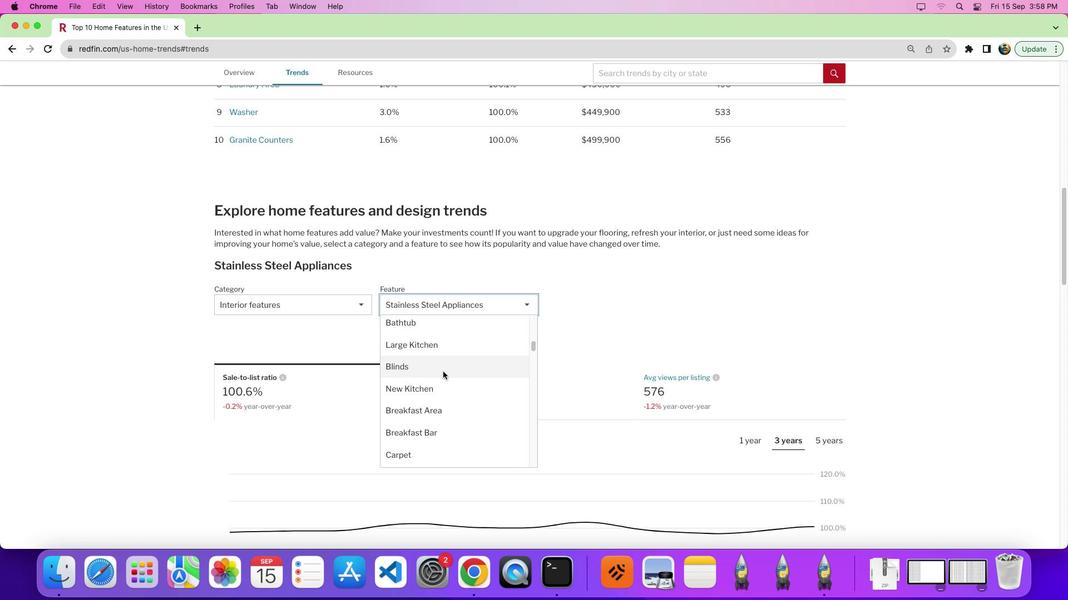 
Action: Mouse scrolled (441, 371) with delta (90, 17)
Screenshot: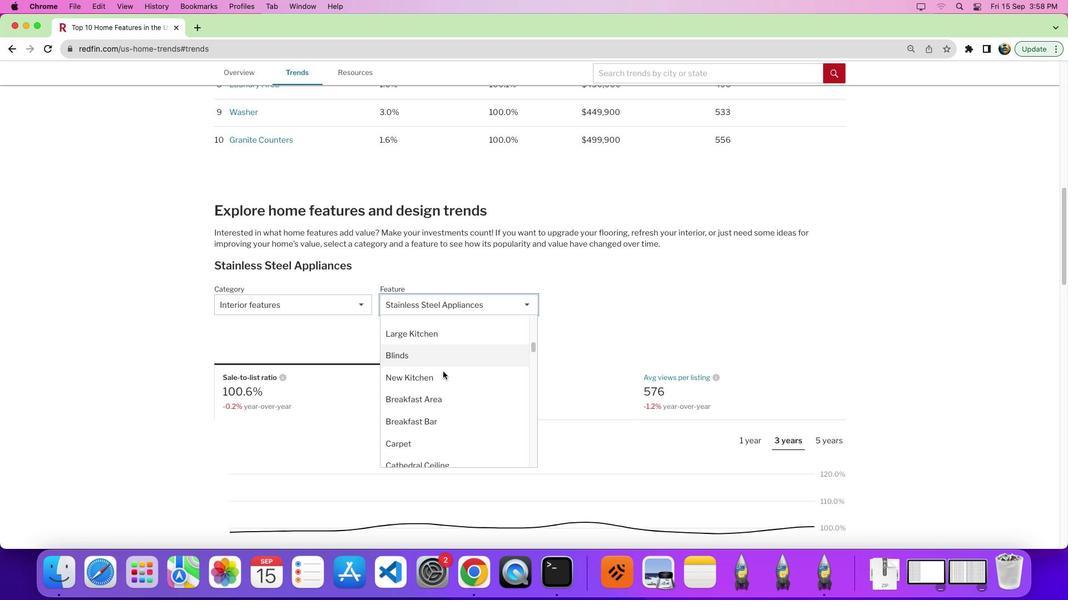 
Action: Mouse moved to (437, 376)
Screenshot: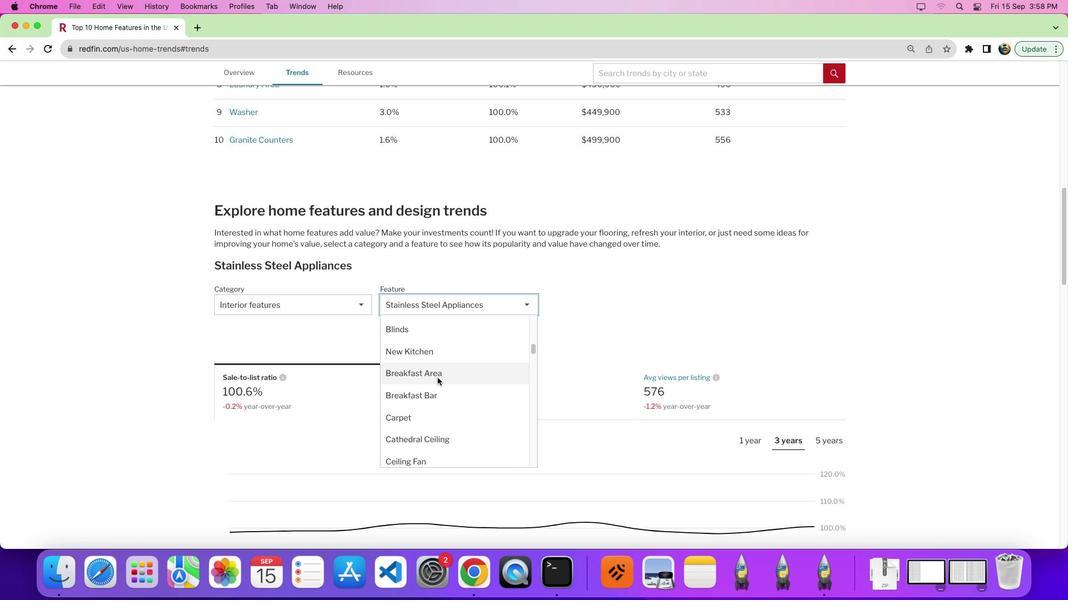 
Action: Mouse pressed left at (437, 376)
Screenshot: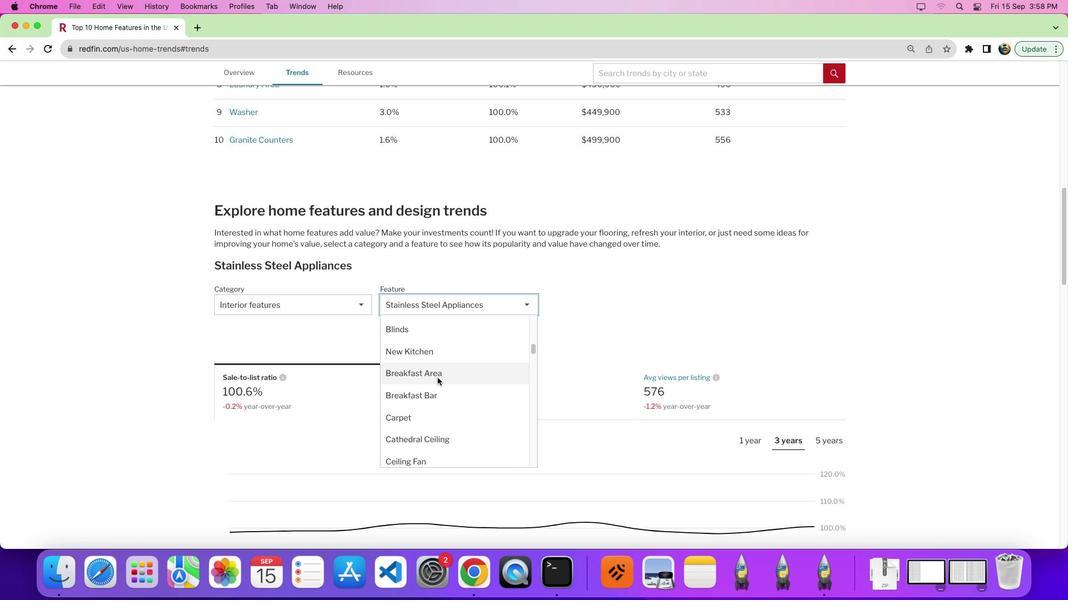 
Action: Mouse moved to (624, 371)
Screenshot: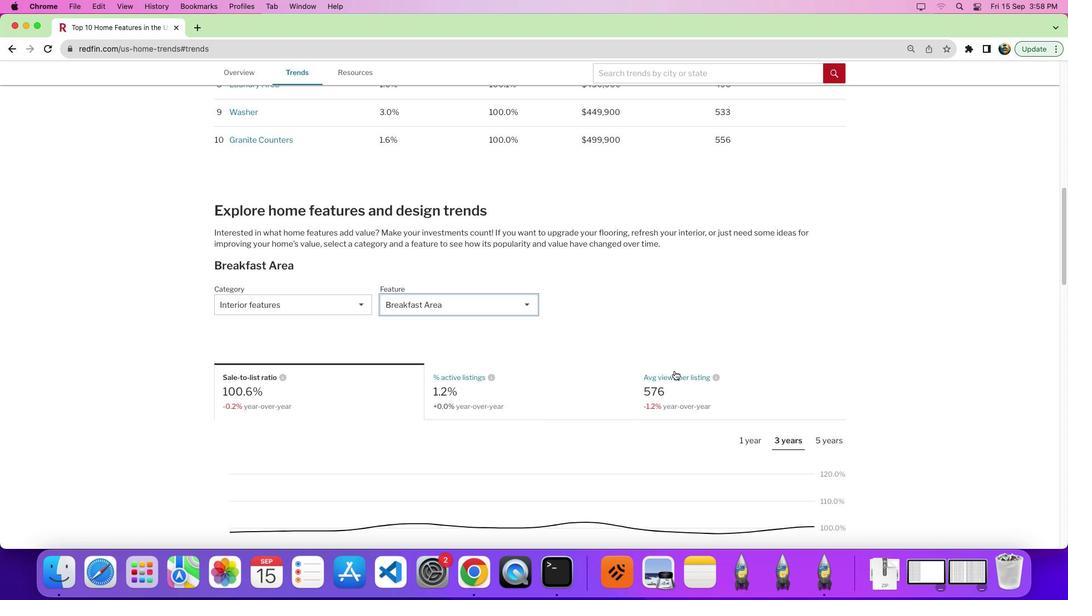 
Action: Mouse scrolled (624, 371) with delta (90, 17)
Screenshot: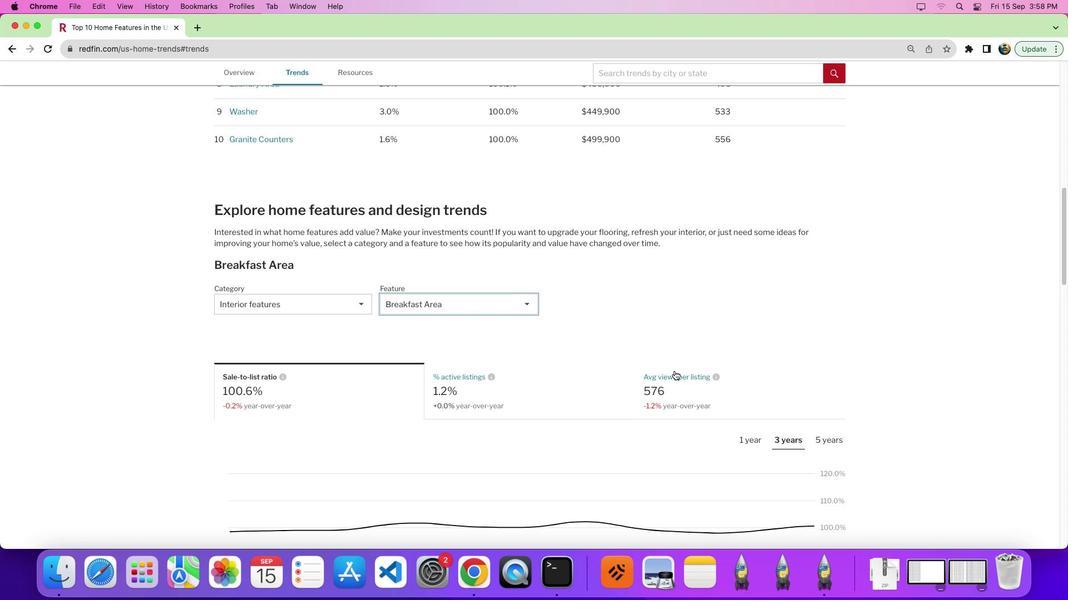 
Action: Mouse moved to (624, 371)
Screenshot: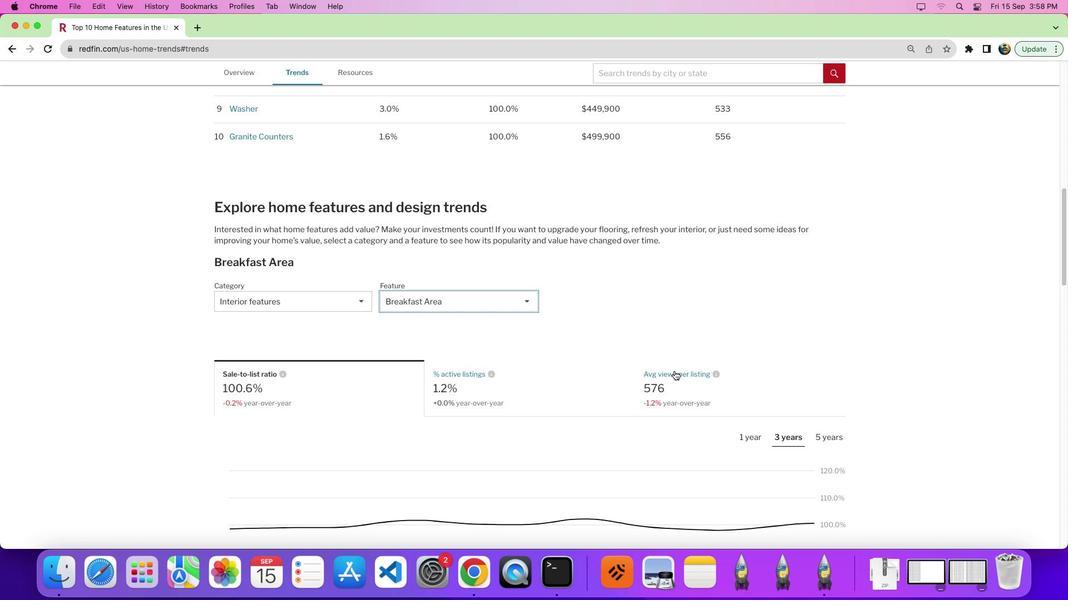
Action: Mouse scrolled (624, 371) with delta (90, 17)
Screenshot: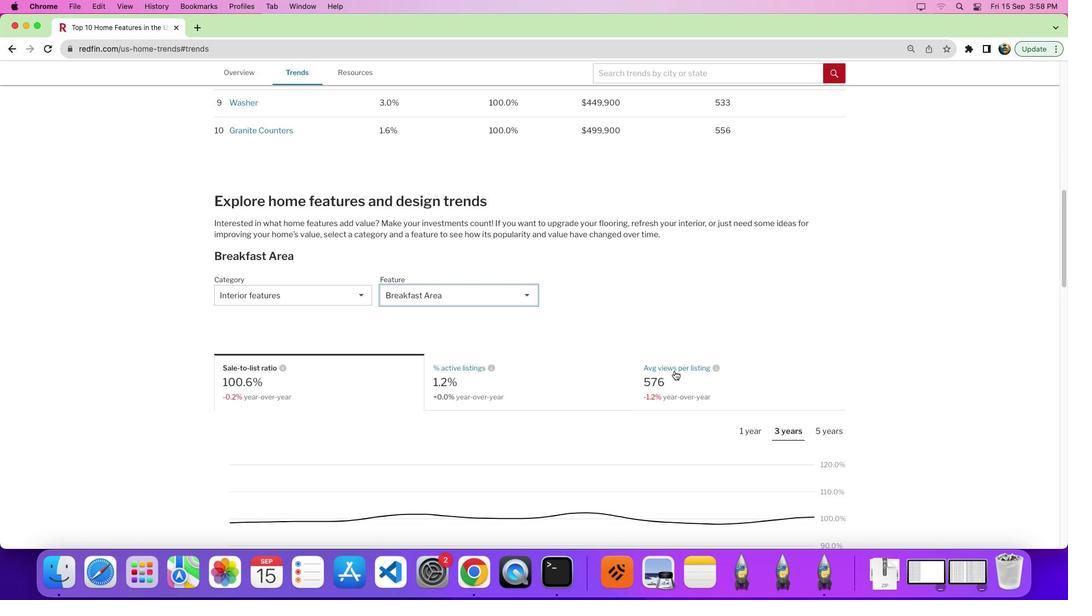 
Action: Mouse moved to (463, 358)
Screenshot: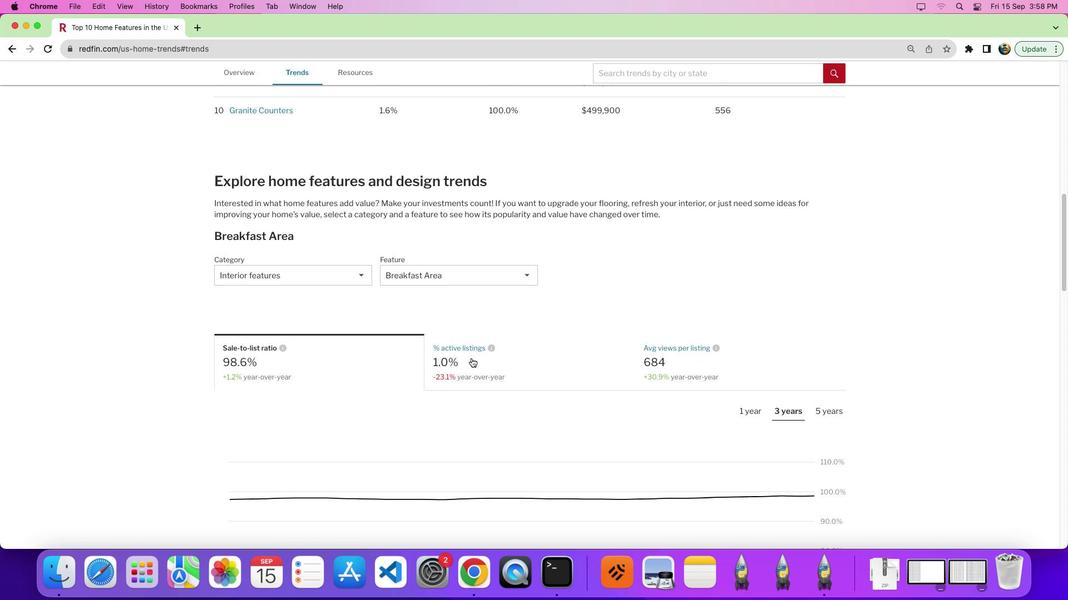 
Action: Mouse pressed left at (463, 358)
Screenshot: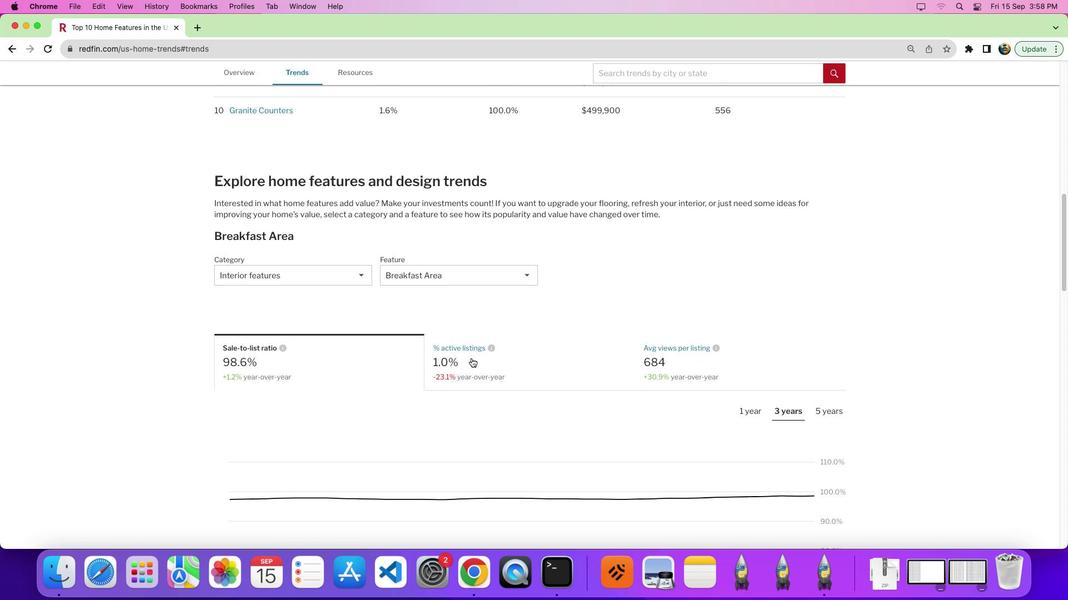 
Action: Mouse moved to (599, 350)
Screenshot: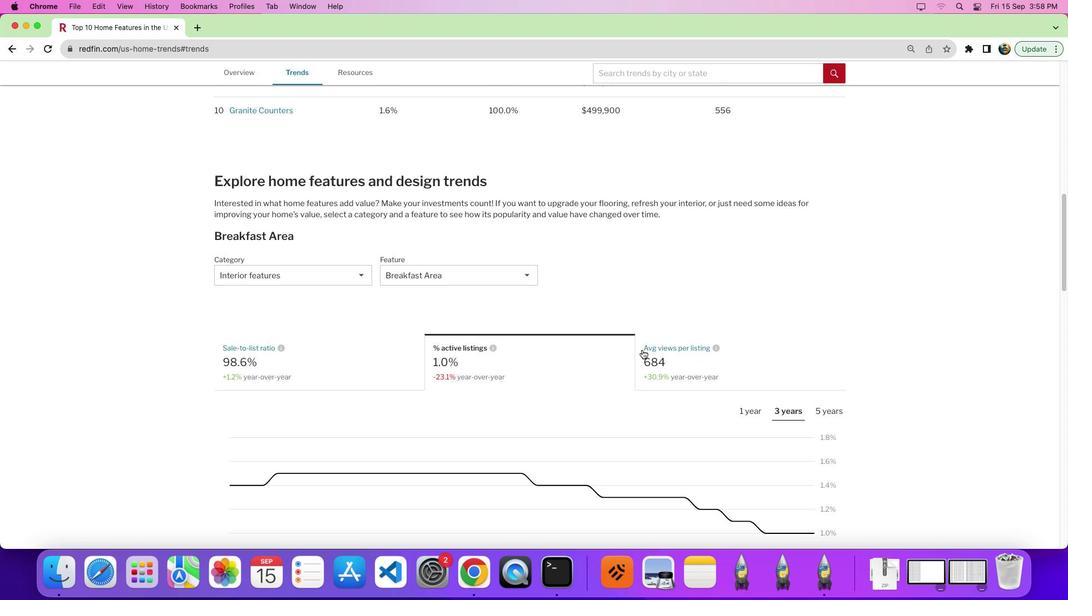 
Action: Mouse scrolled (599, 350) with delta (90, 17)
Screenshot: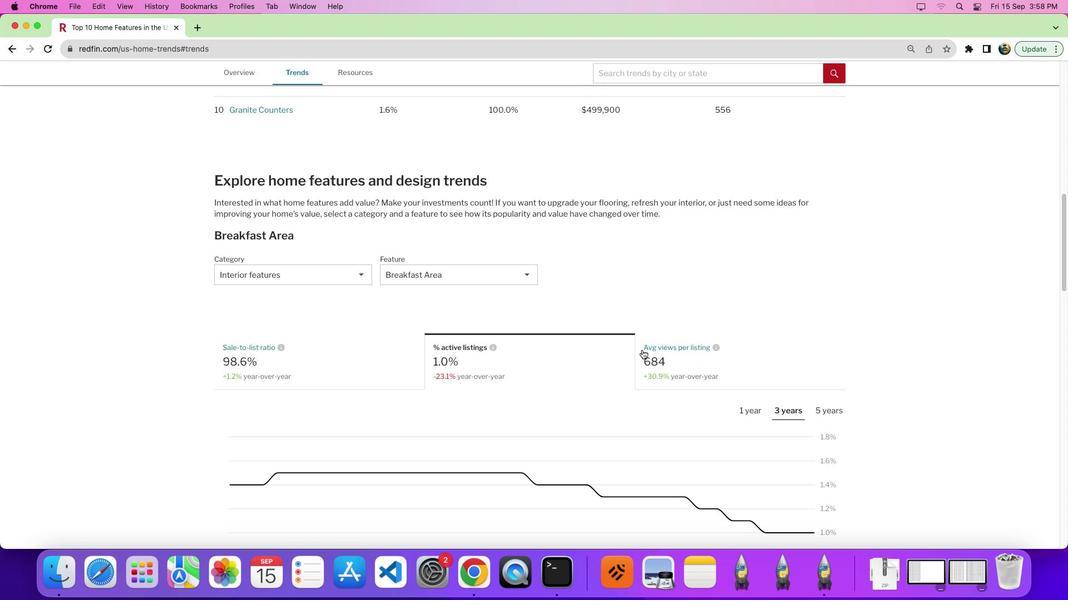 
Action: Mouse scrolled (599, 350) with delta (90, 17)
Screenshot: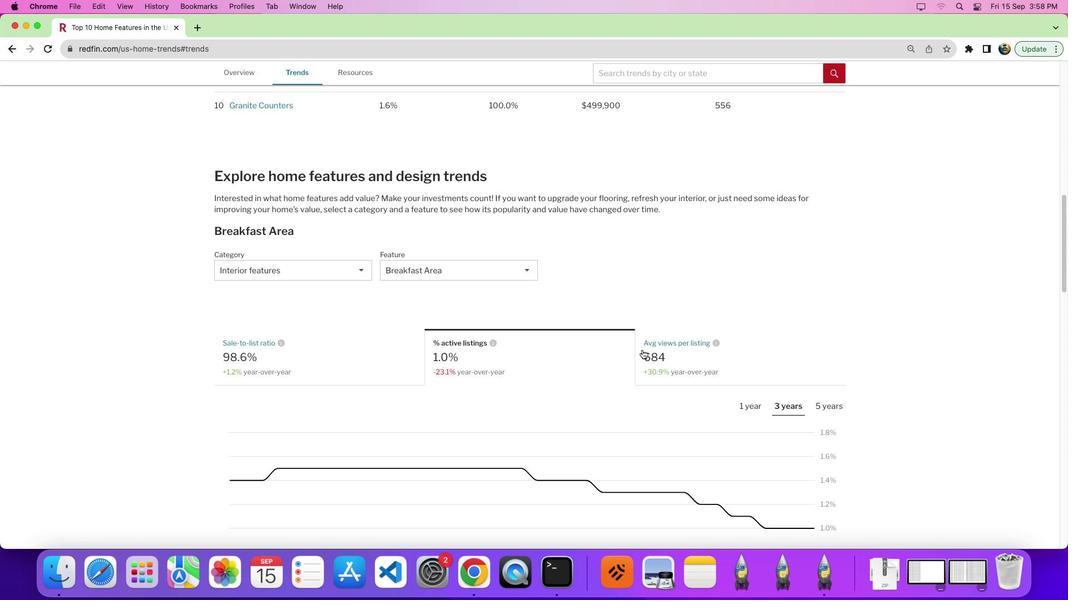 
Action: Mouse scrolled (599, 350) with delta (90, 17)
Screenshot: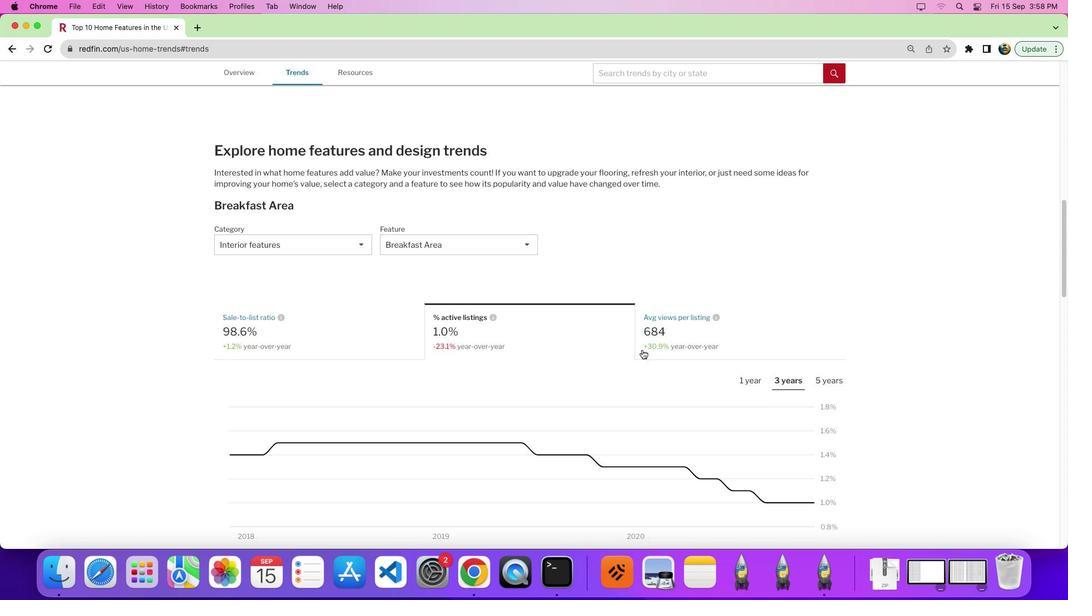 
Action: Mouse moved to (692, 343)
Screenshot: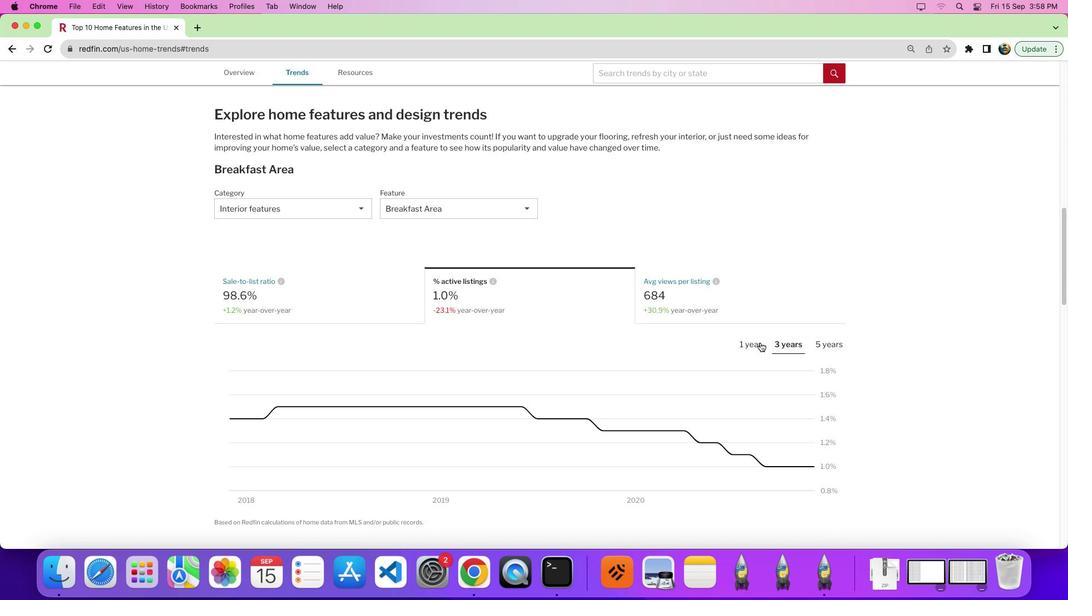 
Action: Mouse pressed left at (692, 343)
Screenshot: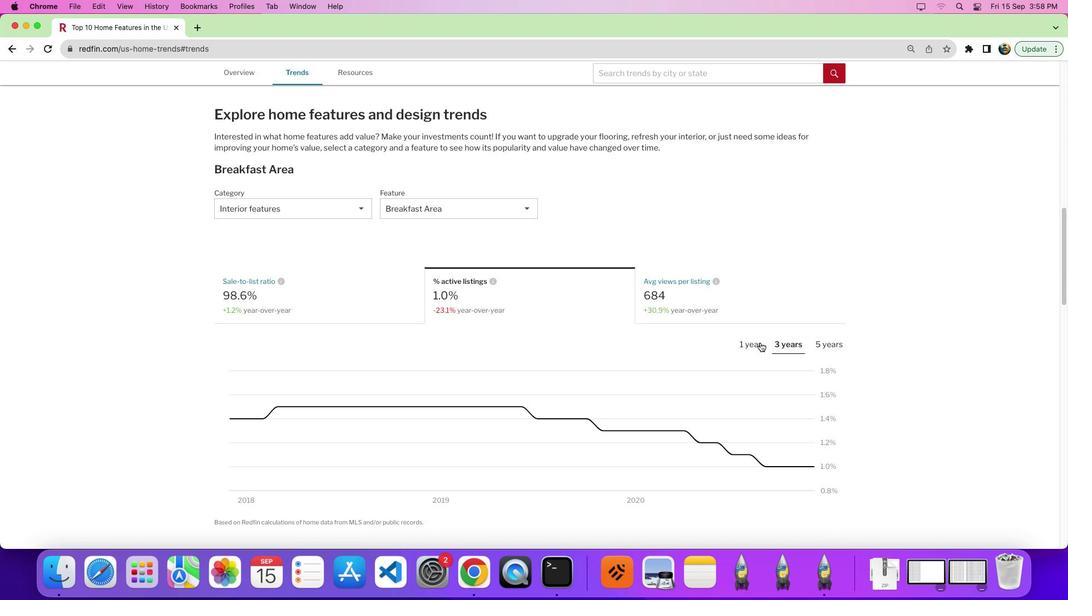 
Action: Mouse moved to (633, 367)
Screenshot: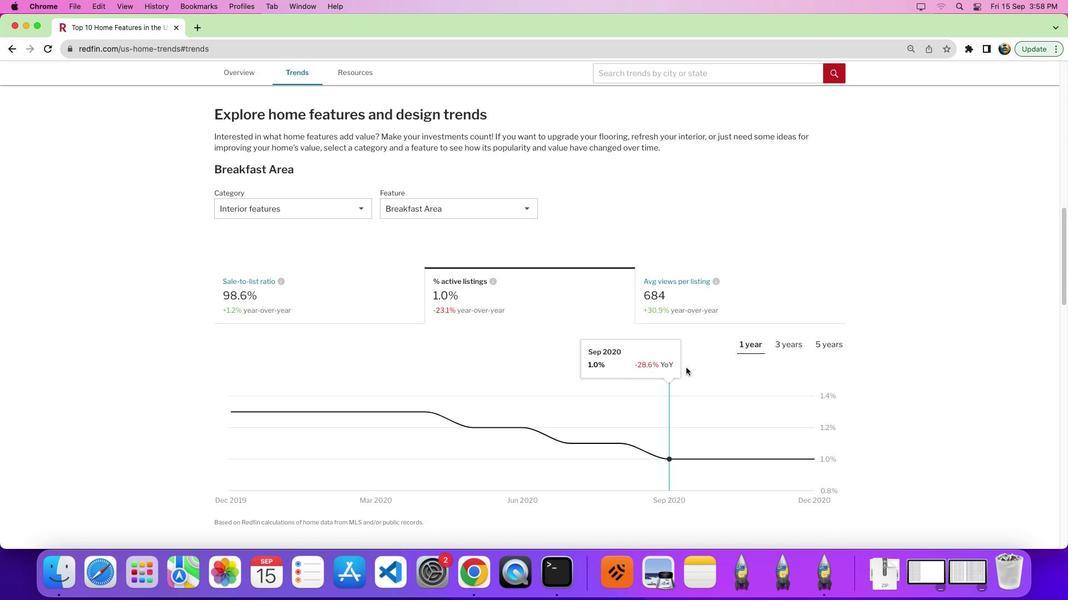 
Action: Mouse scrolled (633, 367) with delta (90, 17)
Screenshot: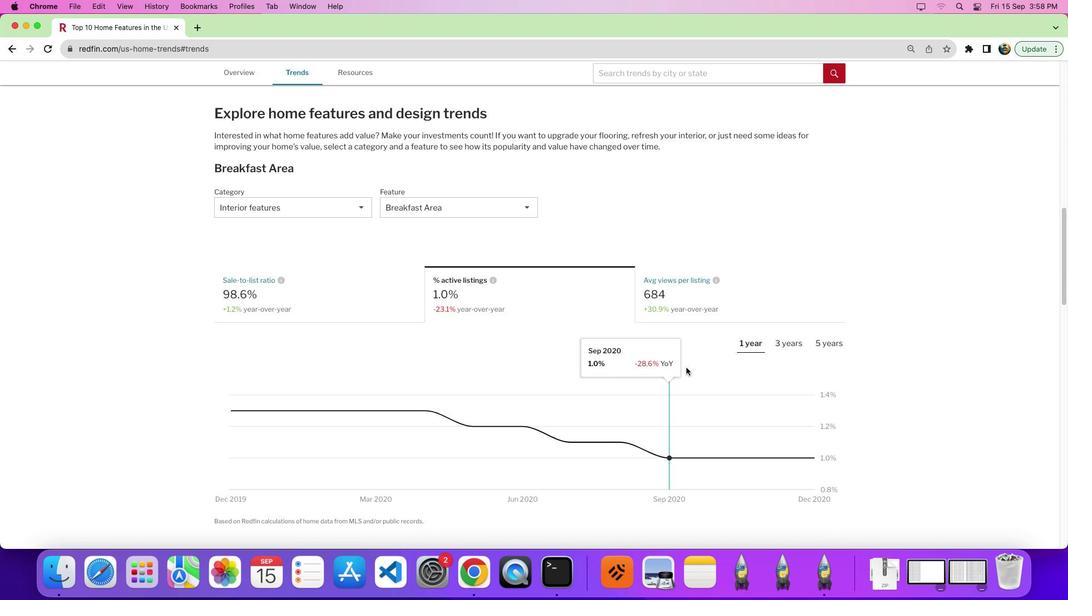 
Action: Mouse scrolled (633, 367) with delta (90, 17)
Screenshot: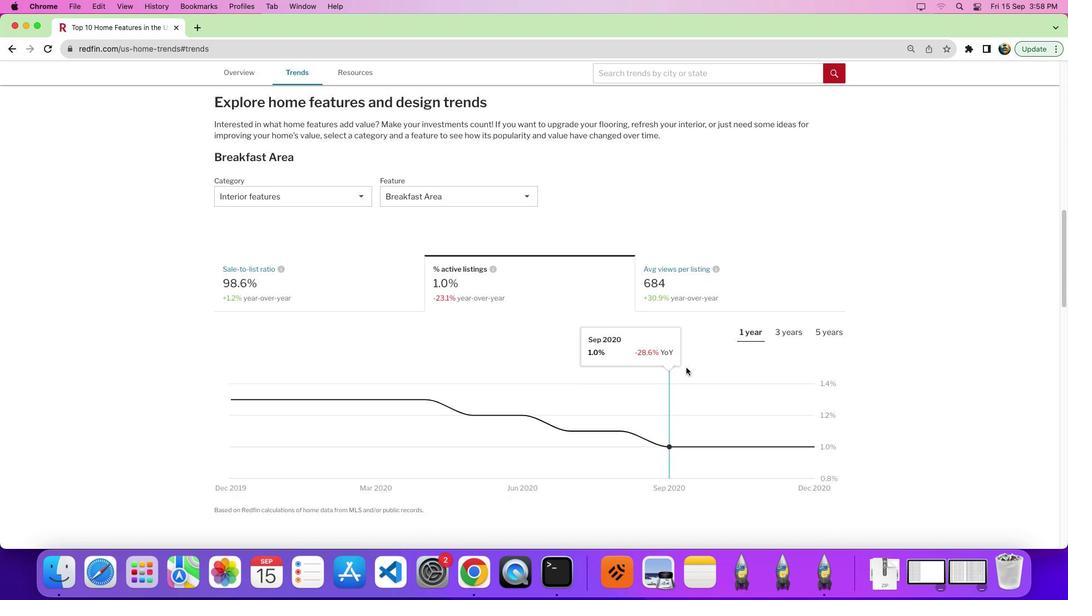 
Action: Mouse scrolled (633, 367) with delta (90, 17)
Screenshot: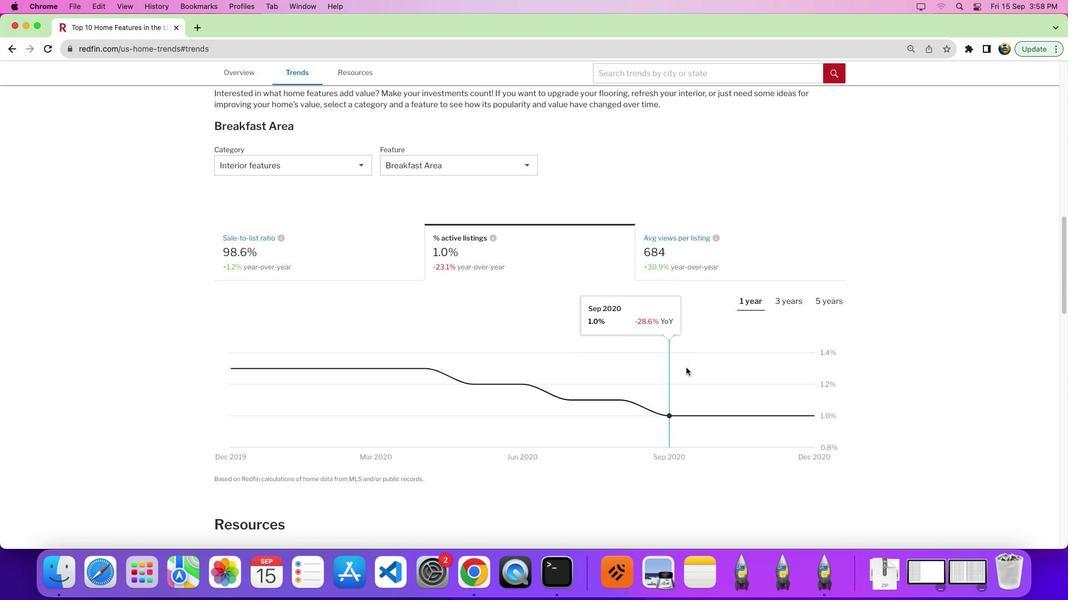 
Action: Mouse moved to (472, 343)
Screenshot: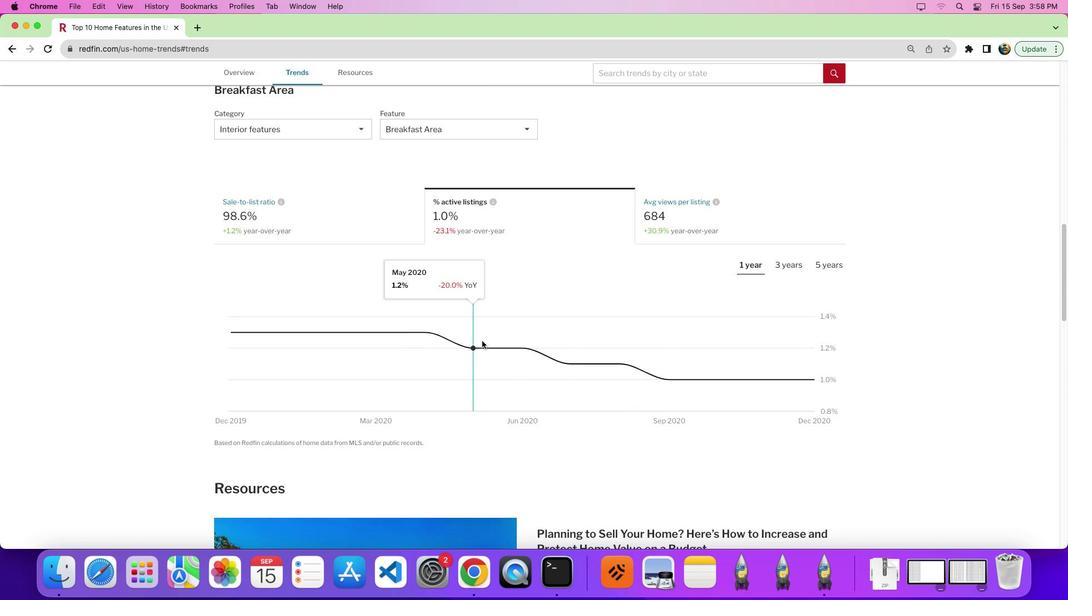 
